 Task: Find connections with filter location Hengyang with filter topic #femaleentrepreneurwith filter profile language English with filter current company WomenTech Network with filter school Insurance Institute of India with filter industry Fundraising with filter service category Wedding Planning with filter keywords title Reservationist
Action: Mouse moved to (598, 78)
Screenshot: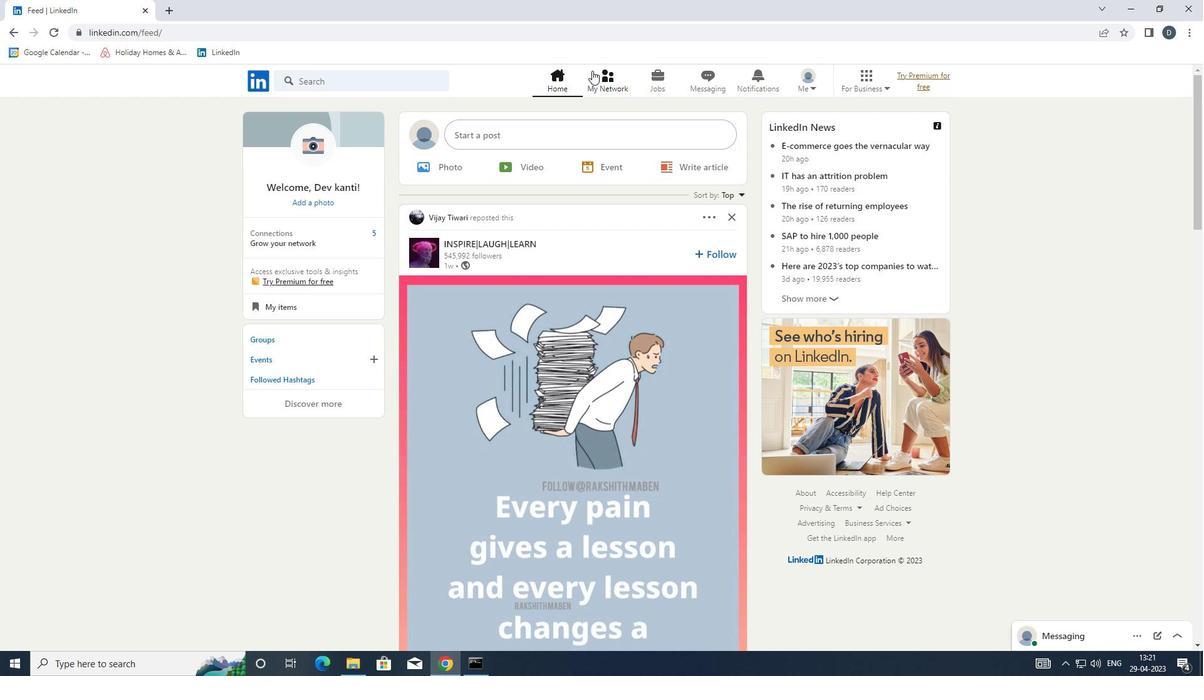 
Action: Mouse pressed left at (598, 78)
Screenshot: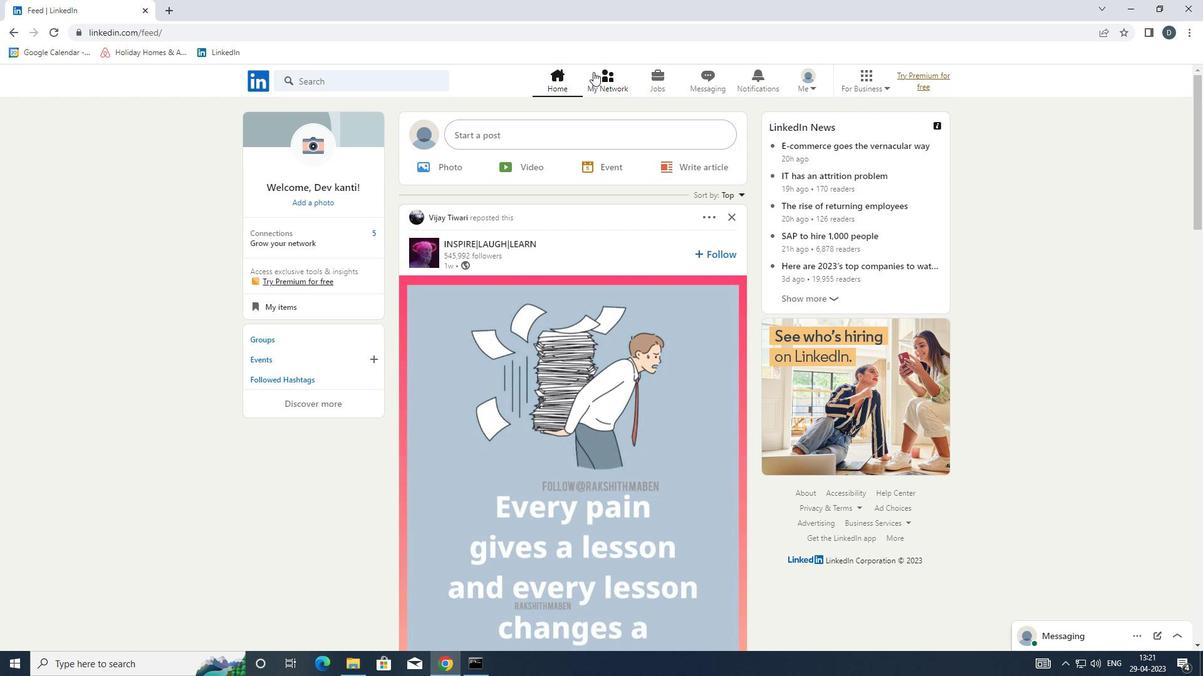 
Action: Mouse moved to (402, 144)
Screenshot: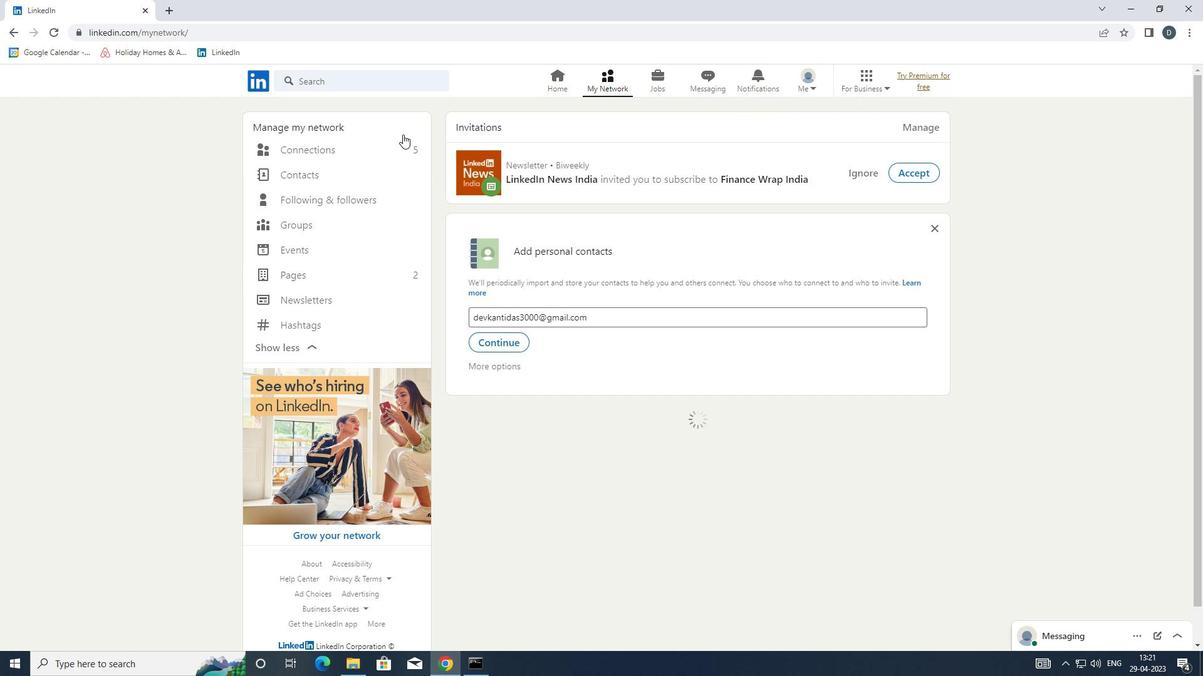 
Action: Mouse pressed left at (402, 144)
Screenshot: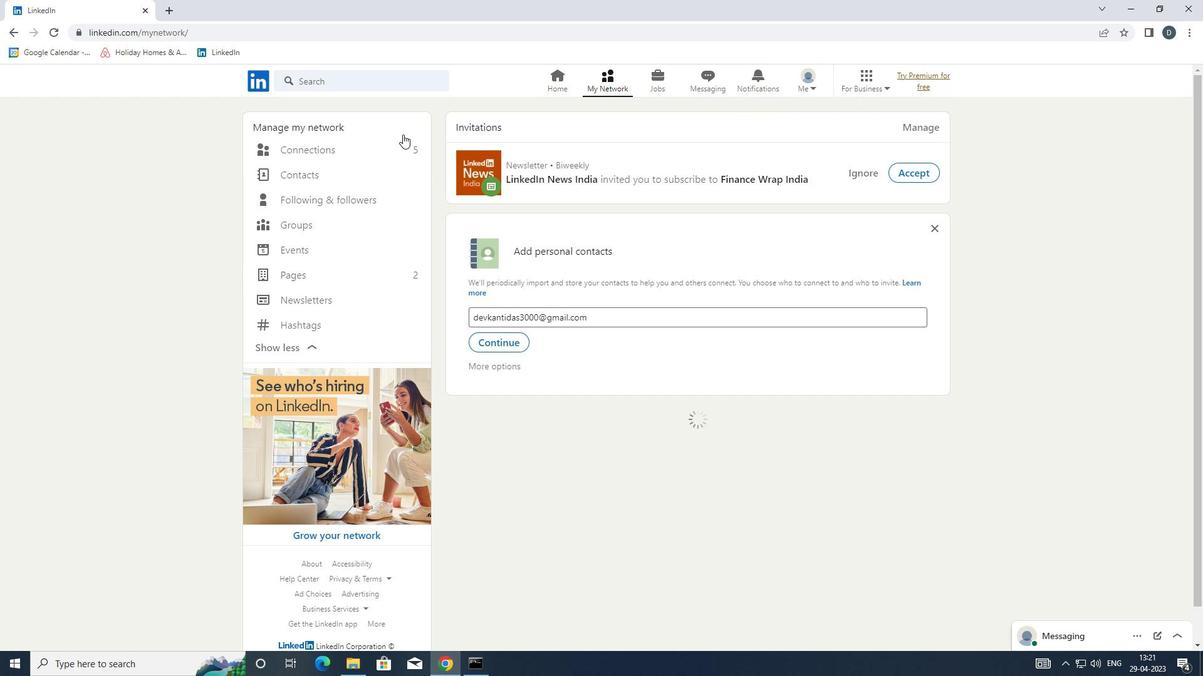 
Action: Mouse moved to (415, 147)
Screenshot: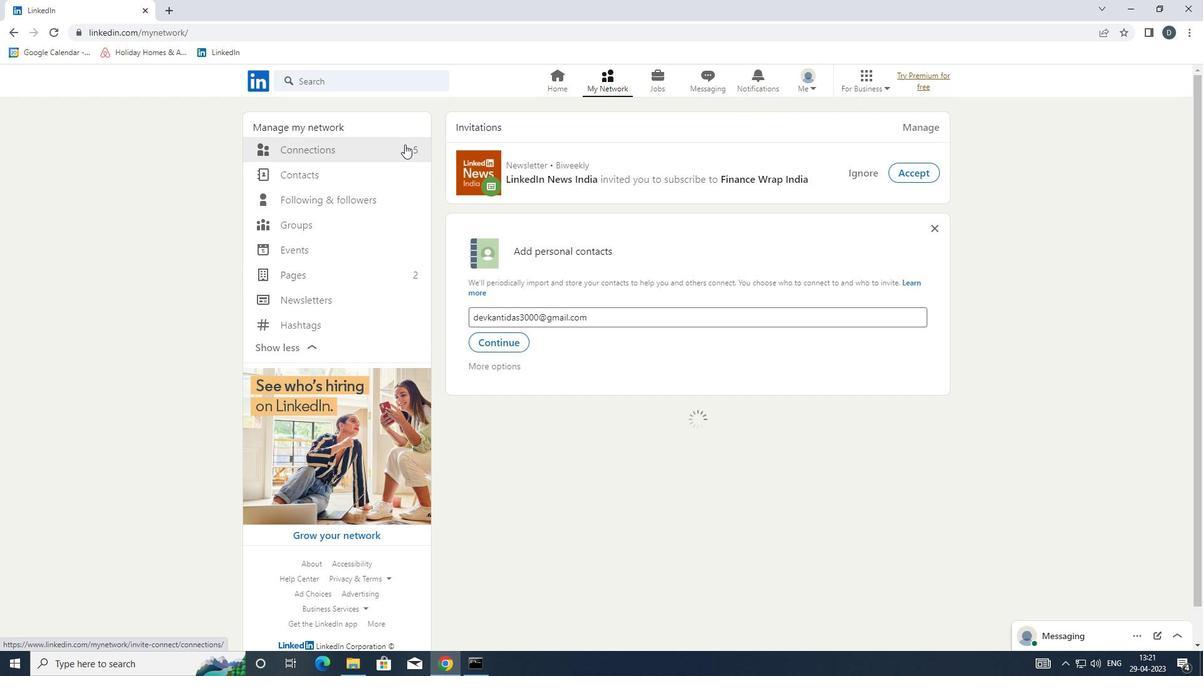 
Action: Mouse pressed left at (415, 147)
Screenshot: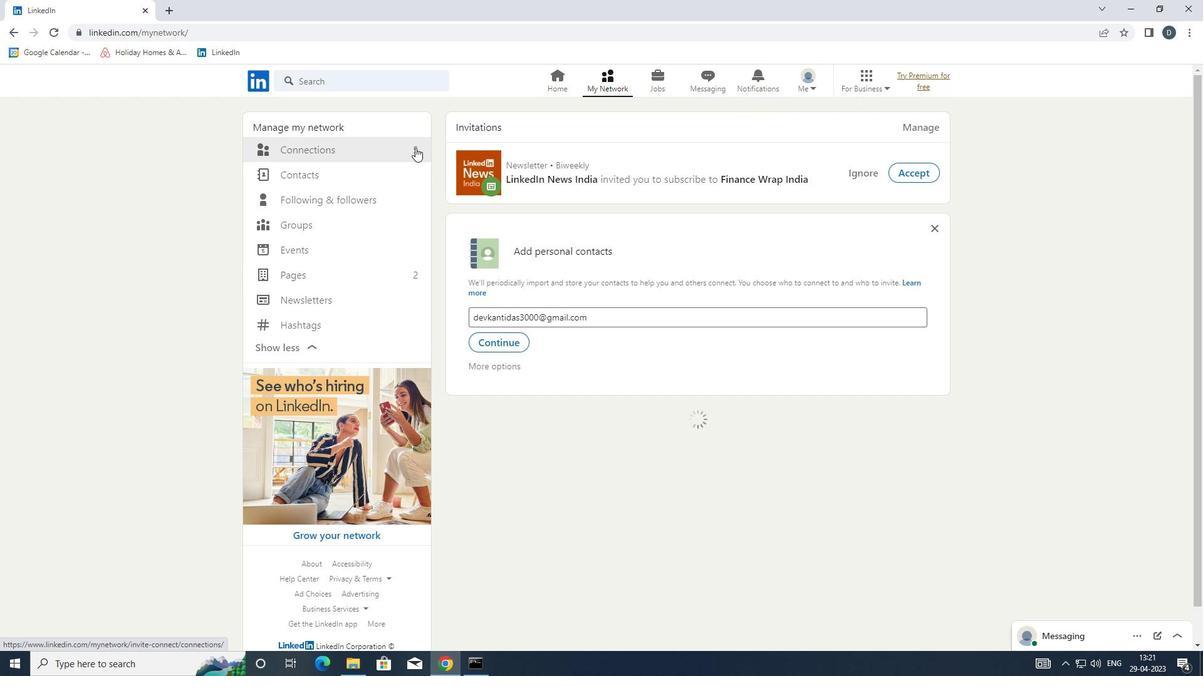 
Action: Mouse moved to (695, 146)
Screenshot: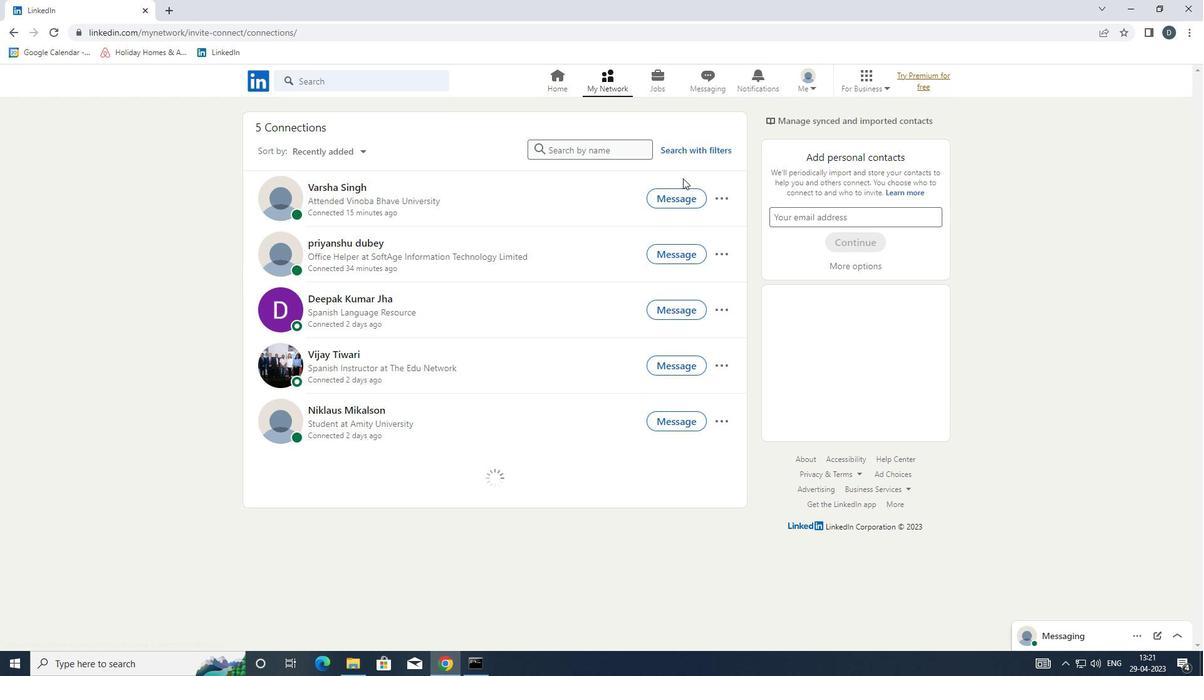 
Action: Mouse pressed left at (695, 146)
Screenshot: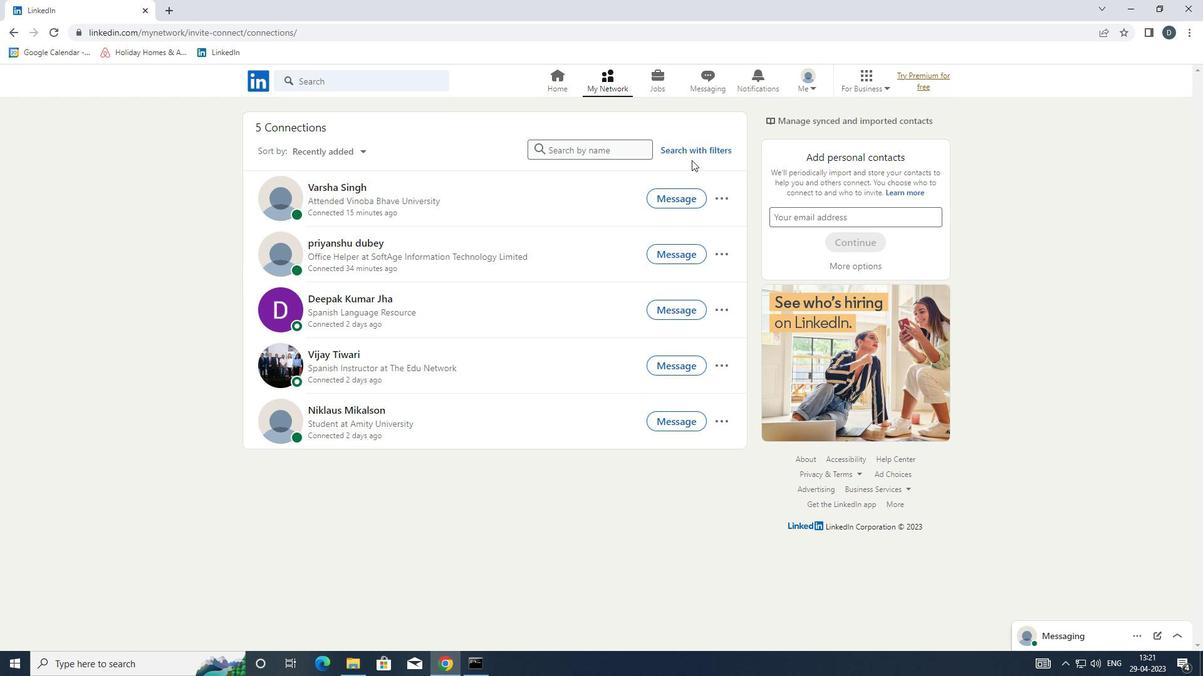 
Action: Mouse moved to (638, 122)
Screenshot: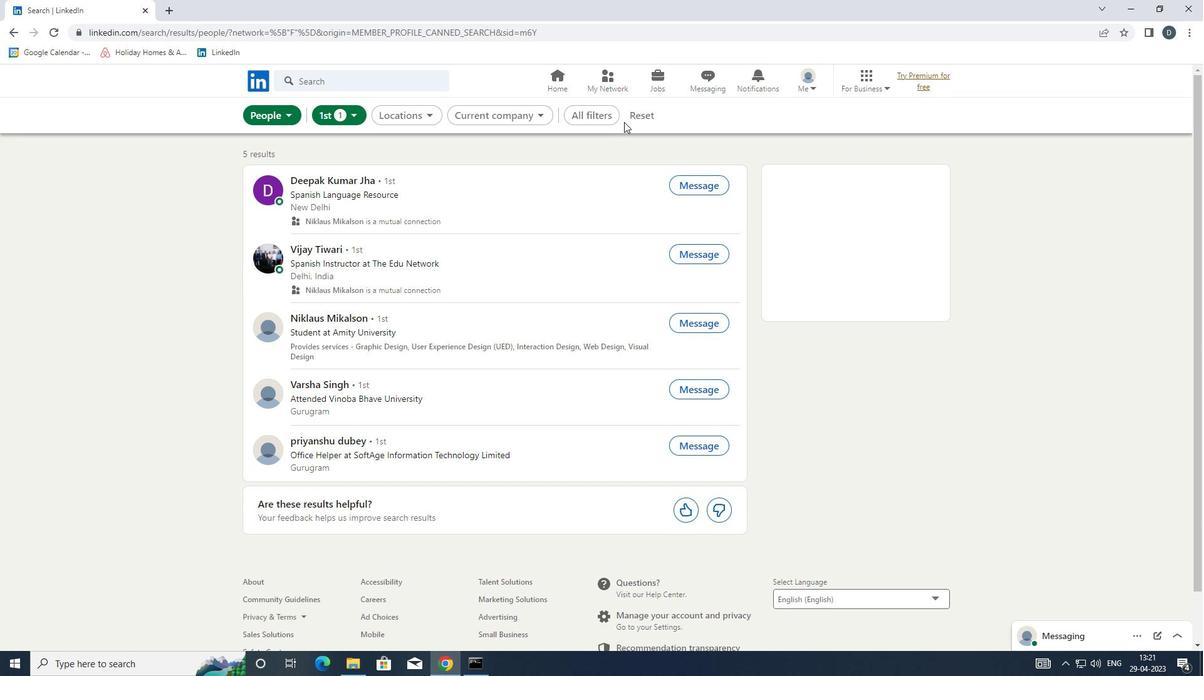 
Action: Mouse pressed left at (638, 122)
Screenshot: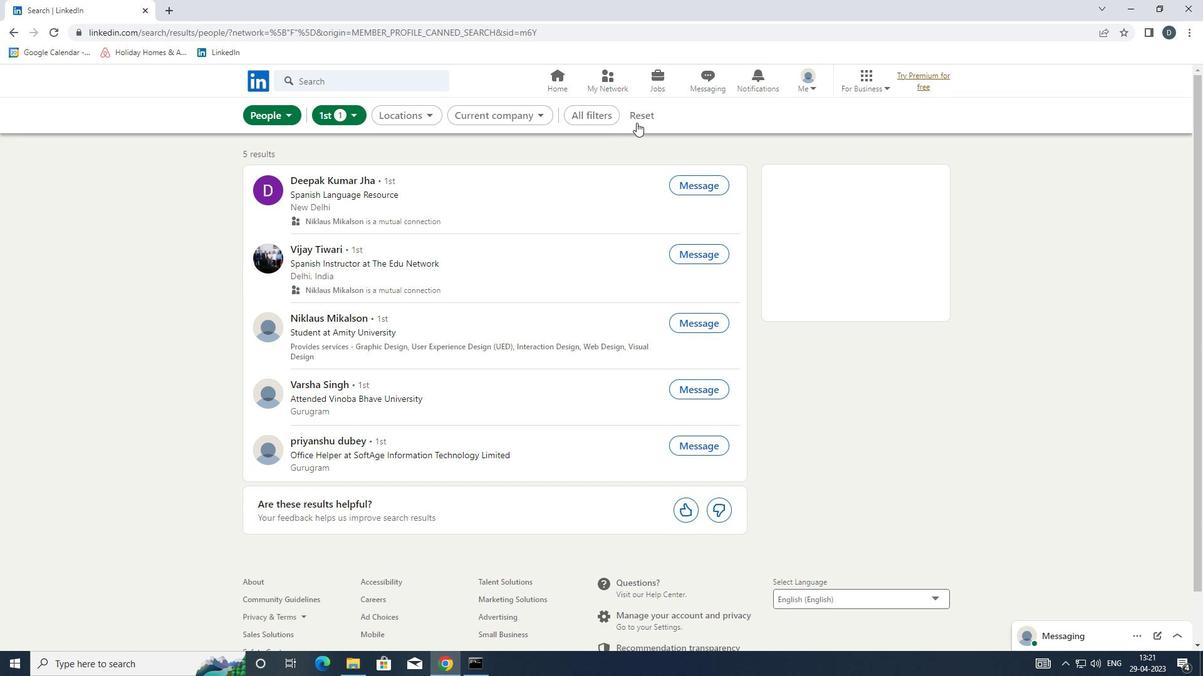 
Action: Mouse moved to (603, 113)
Screenshot: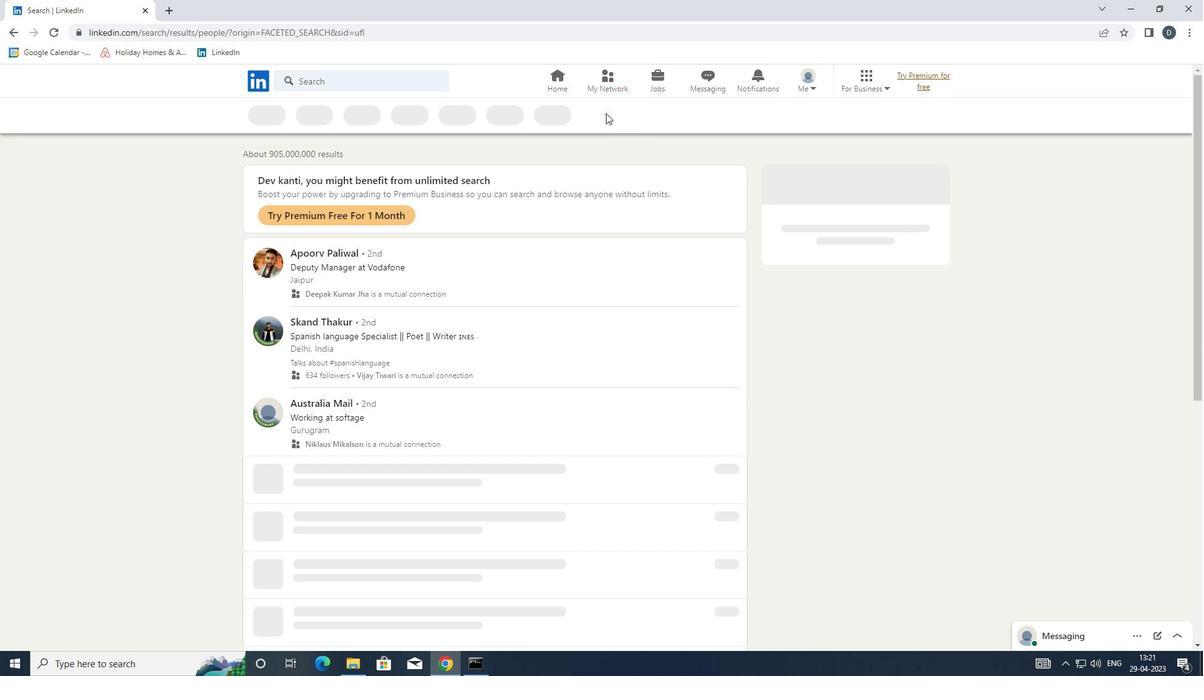 
Action: Mouse pressed left at (603, 113)
Screenshot: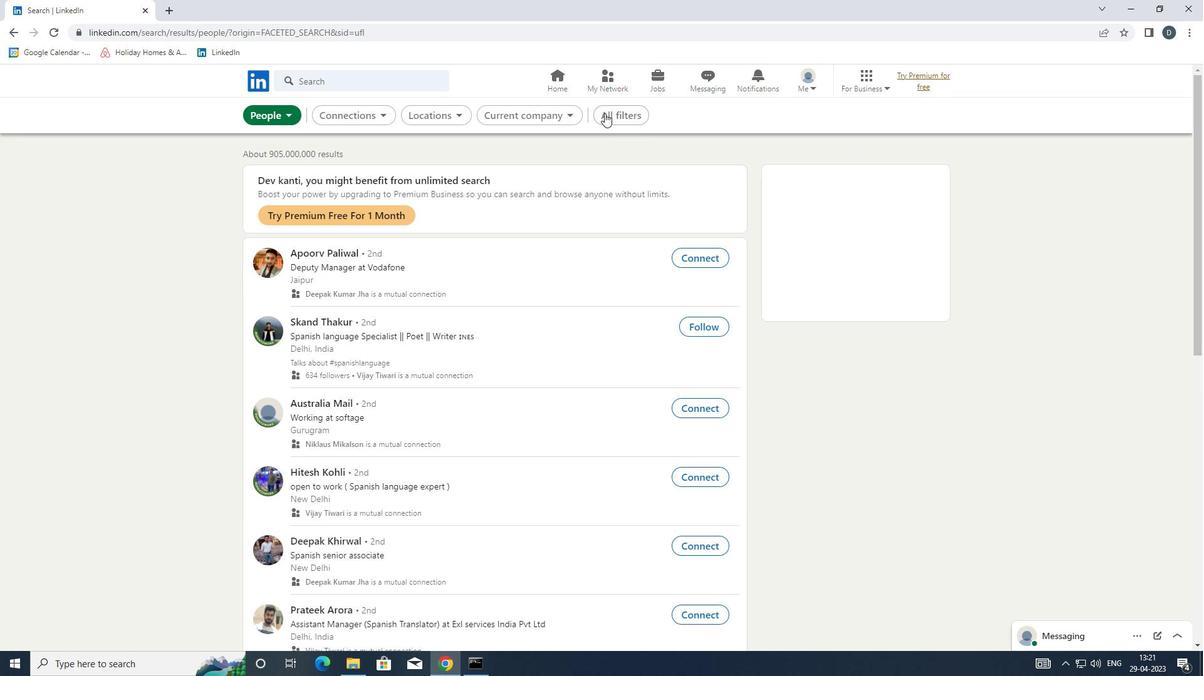 
Action: Mouse moved to (1026, 364)
Screenshot: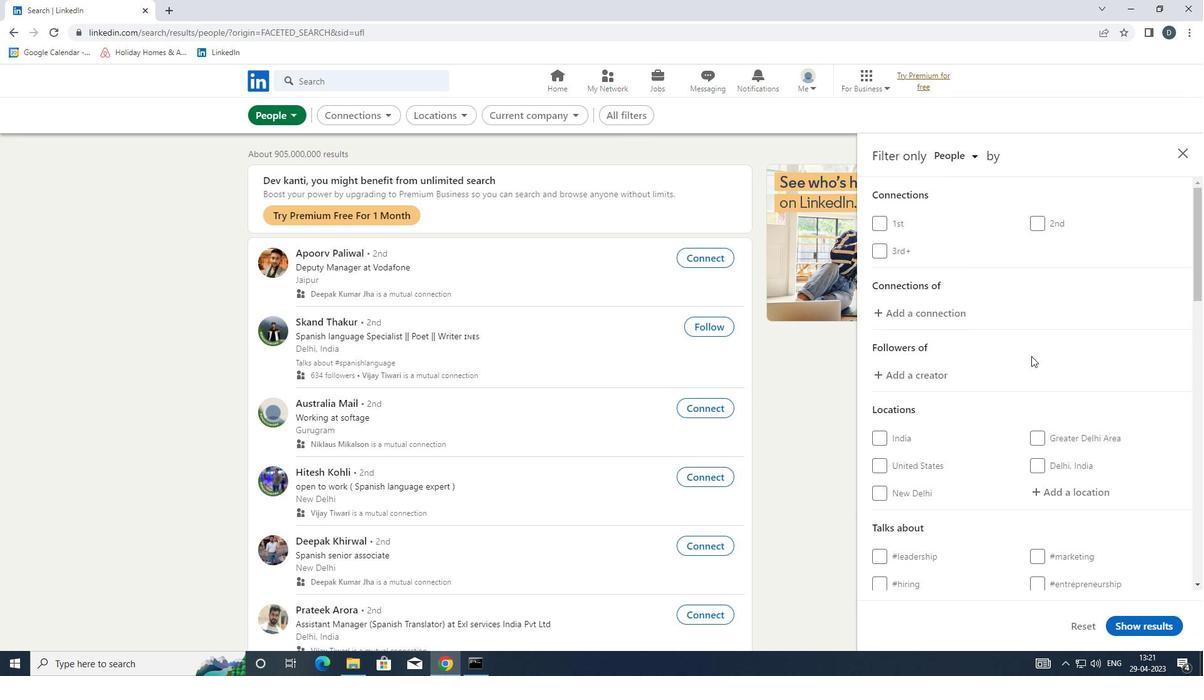 
Action: Mouse scrolled (1026, 364) with delta (0, 0)
Screenshot: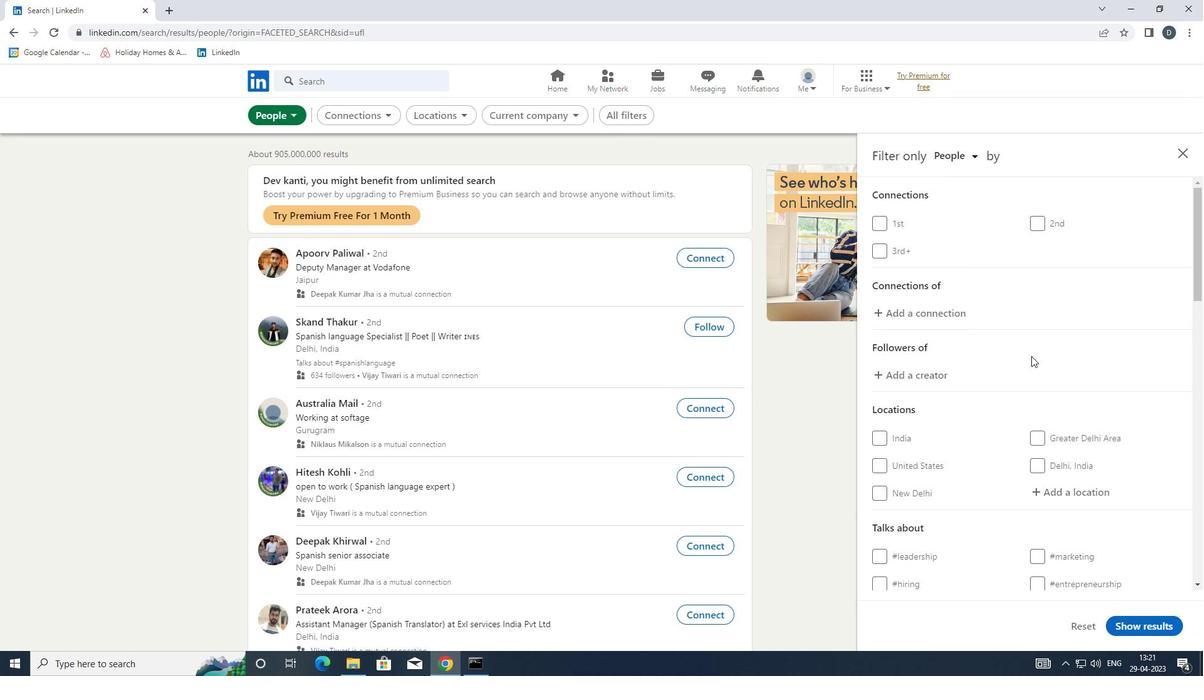 
Action: Mouse moved to (1026, 365)
Screenshot: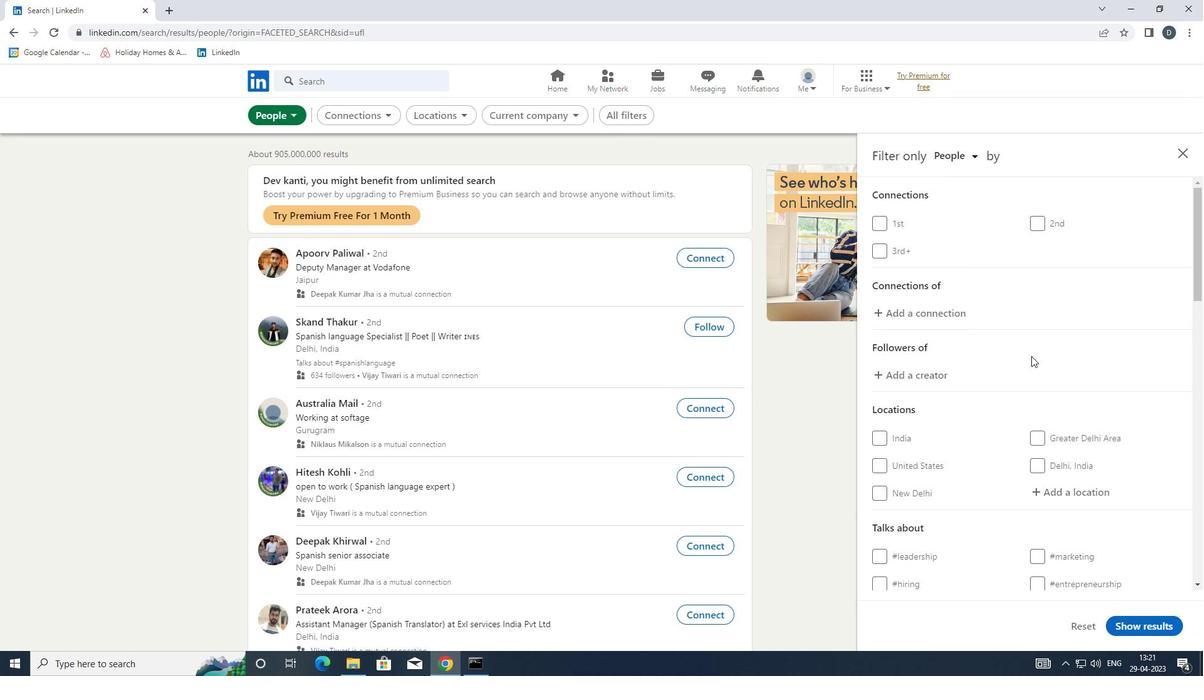 
Action: Mouse scrolled (1026, 364) with delta (0, 0)
Screenshot: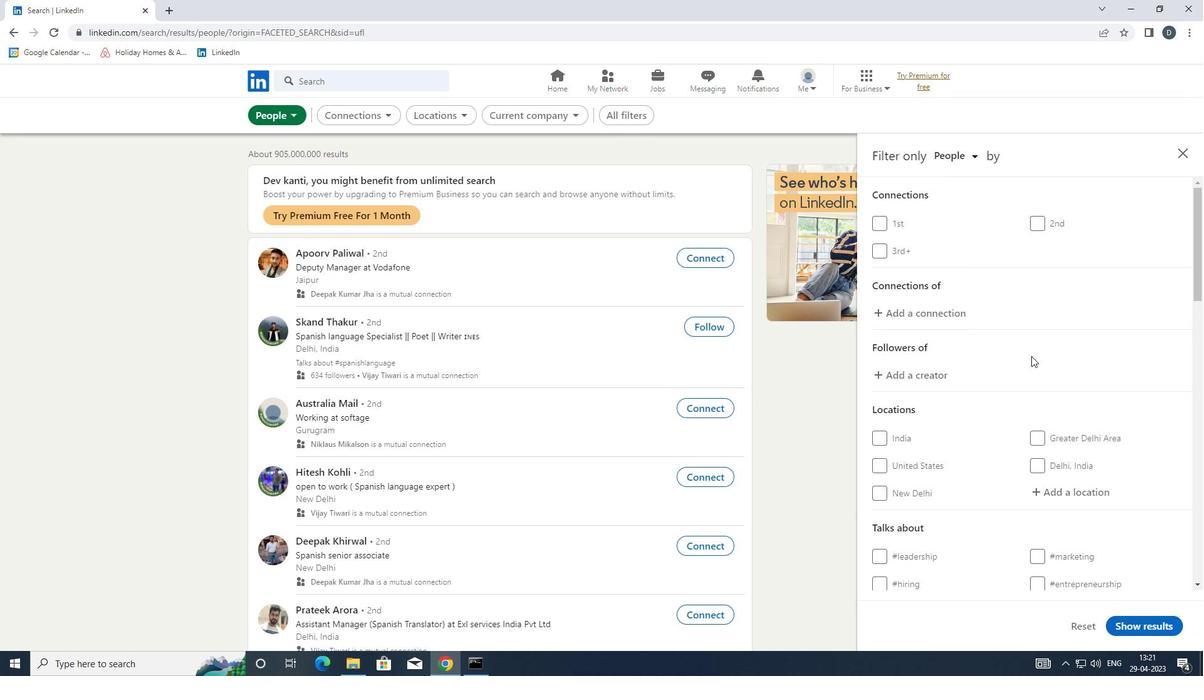 
Action: Mouse moved to (1091, 362)
Screenshot: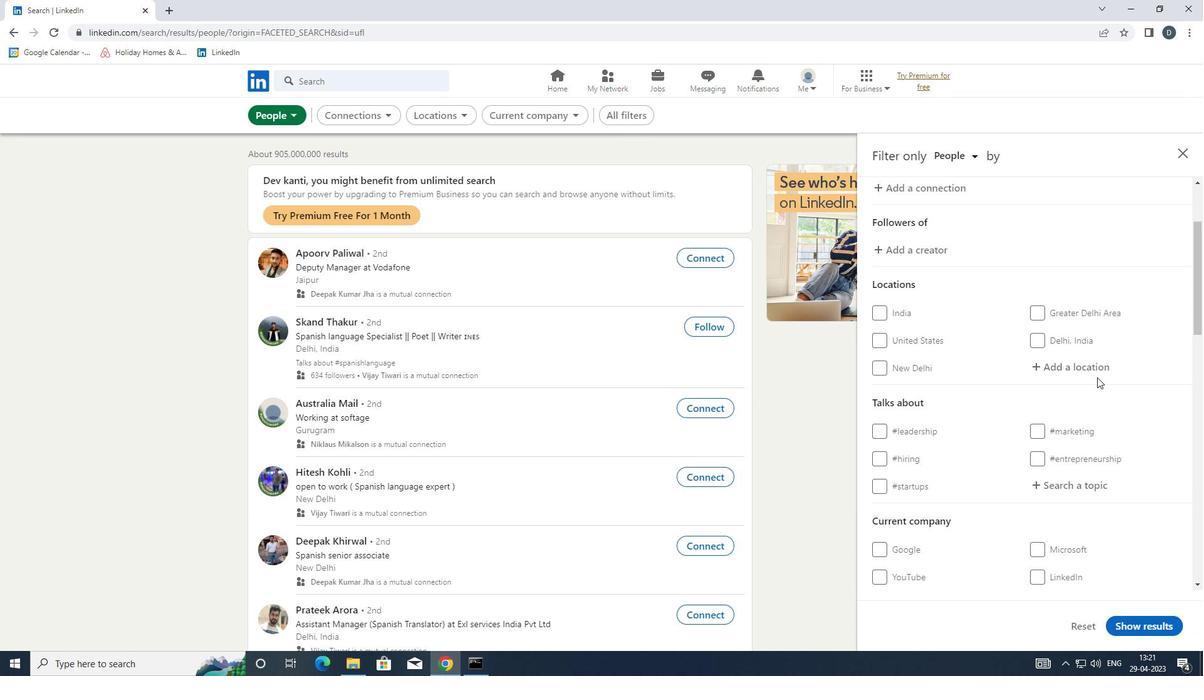 
Action: Mouse pressed left at (1091, 362)
Screenshot: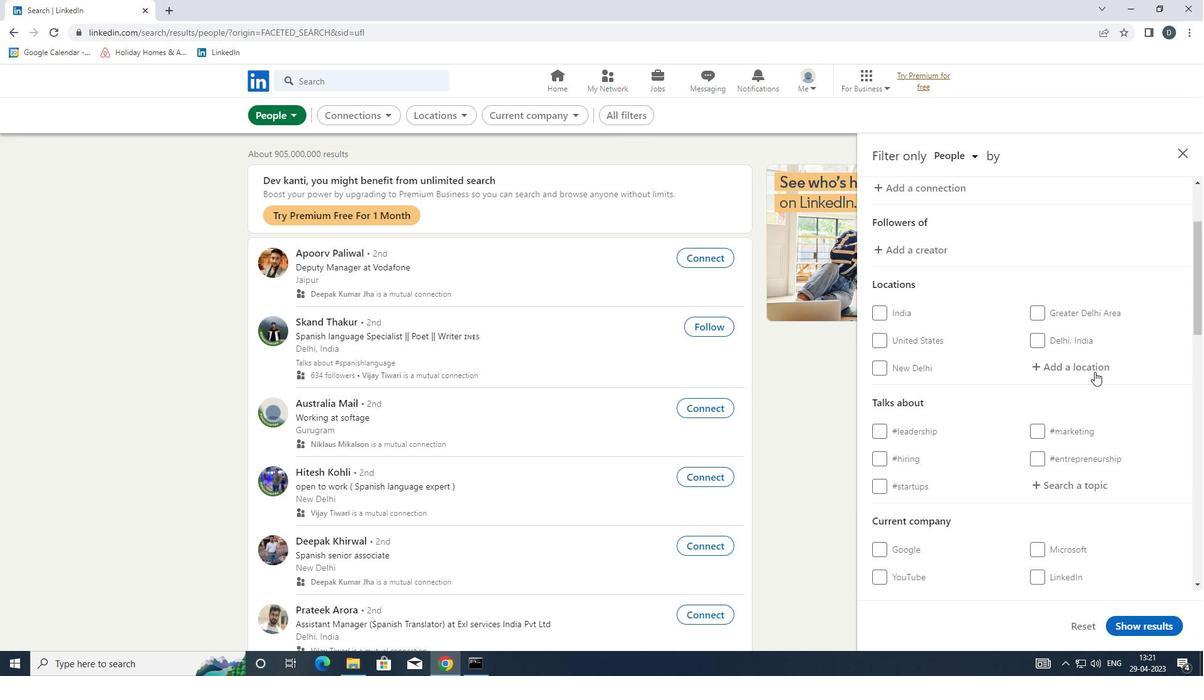 
Action: Mouse moved to (1091, 362)
Screenshot: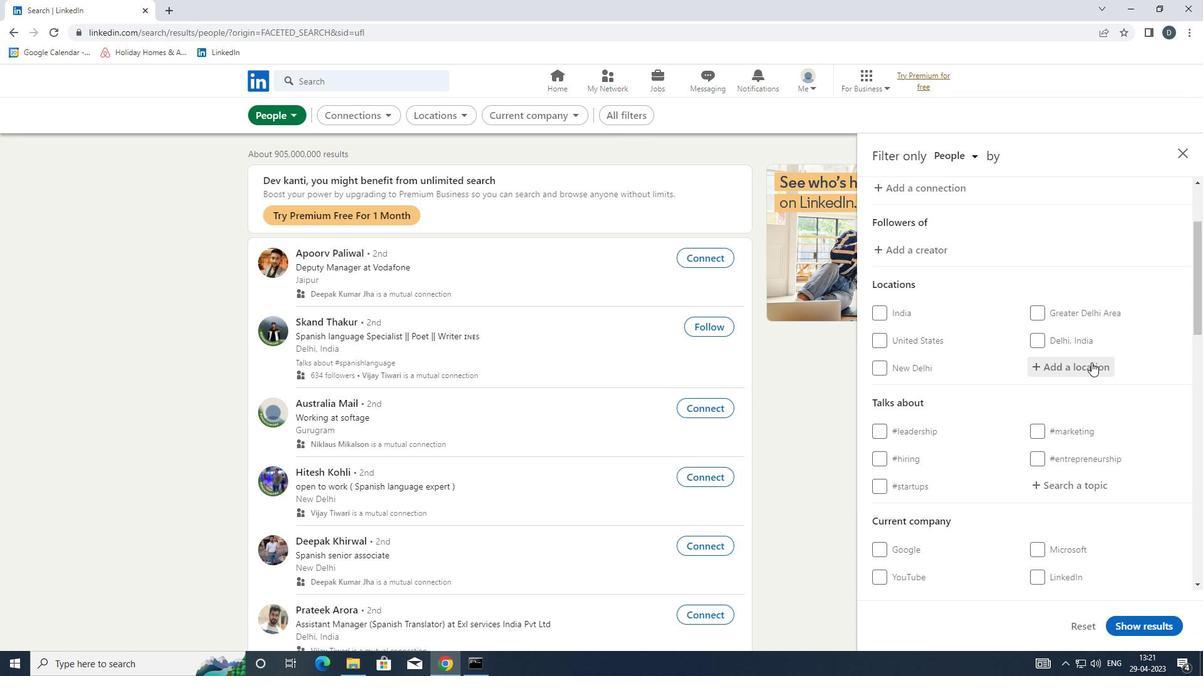 
Action: Key pressed <Key.shift>HENGYA
Screenshot: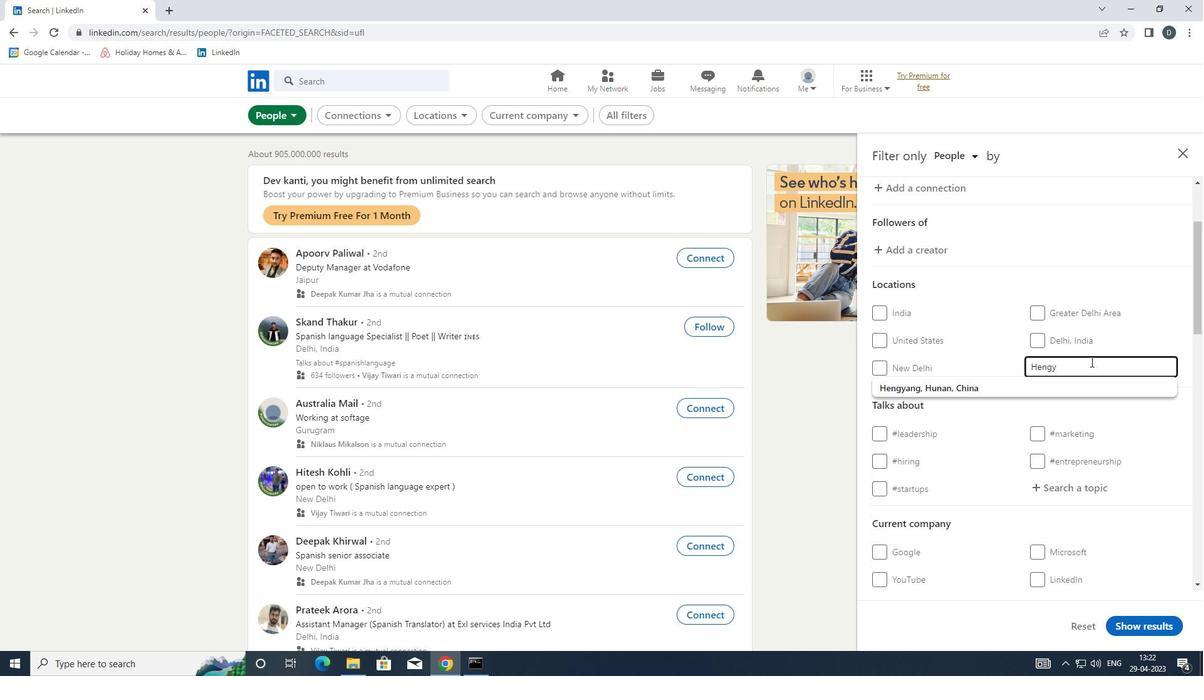 
Action: Mouse moved to (1087, 382)
Screenshot: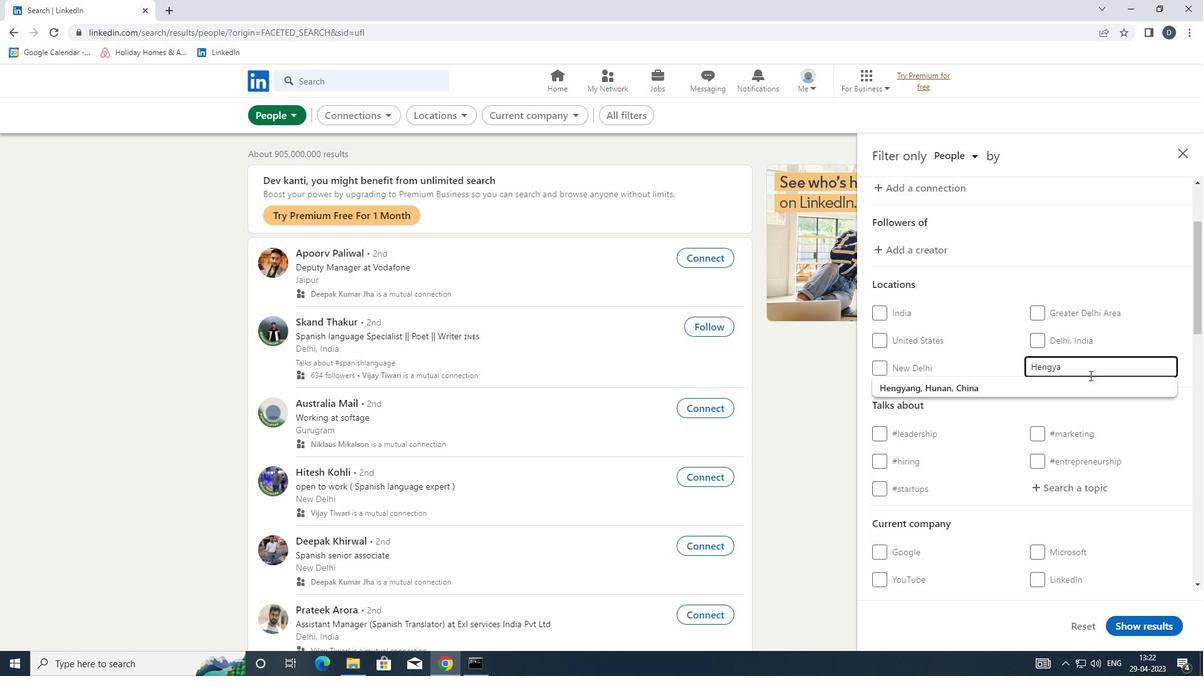 
Action: Mouse pressed left at (1087, 382)
Screenshot: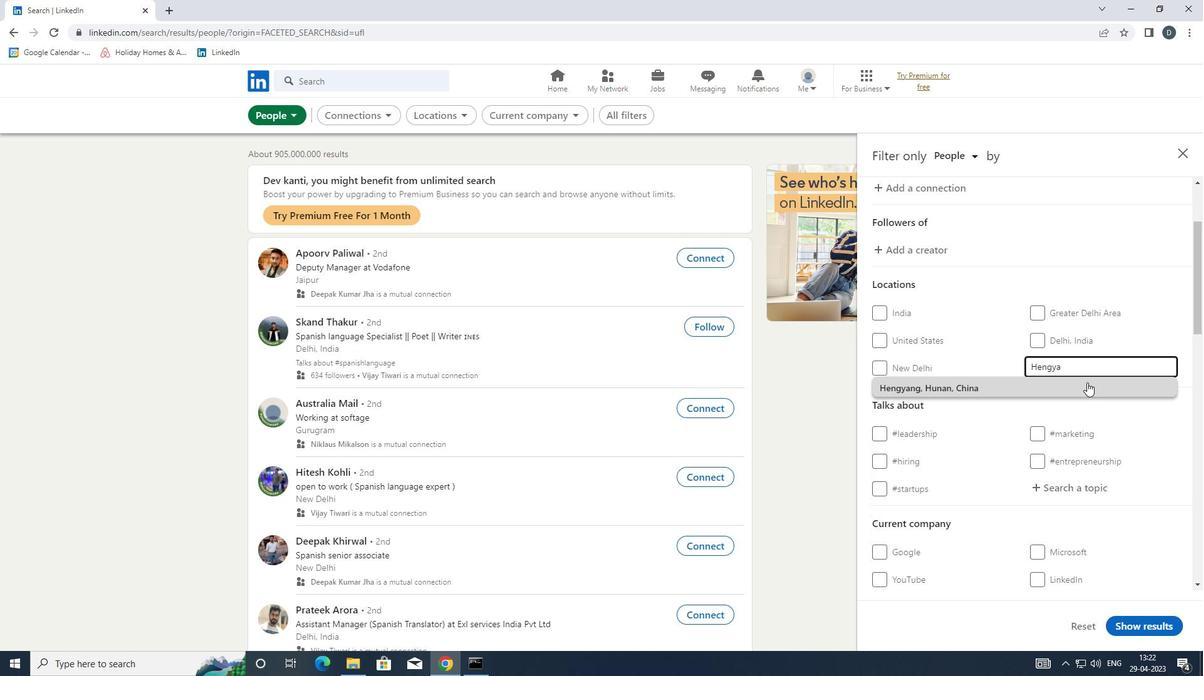 
Action: Mouse moved to (1086, 384)
Screenshot: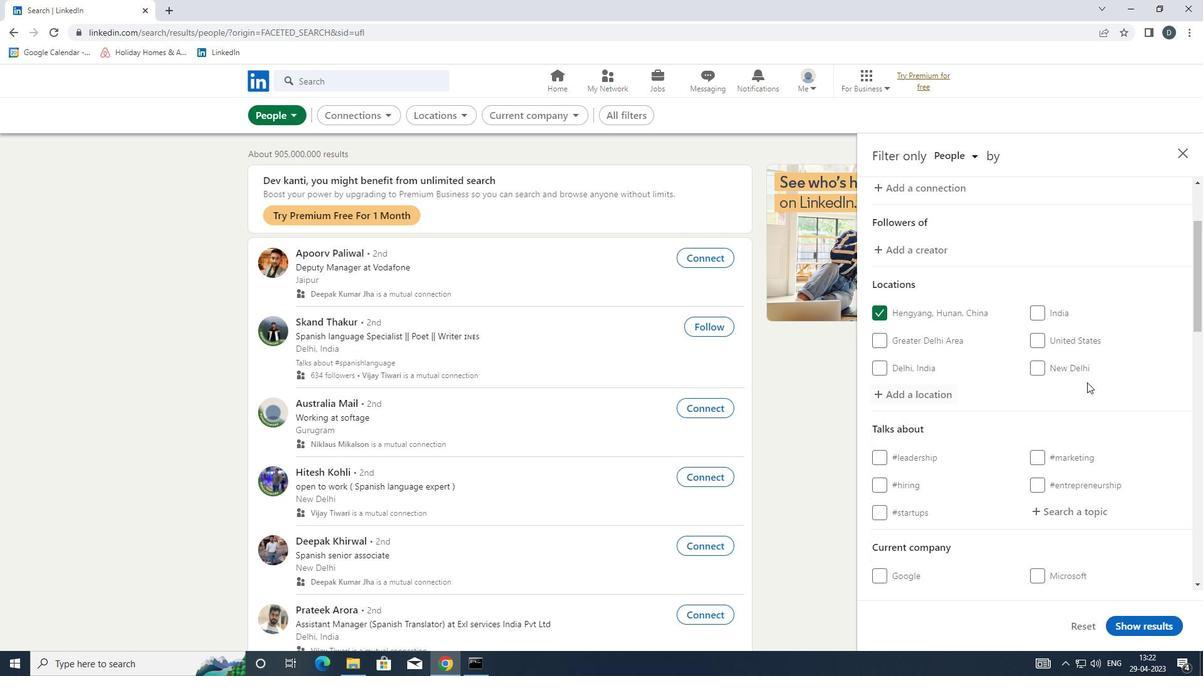 
Action: Mouse scrolled (1086, 384) with delta (0, 0)
Screenshot: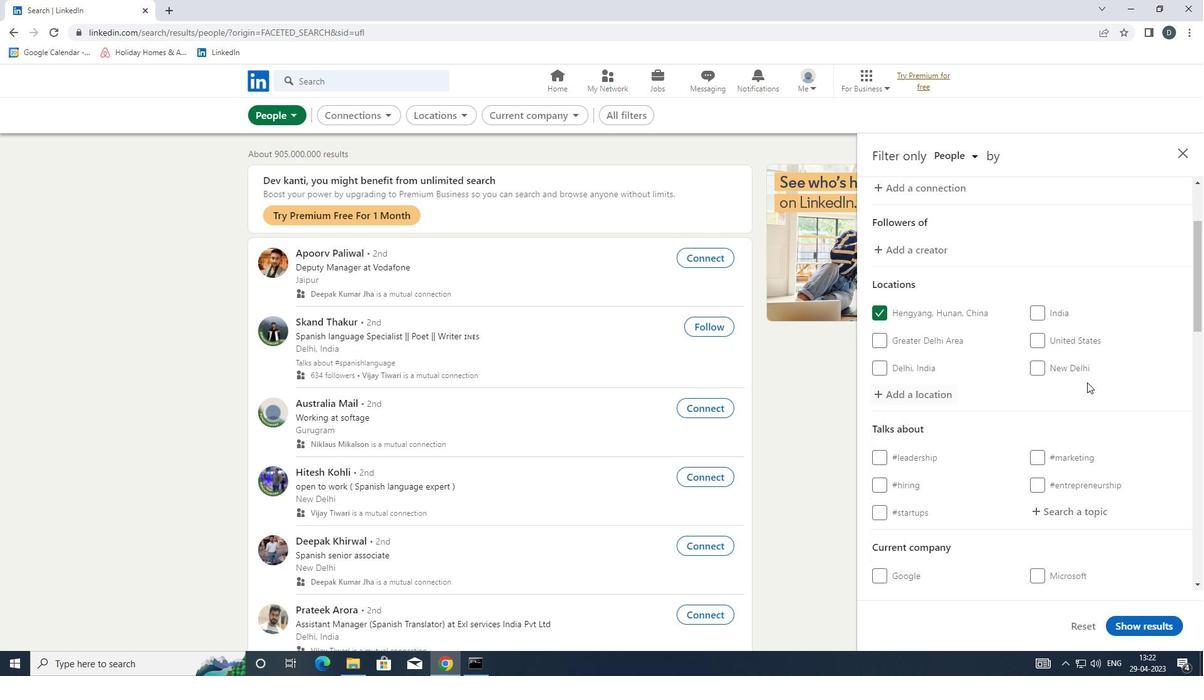 
Action: Mouse scrolled (1086, 384) with delta (0, 0)
Screenshot: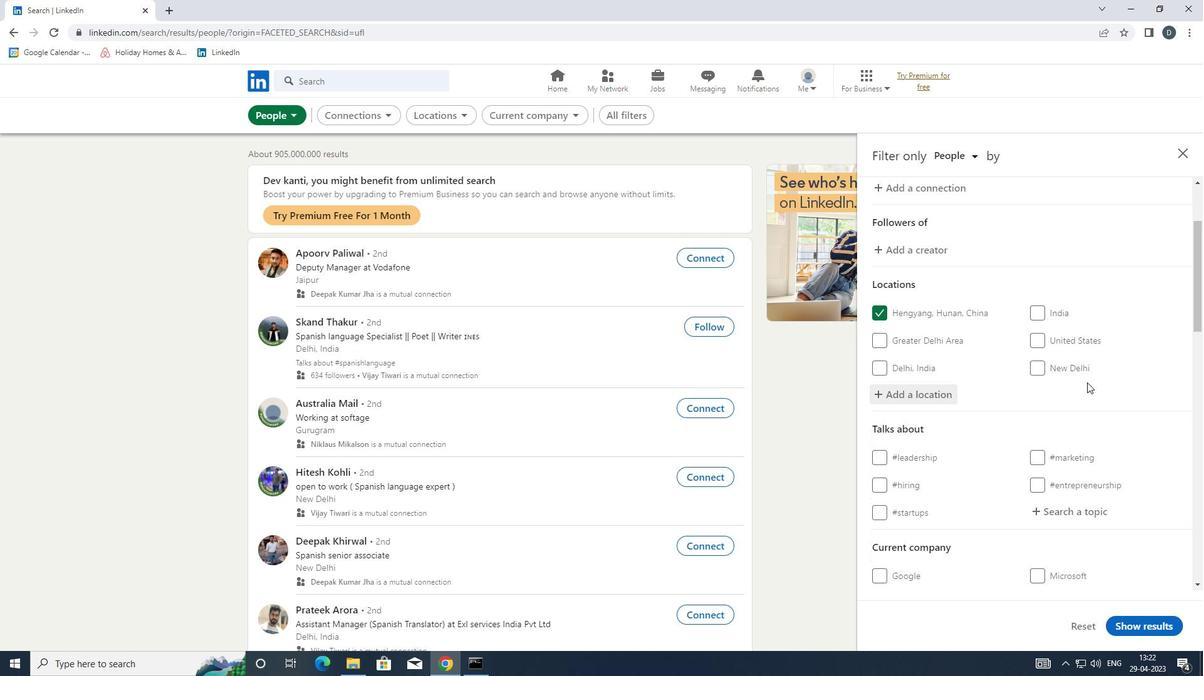 
Action: Mouse moved to (1081, 400)
Screenshot: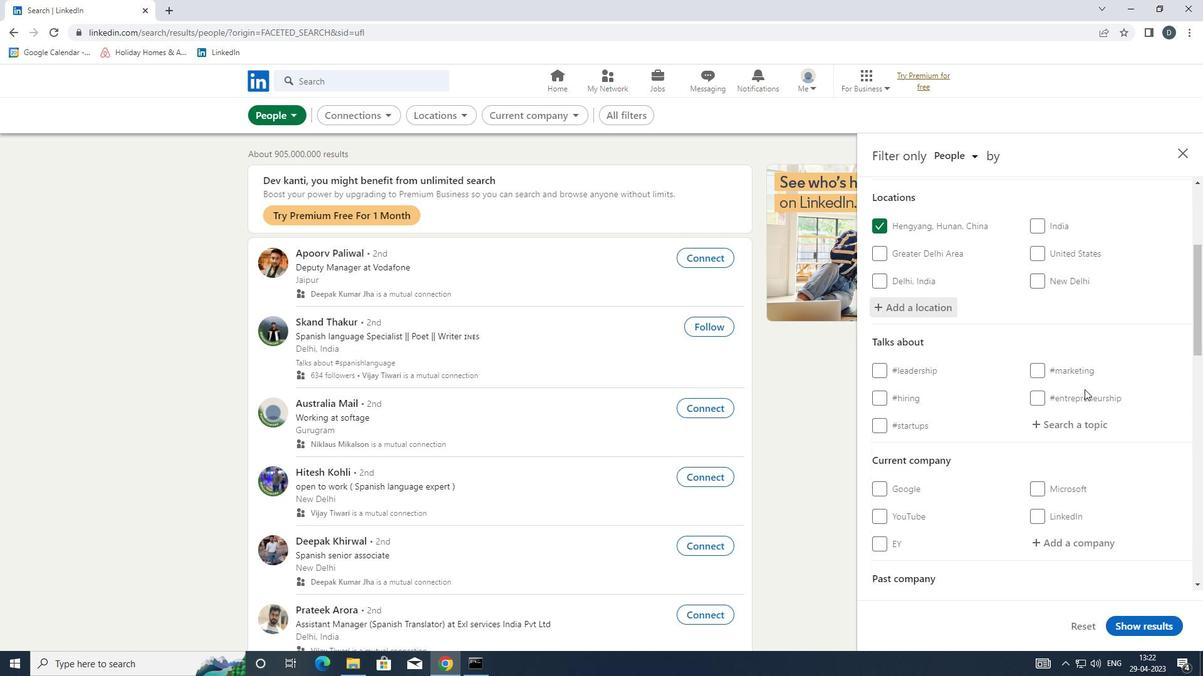 
Action: Mouse pressed left at (1081, 400)
Screenshot: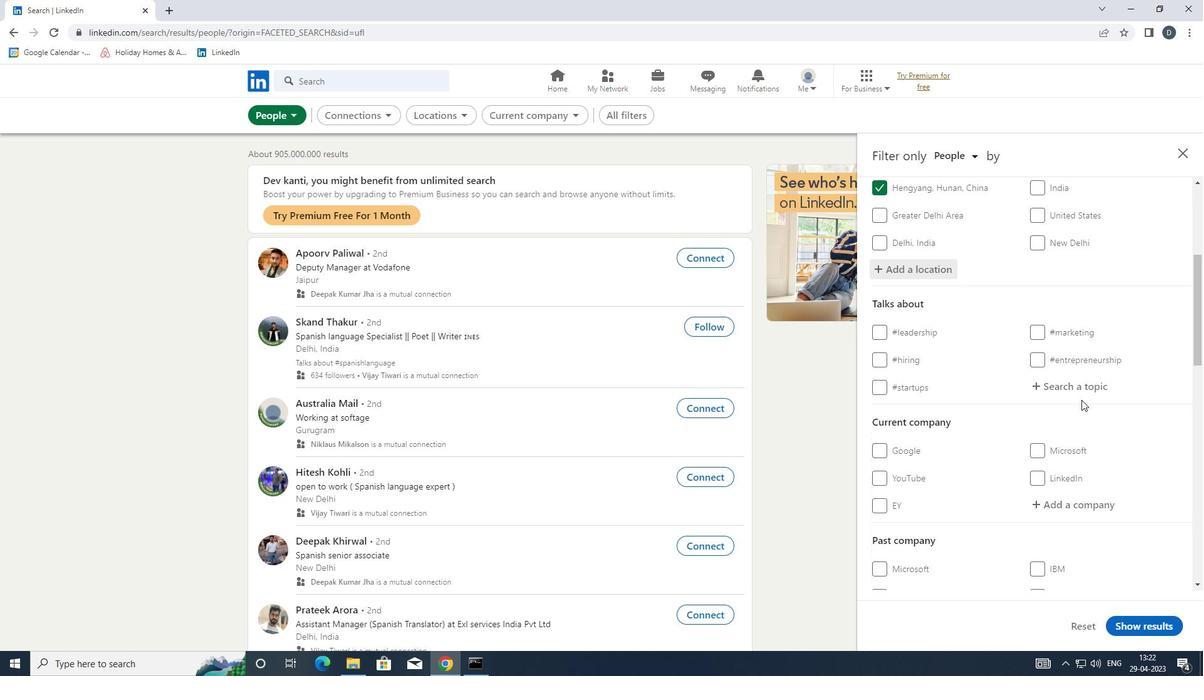 
Action: Mouse moved to (1079, 392)
Screenshot: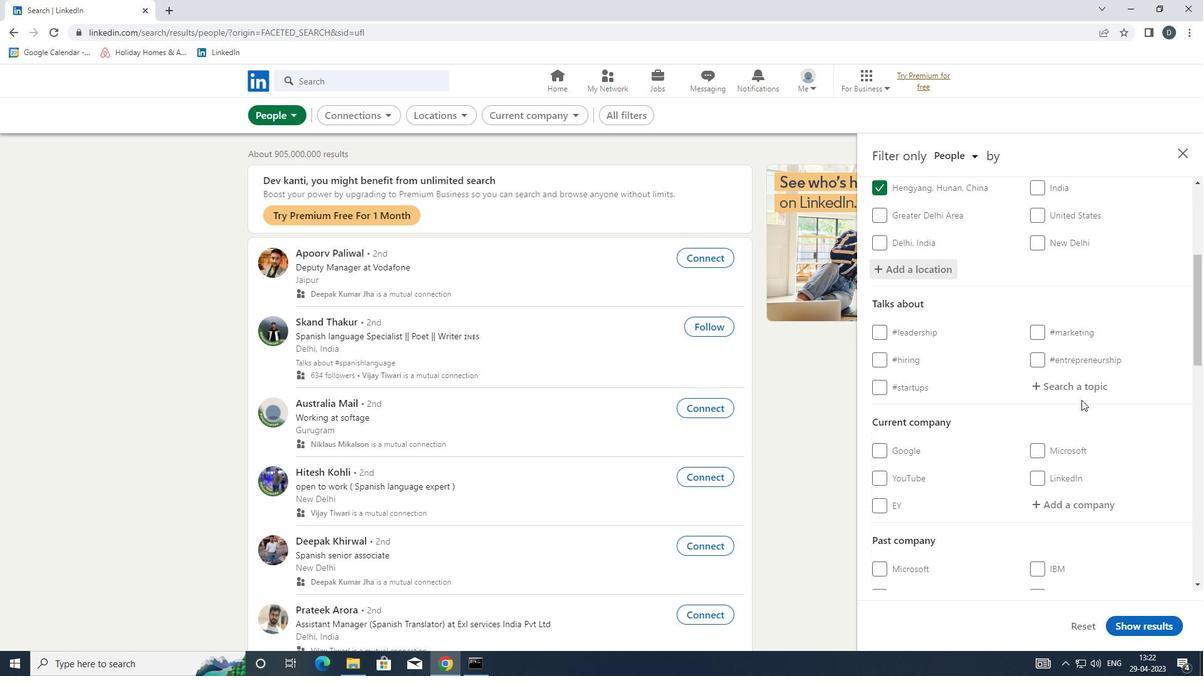 
Action: Mouse pressed left at (1079, 392)
Screenshot: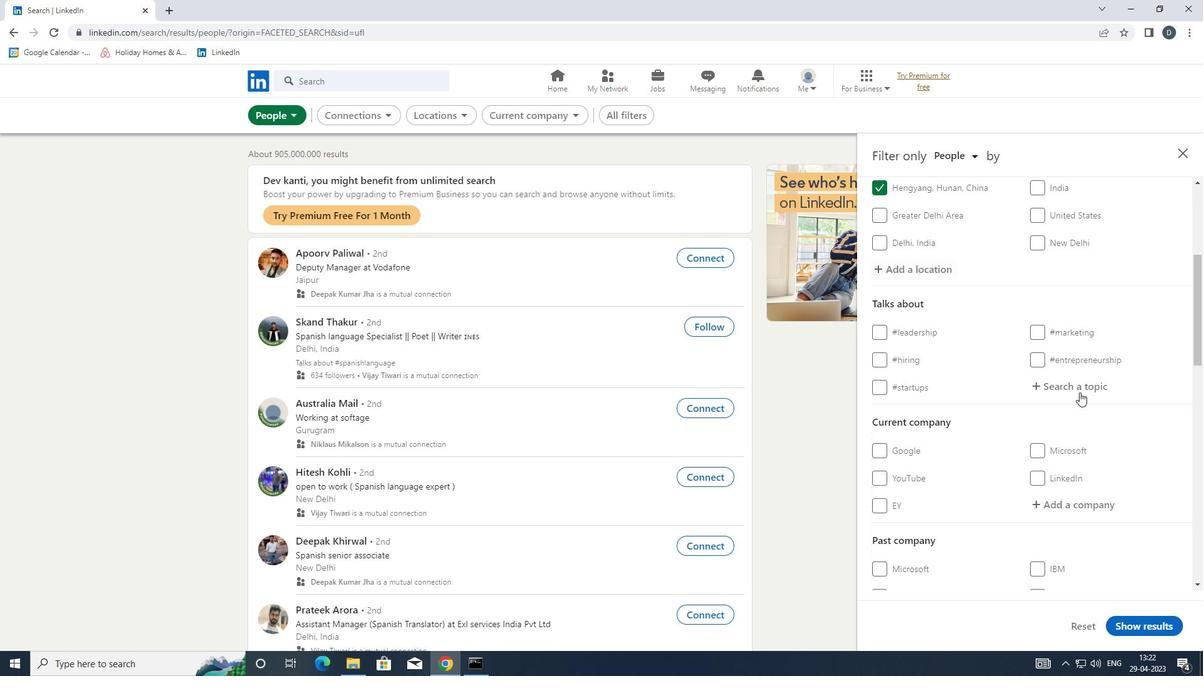 
Action: Key pressed <Key.shift><Key.shift><Key.shift><Key.shift><Key.shift>#<Key.shift>F<Key.backspace>FEMALEENTREPRENEUR
Screenshot: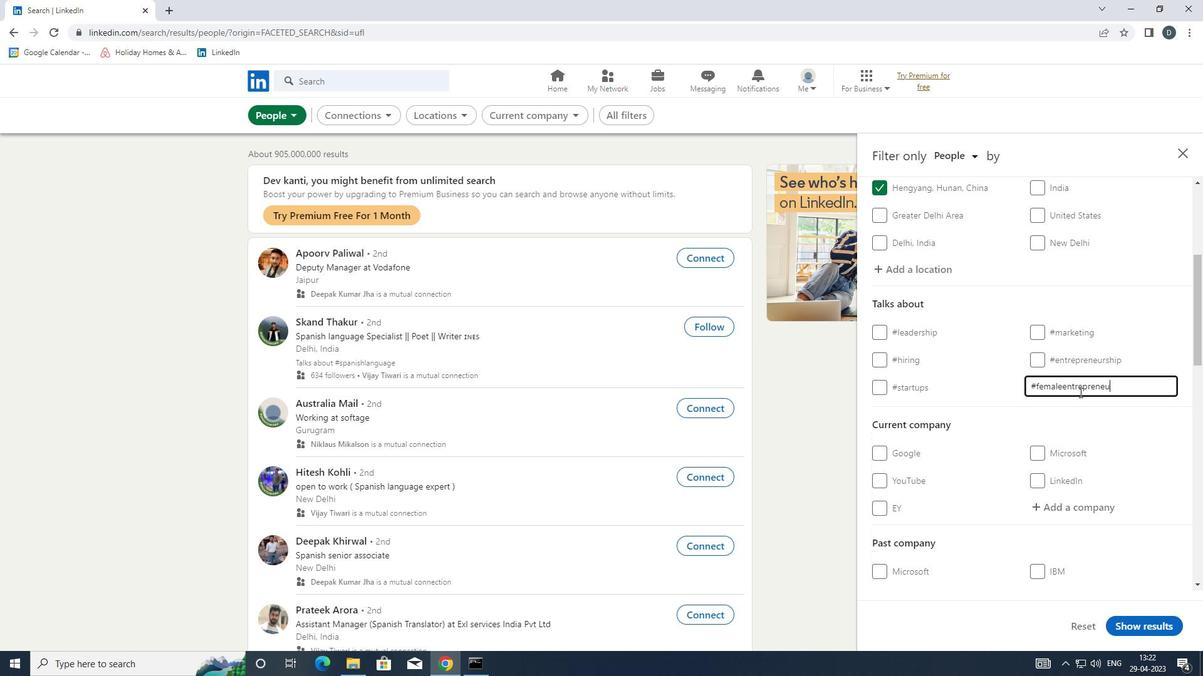 
Action: Mouse moved to (1109, 469)
Screenshot: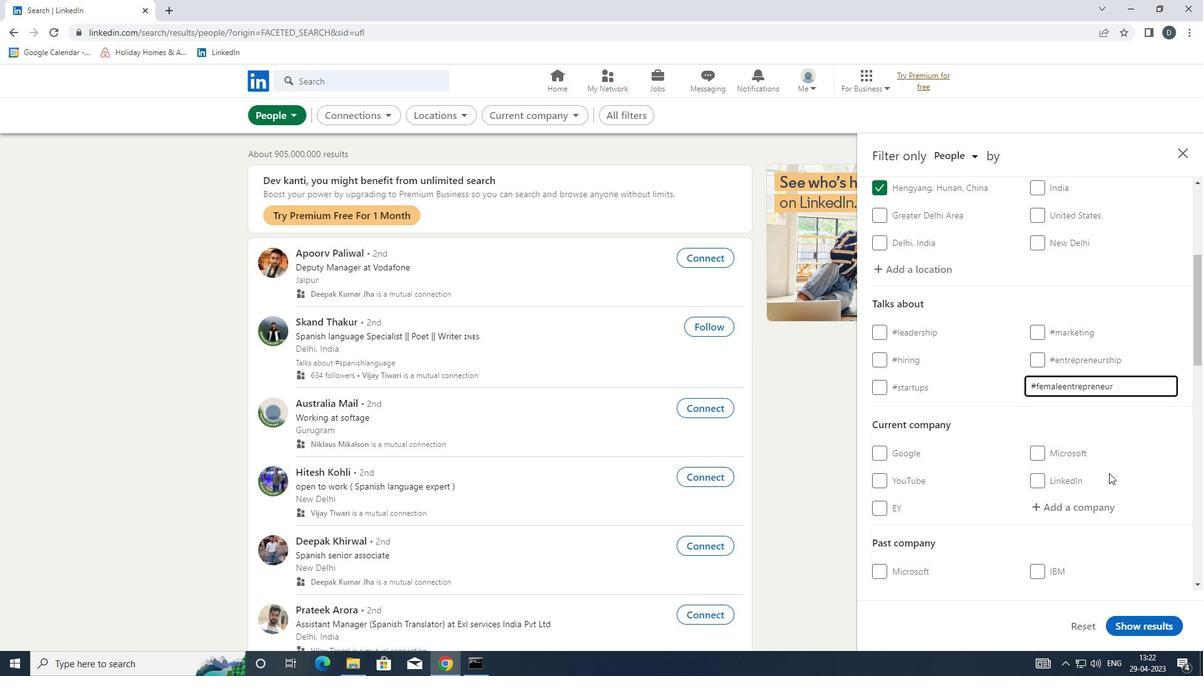 
Action: Mouse scrolled (1109, 468) with delta (0, 0)
Screenshot: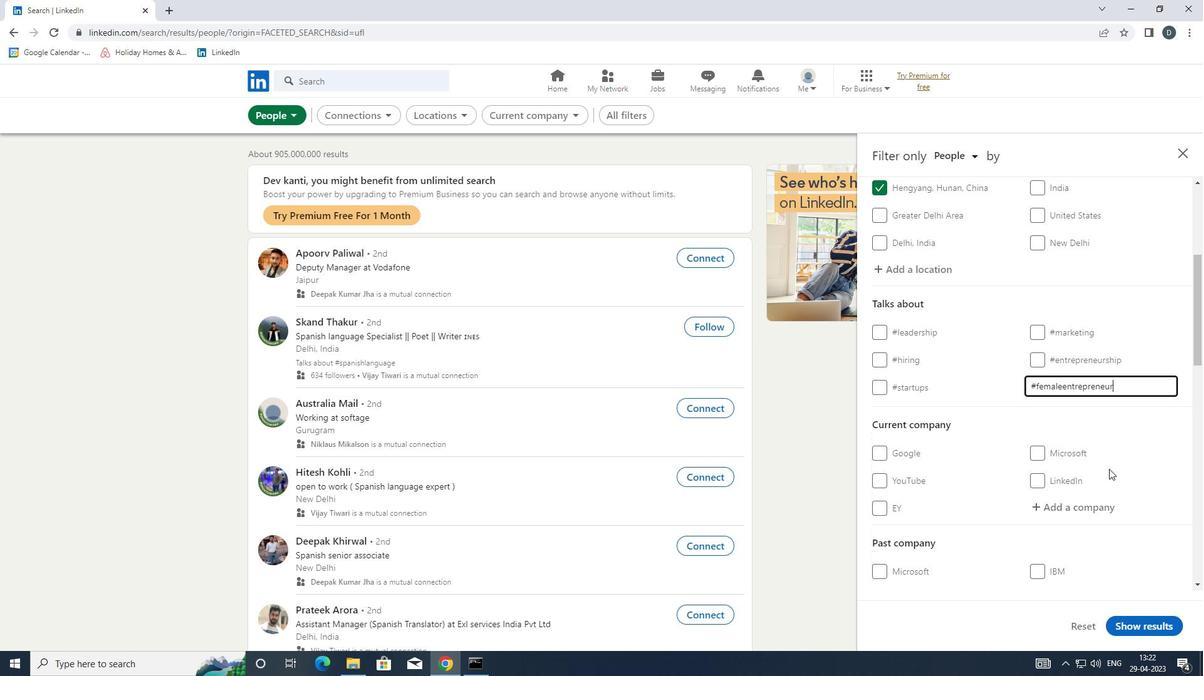 
Action: Mouse scrolled (1109, 468) with delta (0, 0)
Screenshot: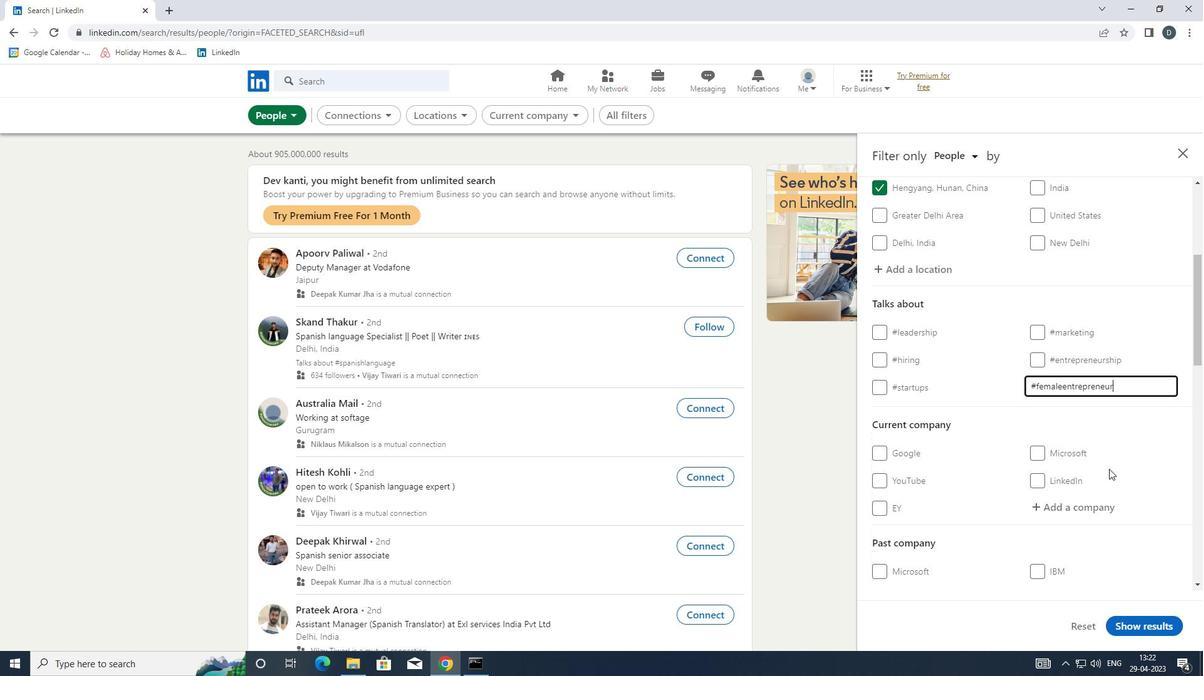 
Action: Mouse scrolled (1109, 468) with delta (0, 0)
Screenshot: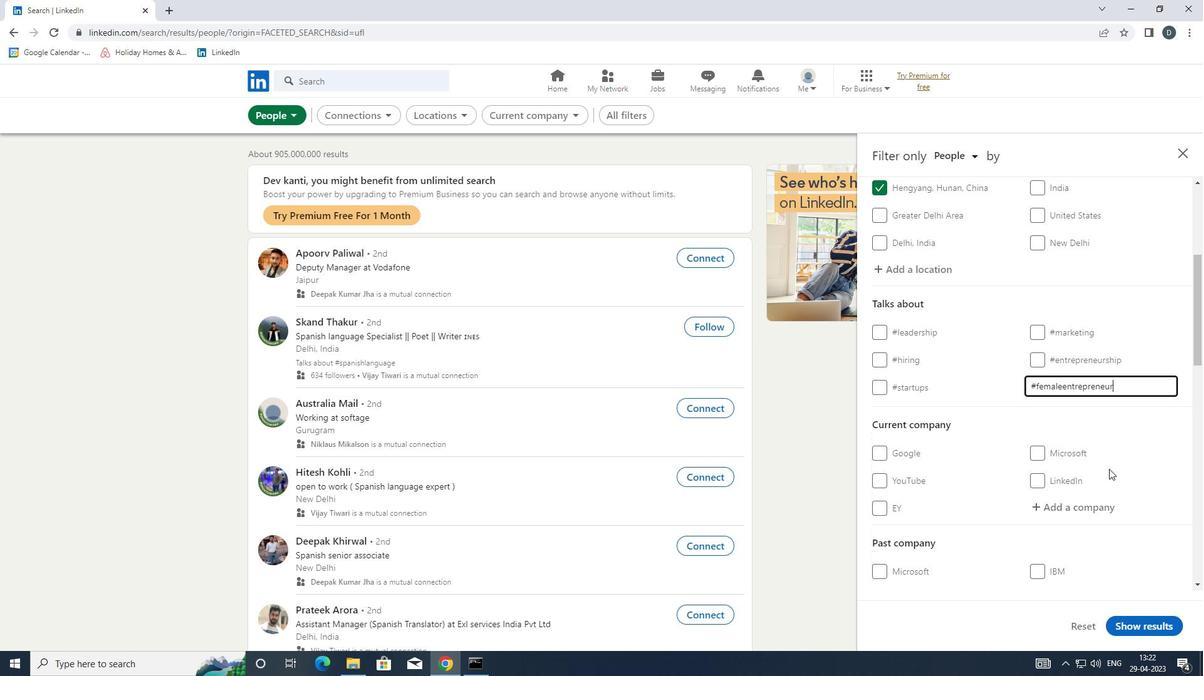
Action: Mouse moved to (1109, 468)
Screenshot: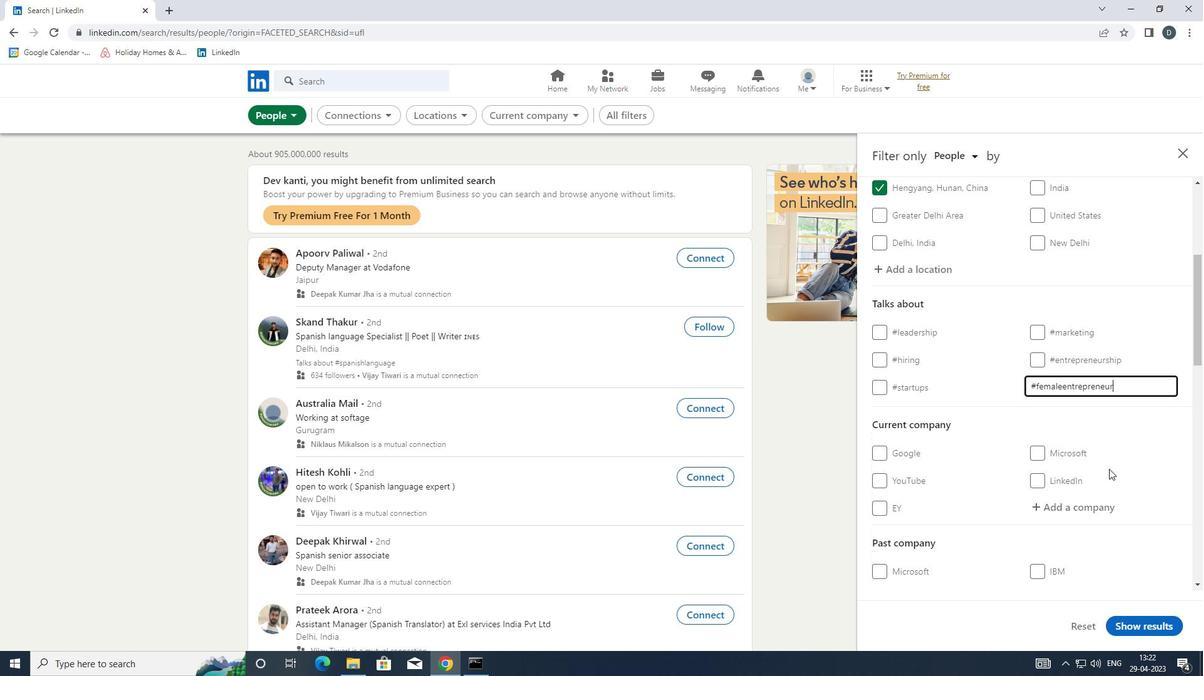 
Action: Mouse scrolled (1109, 468) with delta (0, 0)
Screenshot: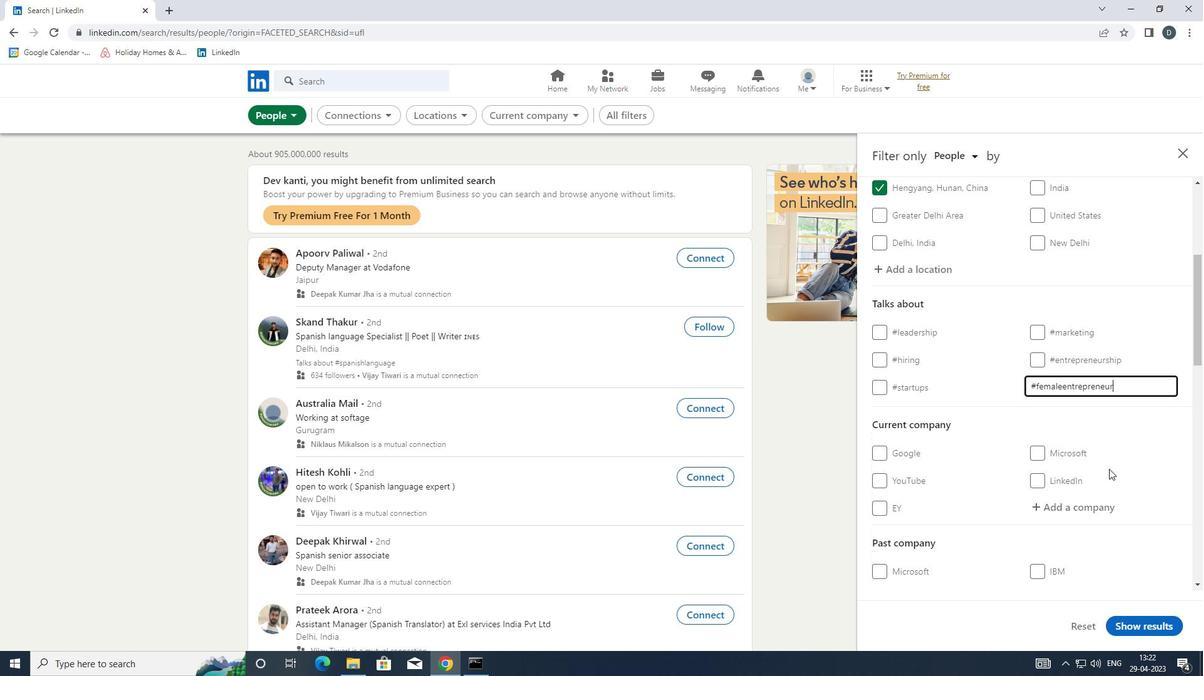 
Action: Mouse moved to (1084, 406)
Screenshot: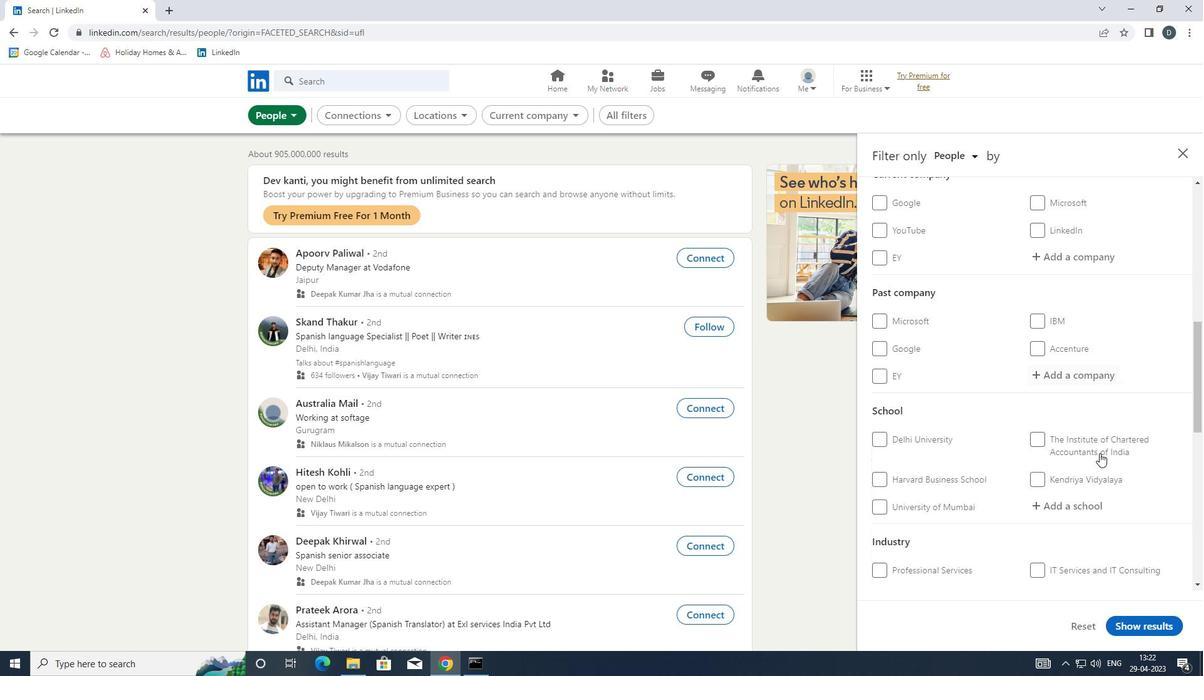 
Action: Mouse scrolled (1084, 406) with delta (0, 0)
Screenshot: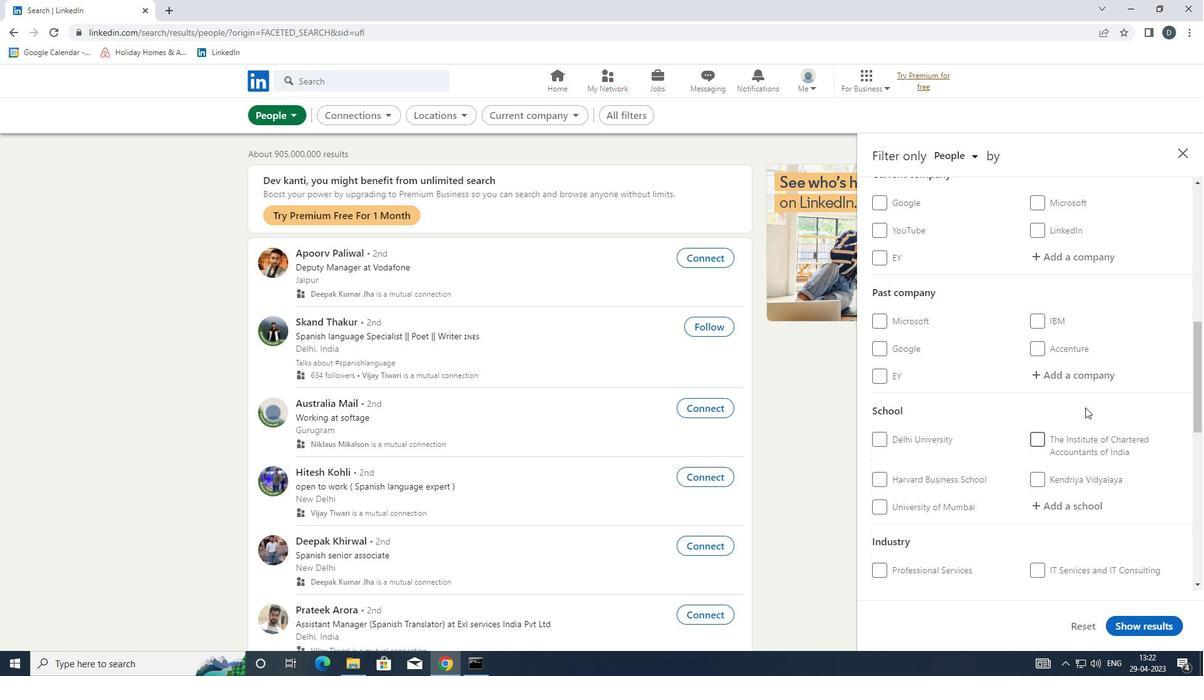 
Action: Mouse scrolled (1084, 406) with delta (0, 0)
Screenshot: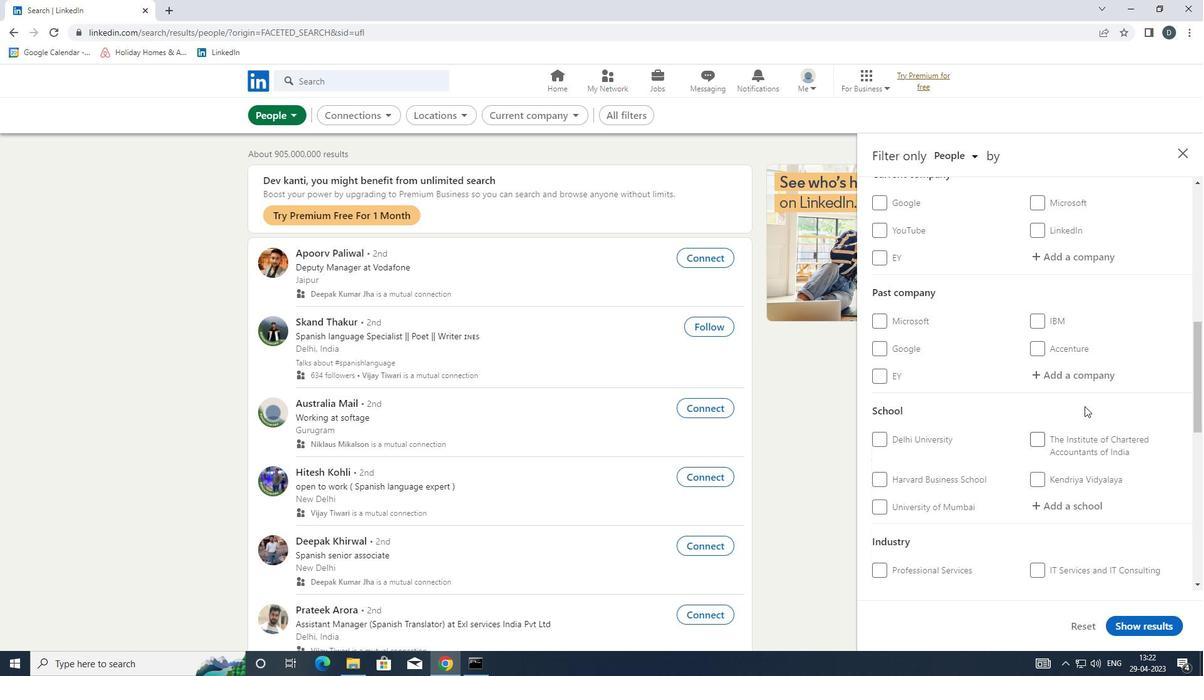 
Action: Mouse scrolled (1084, 406) with delta (0, 0)
Screenshot: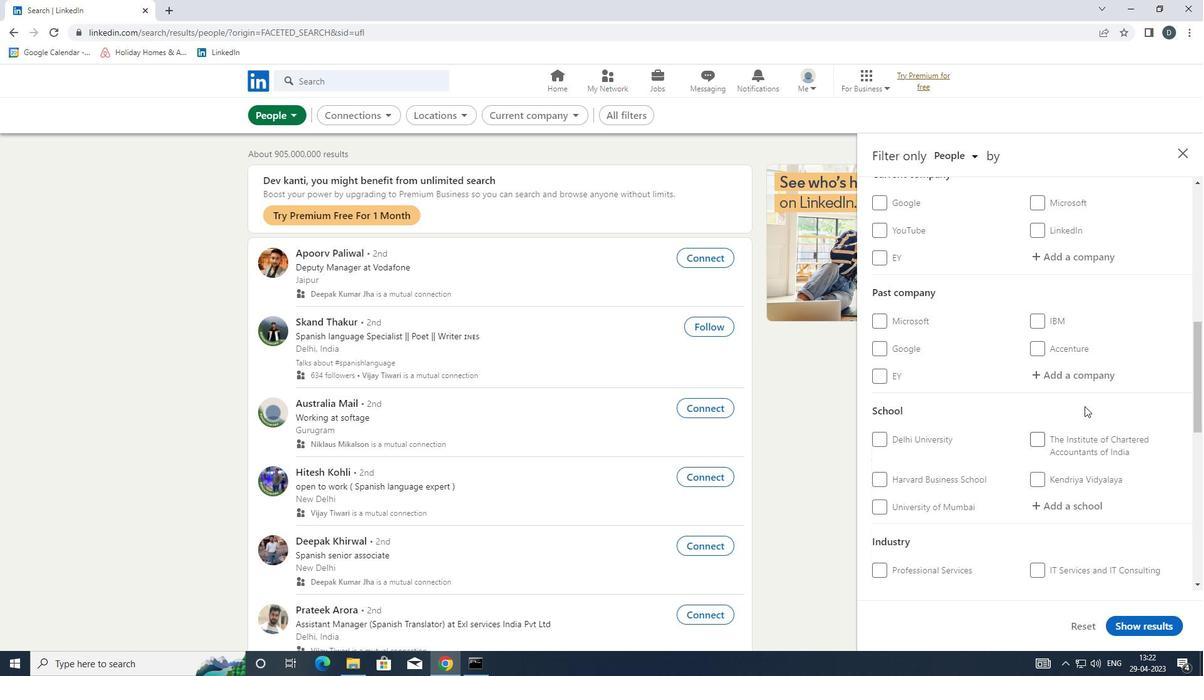 
Action: Mouse moved to (1039, 391)
Screenshot: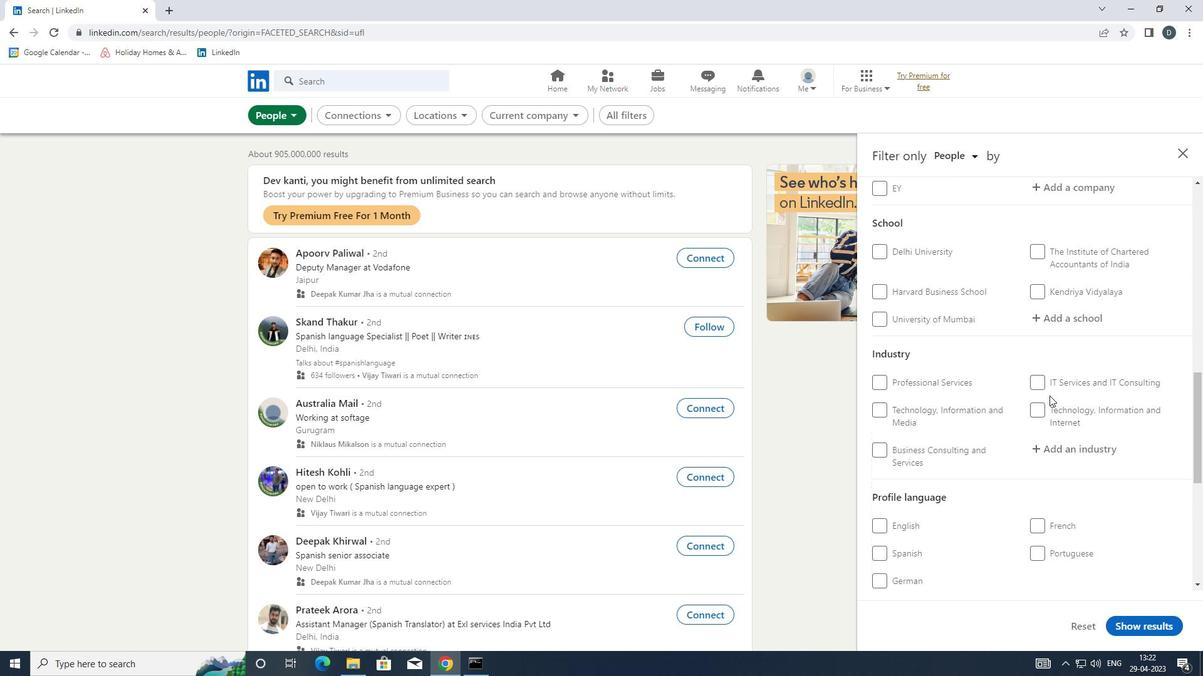
Action: Mouse scrolled (1039, 391) with delta (0, 0)
Screenshot: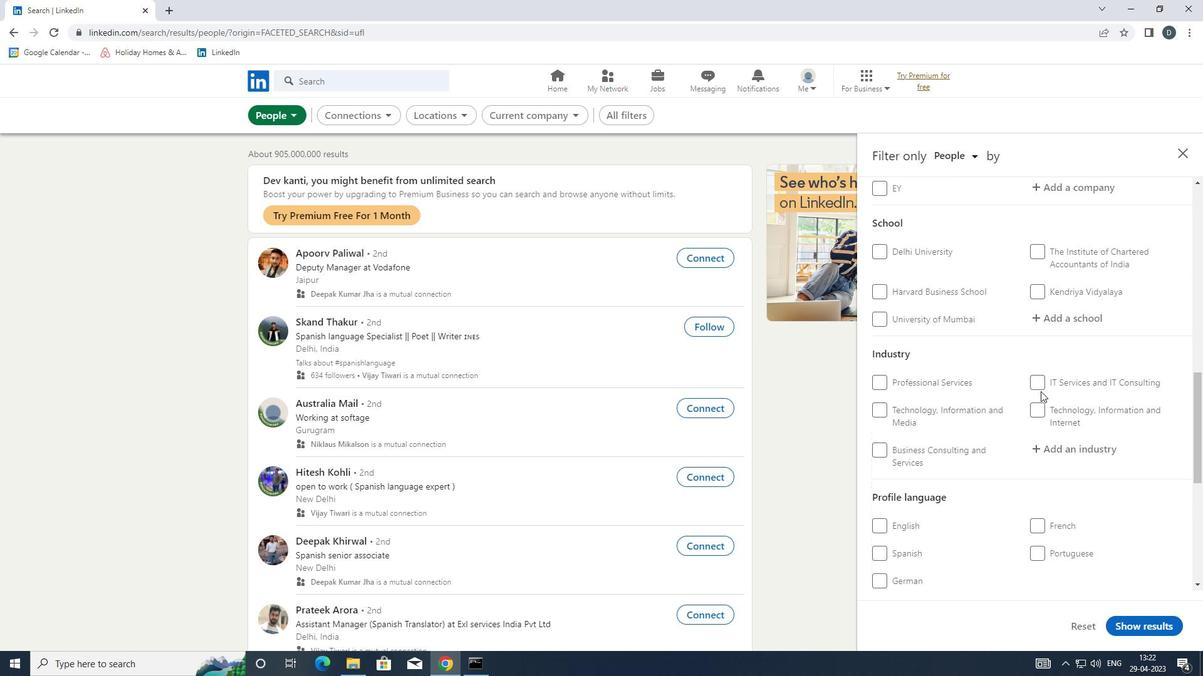 
Action: Mouse moved to (1039, 391)
Screenshot: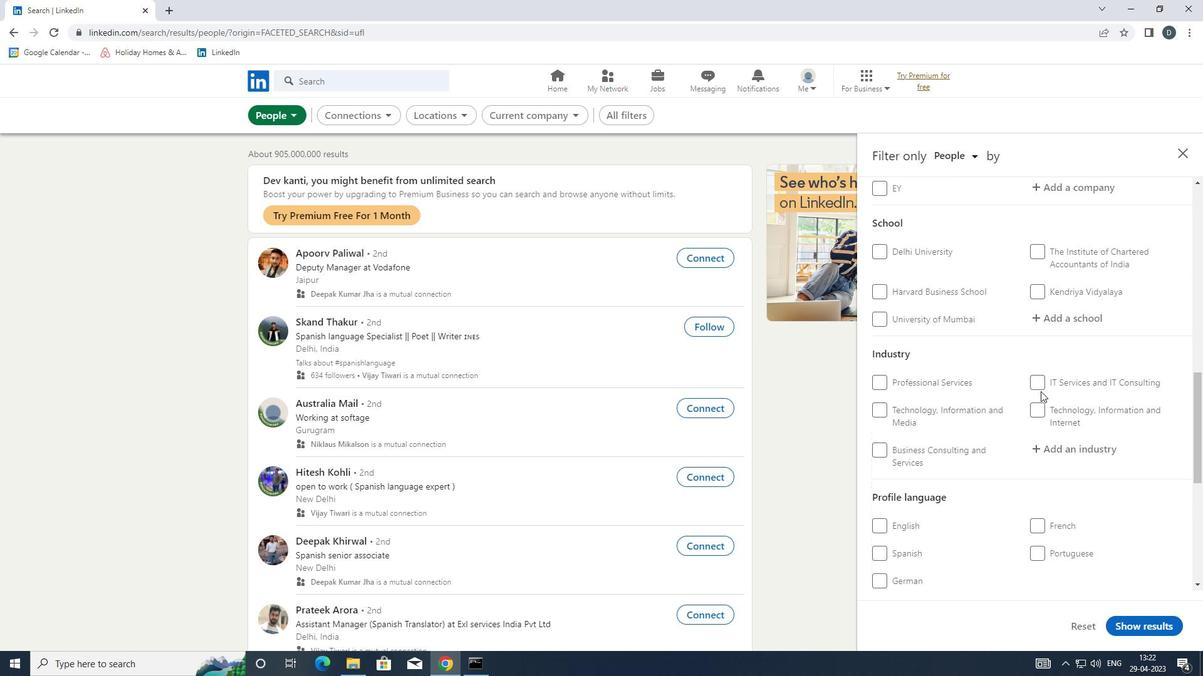 
Action: Mouse scrolled (1039, 391) with delta (0, 0)
Screenshot: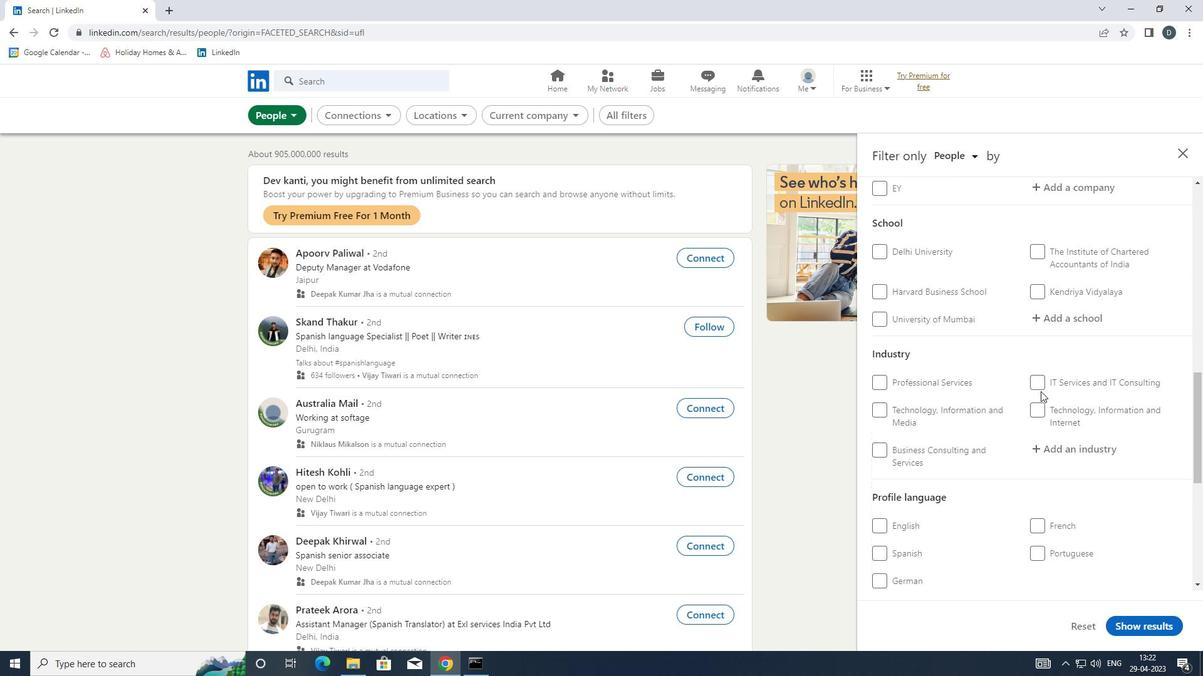
Action: Mouse moved to (901, 401)
Screenshot: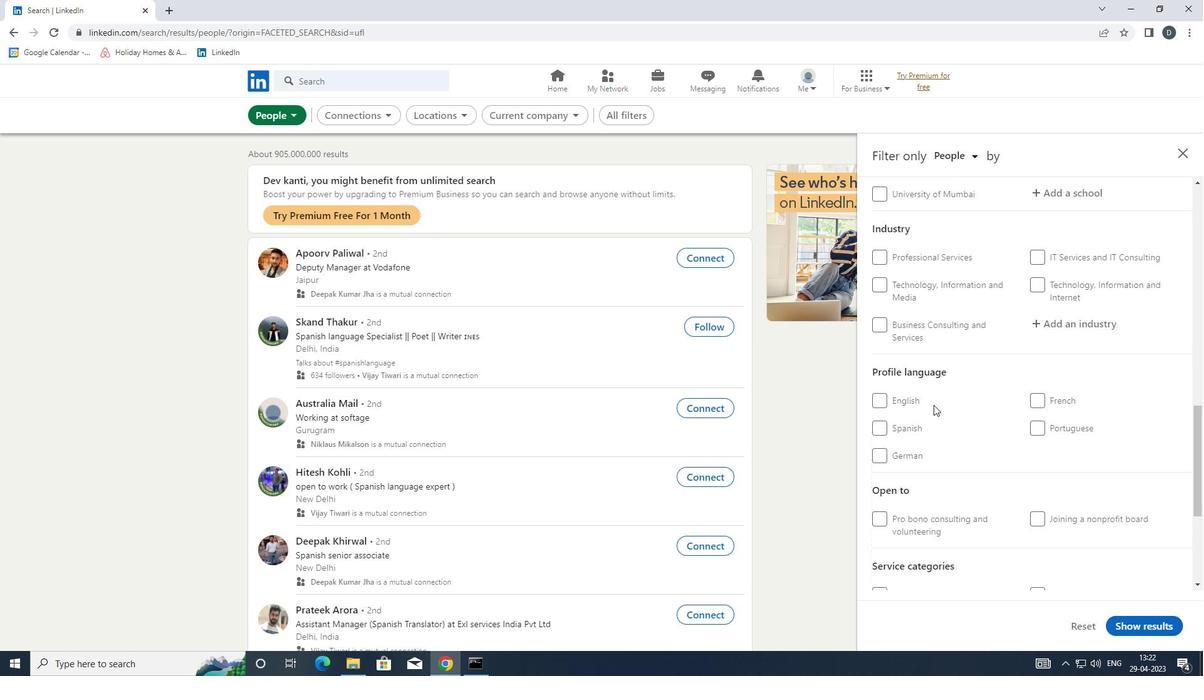 
Action: Mouse pressed left at (901, 401)
Screenshot: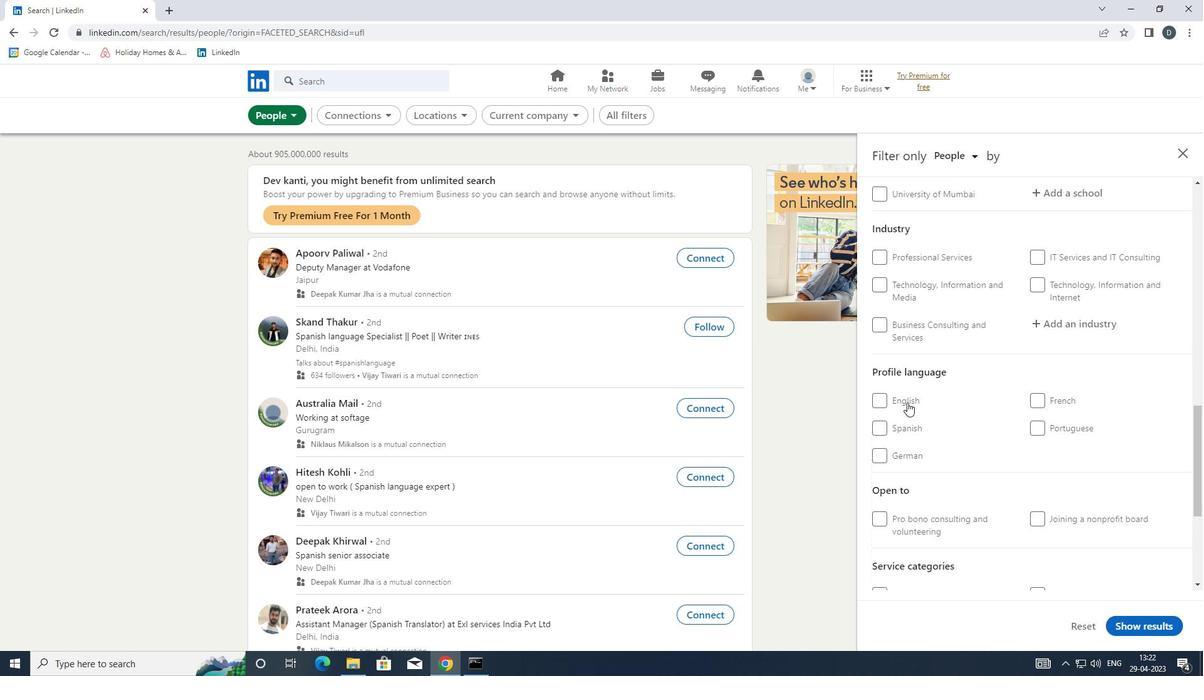 
Action: Mouse moved to (963, 401)
Screenshot: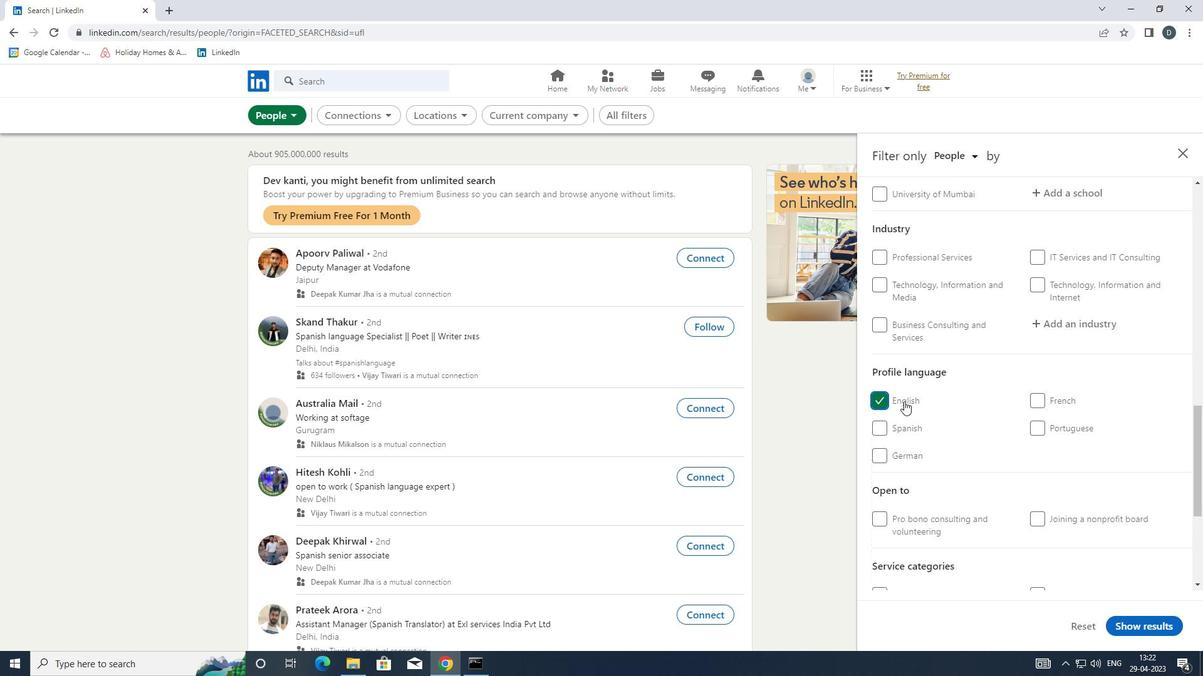 
Action: Mouse scrolled (963, 401) with delta (0, 0)
Screenshot: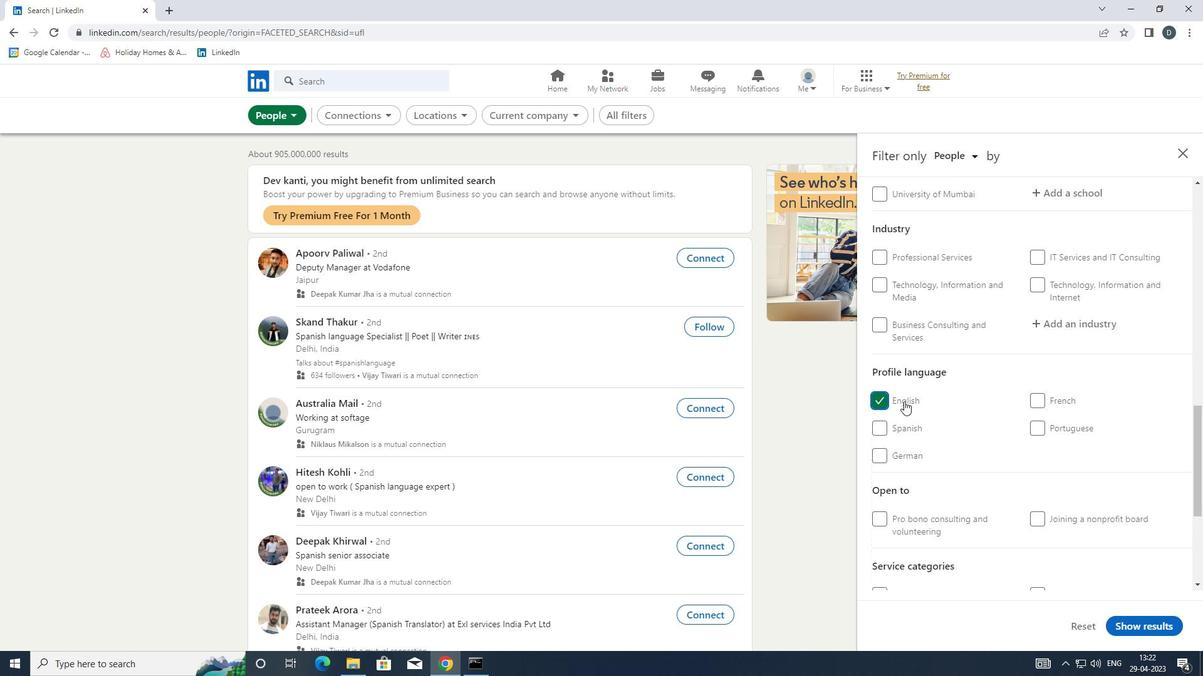 
Action: Mouse scrolled (963, 401) with delta (0, 0)
Screenshot: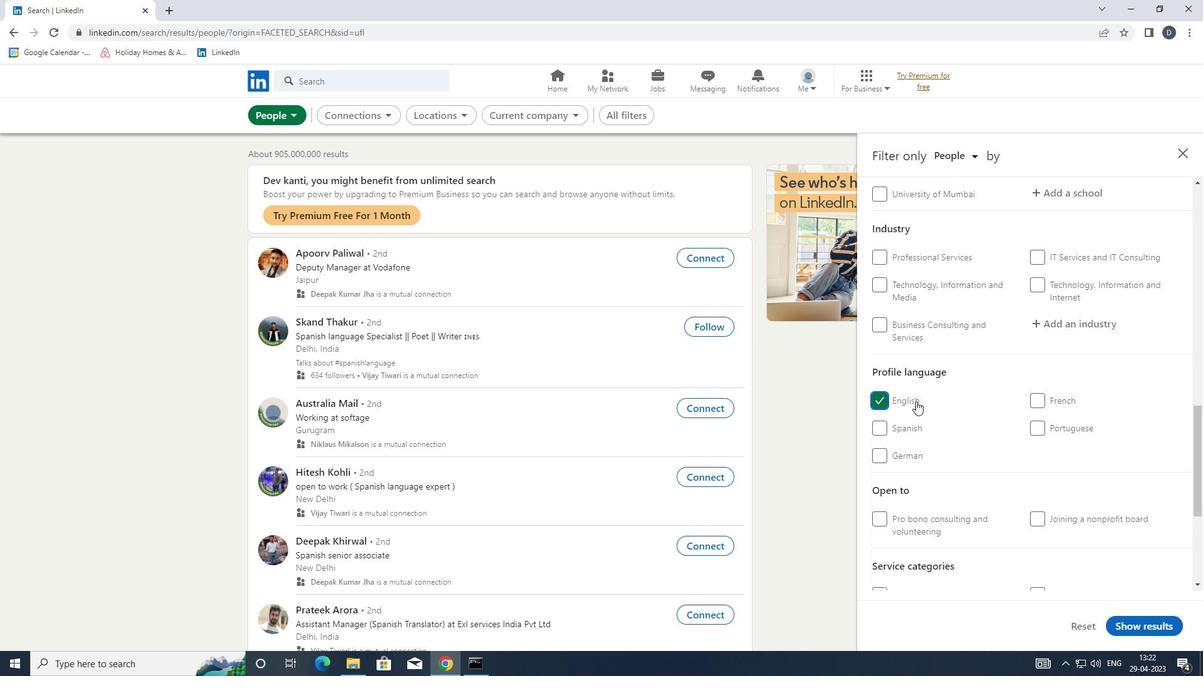
Action: Mouse scrolled (963, 401) with delta (0, 0)
Screenshot: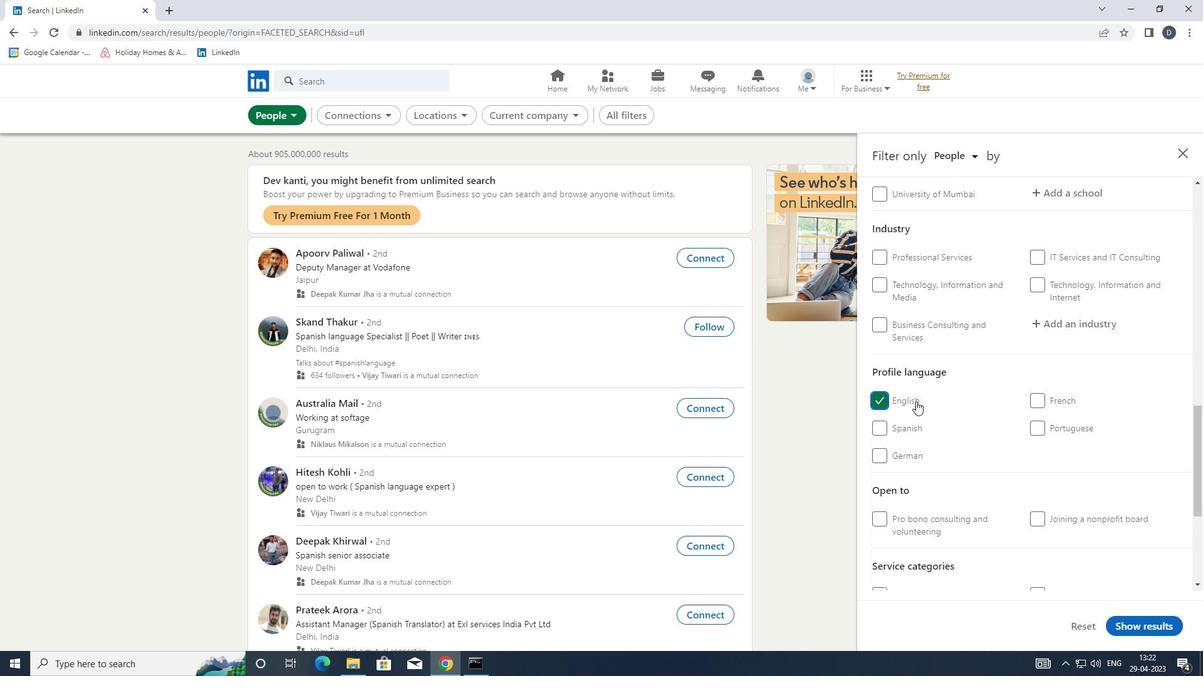 
Action: Mouse scrolled (963, 401) with delta (0, 0)
Screenshot: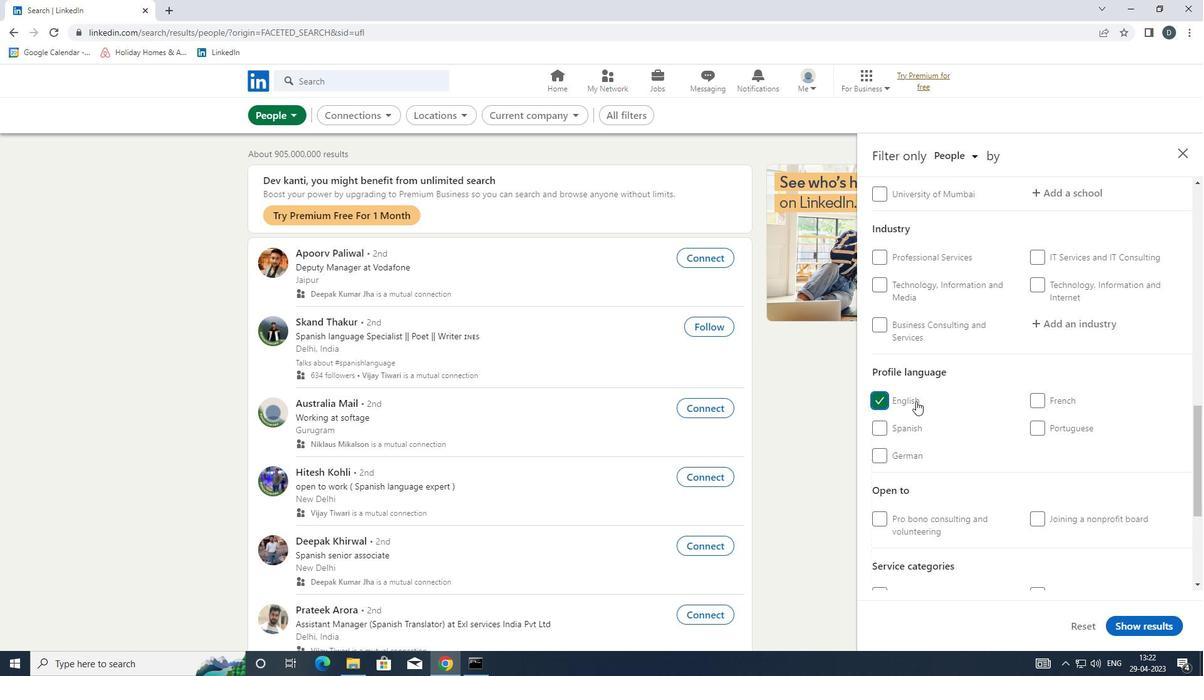 
Action: Mouse scrolled (963, 401) with delta (0, 0)
Screenshot: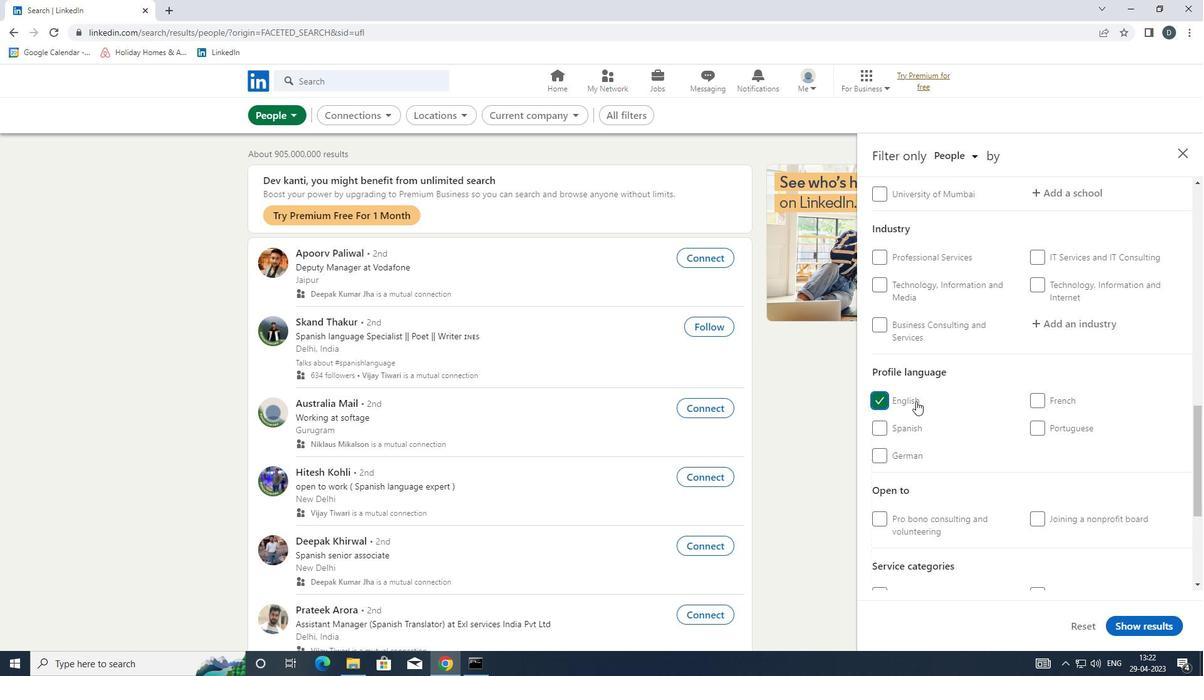 
Action: Mouse scrolled (963, 401) with delta (0, 0)
Screenshot: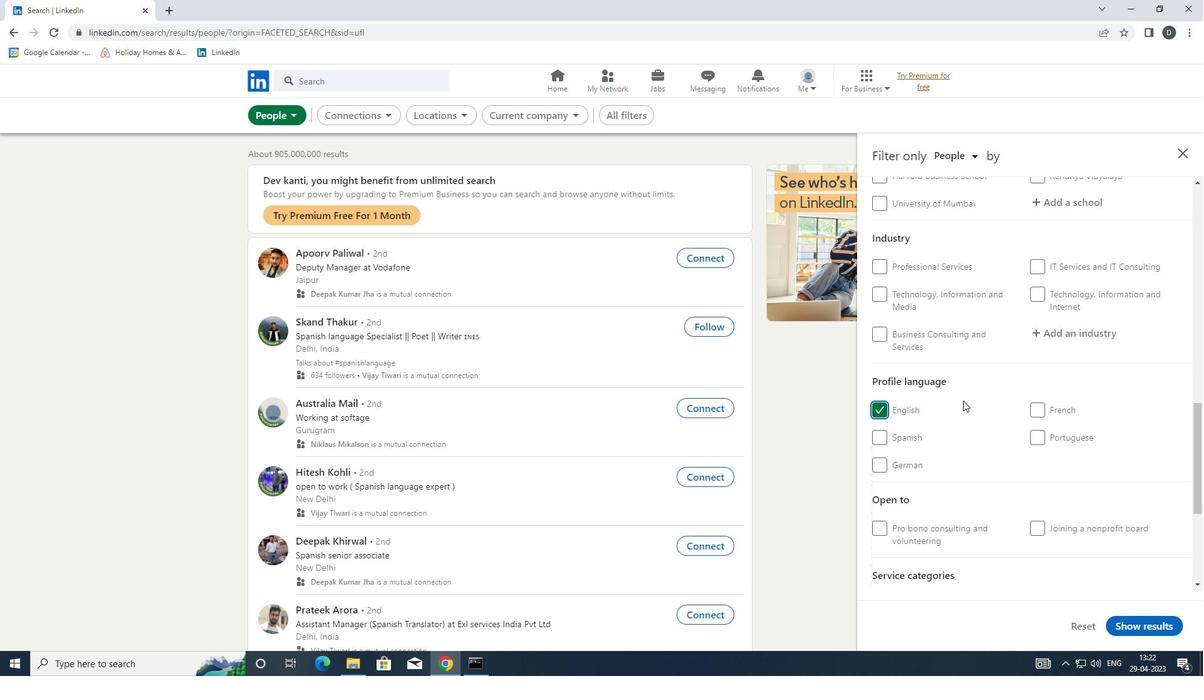 
Action: Mouse scrolled (963, 401) with delta (0, 0)
Screenshot: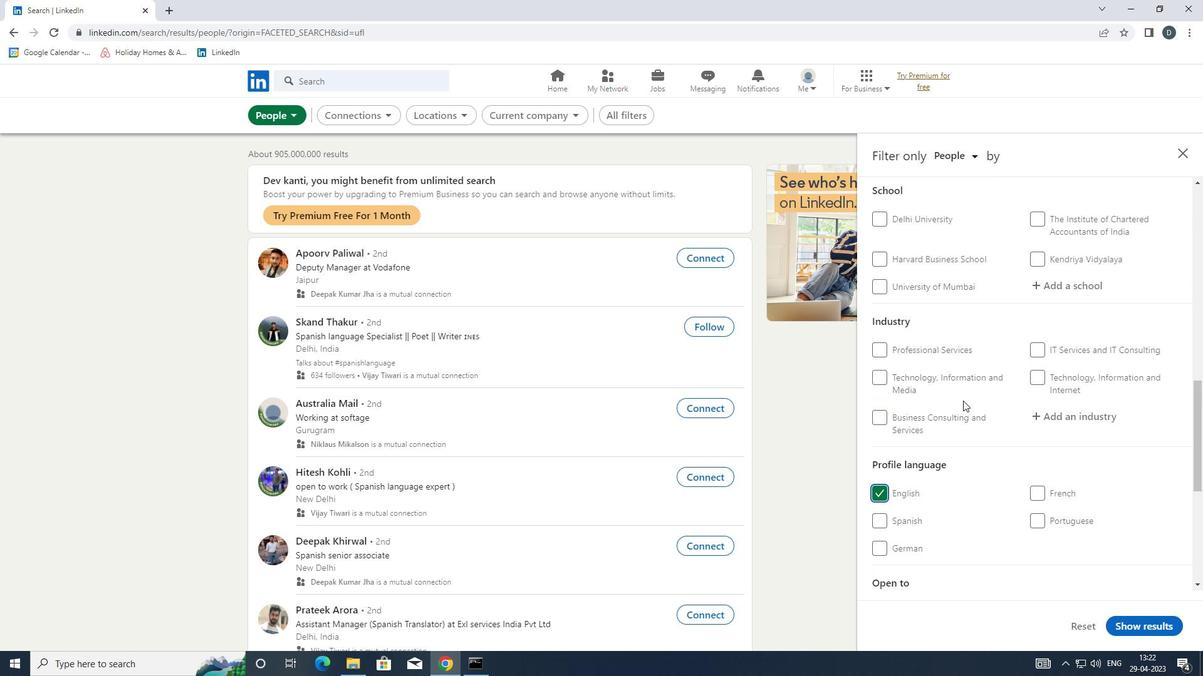 
Action: Mouse moved to (970, 399)
Screenshot: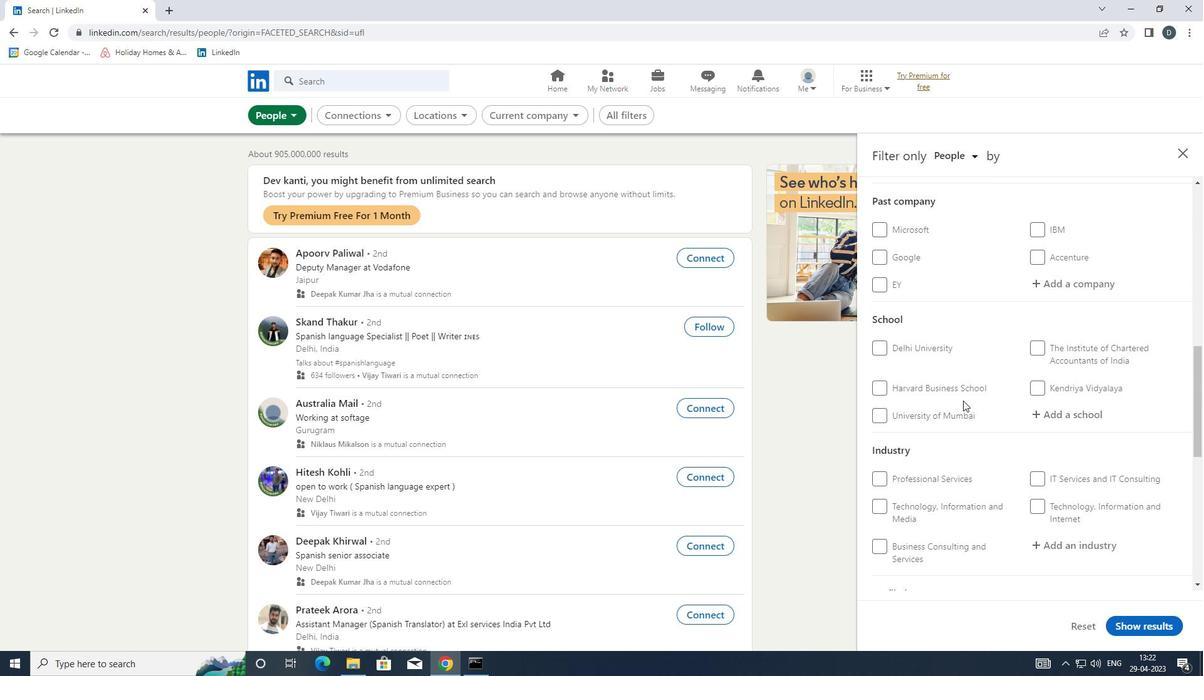 
Action: Mouse scrolled (970, 399) with delta (0, 0)
Screenshot: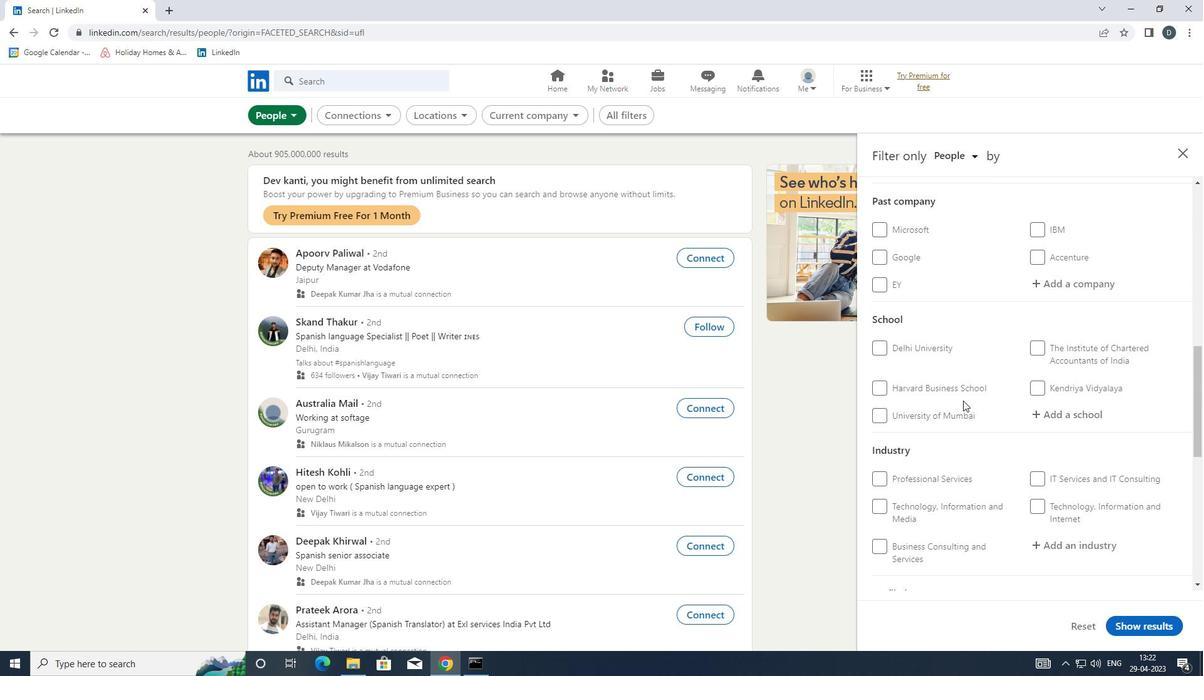 
Action: Mouse moved to (983, 397)
Screenshot: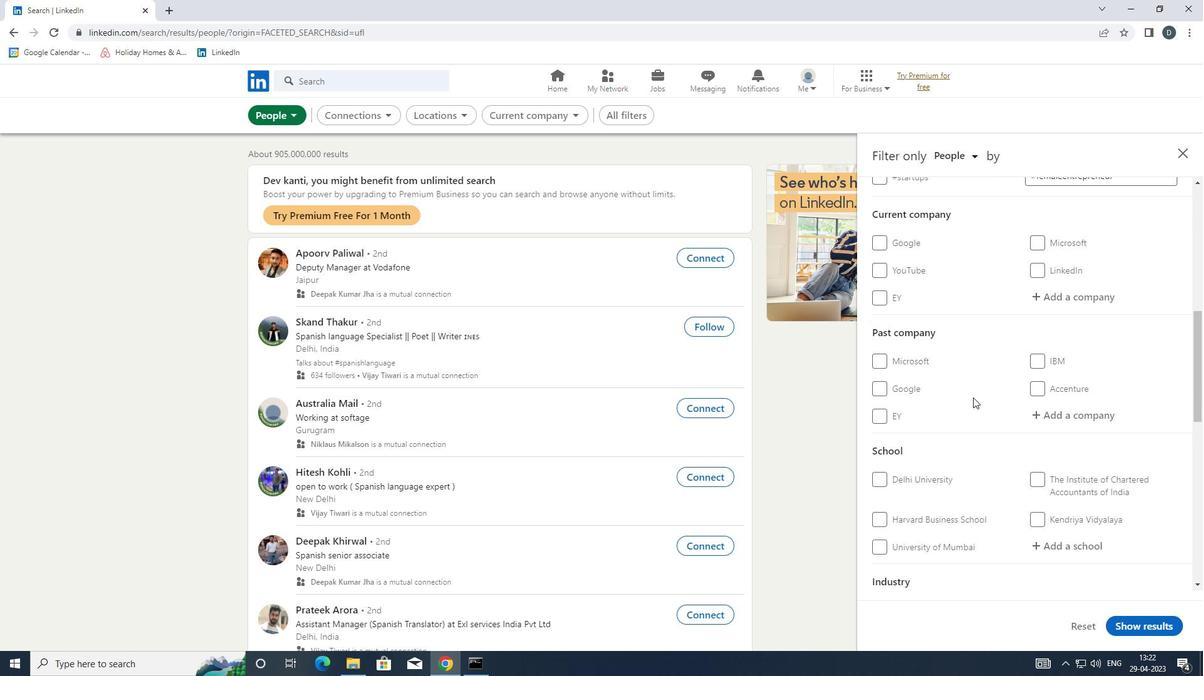 
Action: Mouse scrolled (983, 398) with delta (0, 0)
Screenshot: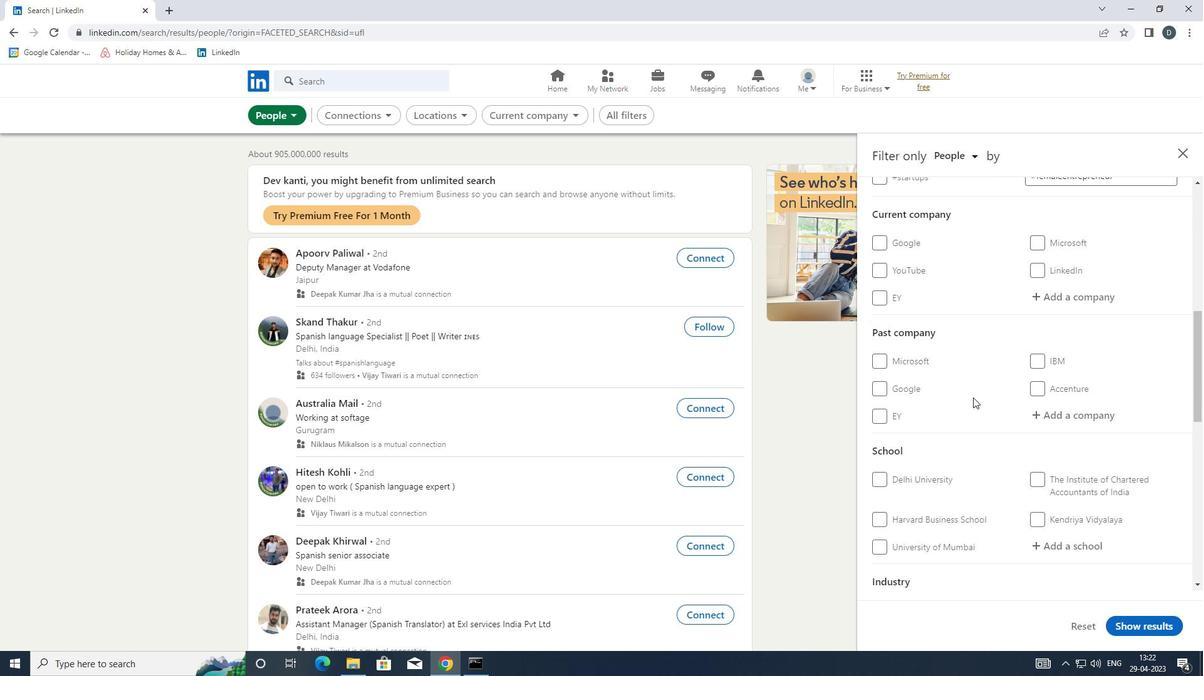 
Action: Mouse moved to (1084, 506)
Screenshot: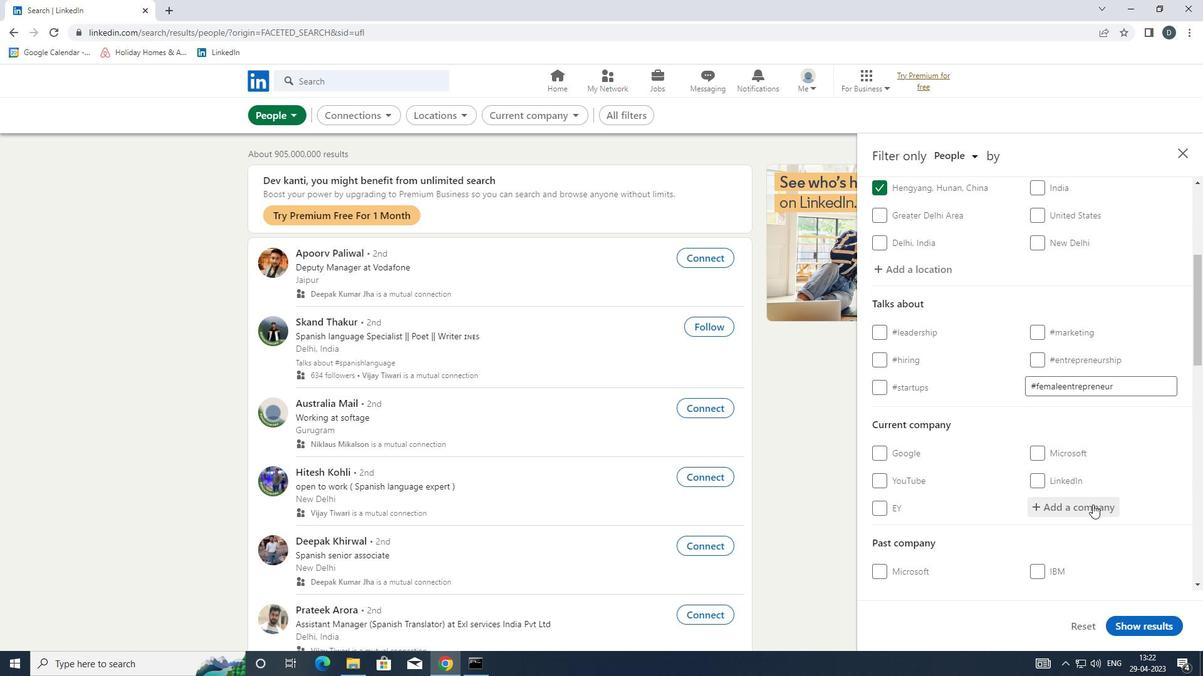 
Action: Mouse pressed left at (1084, 506)
Screenshot: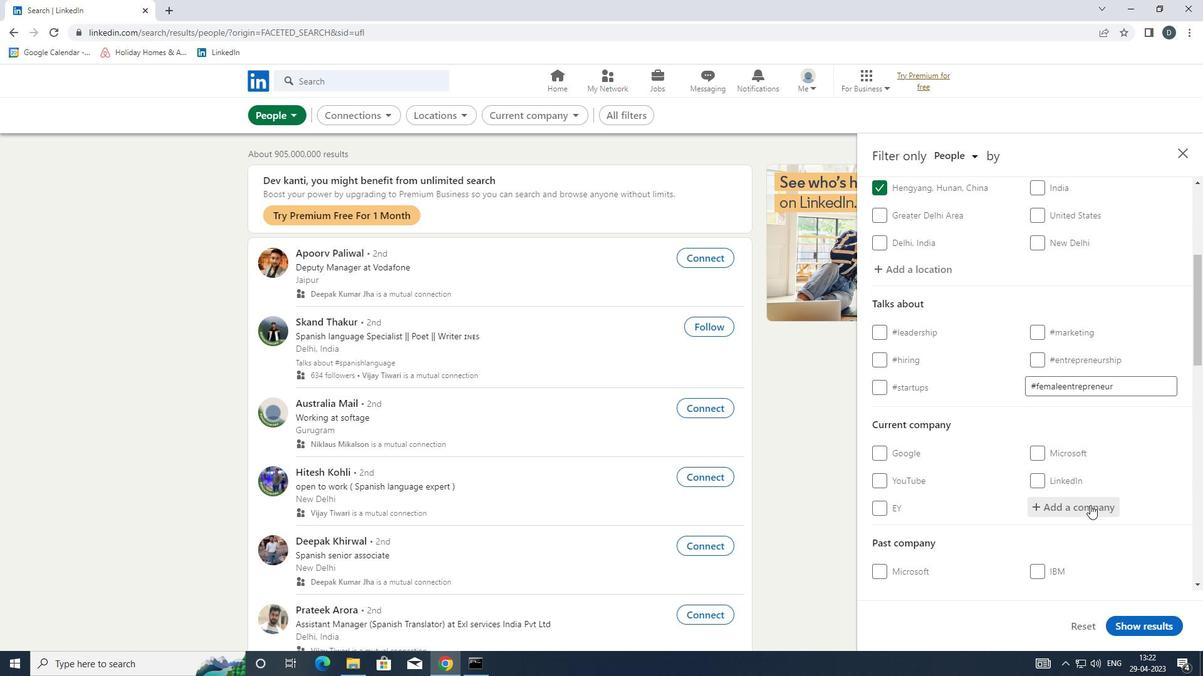
Action: Mouse moved to (1080, 504)
Screenshot: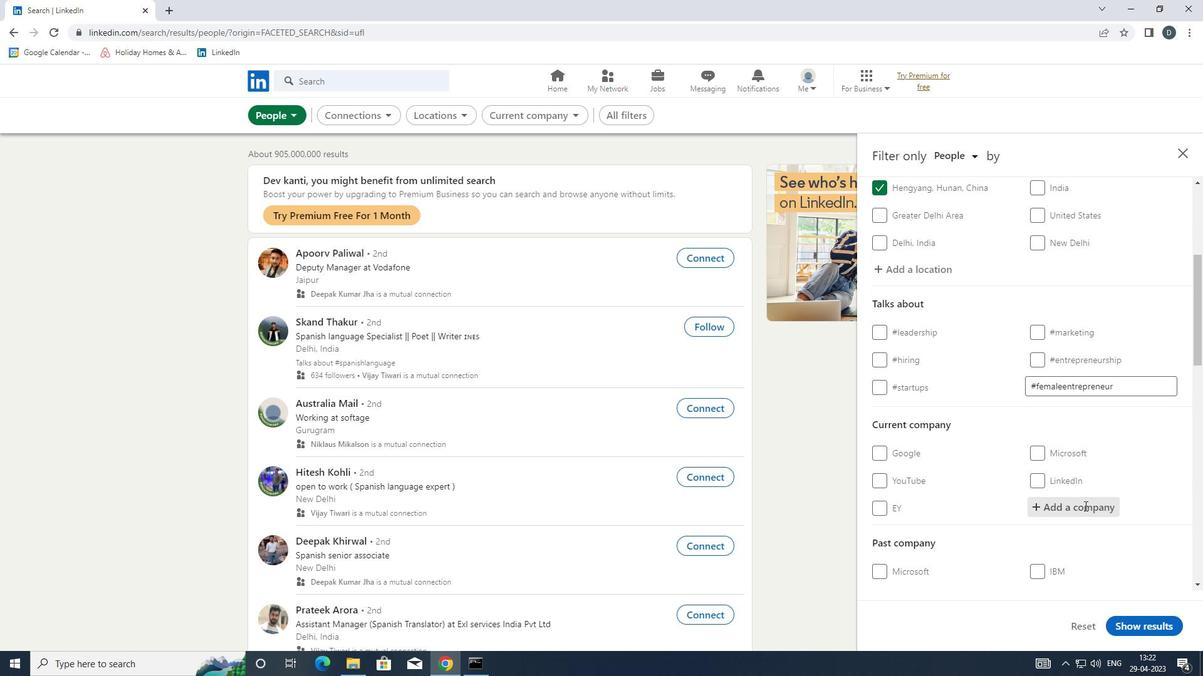 
Action: Key pressed <Key.shift>WOMEN<Key.shift>TECH
Screenshot: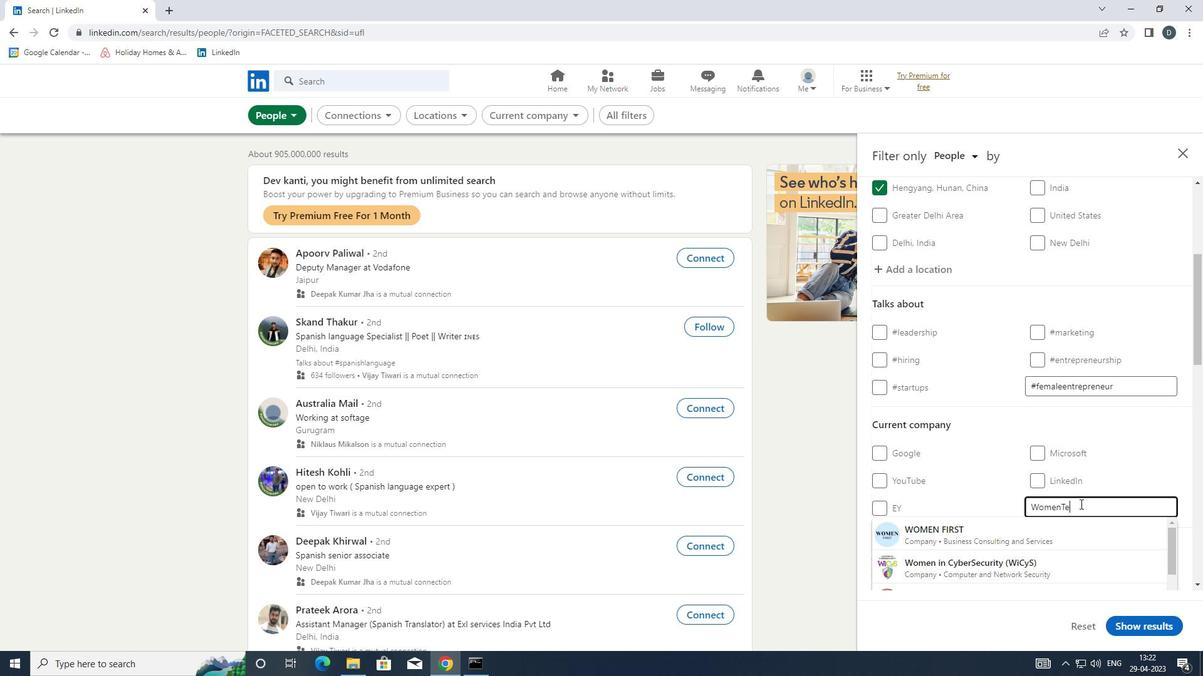 
Action: Mouse moved to (1073, 525)
Screenshot: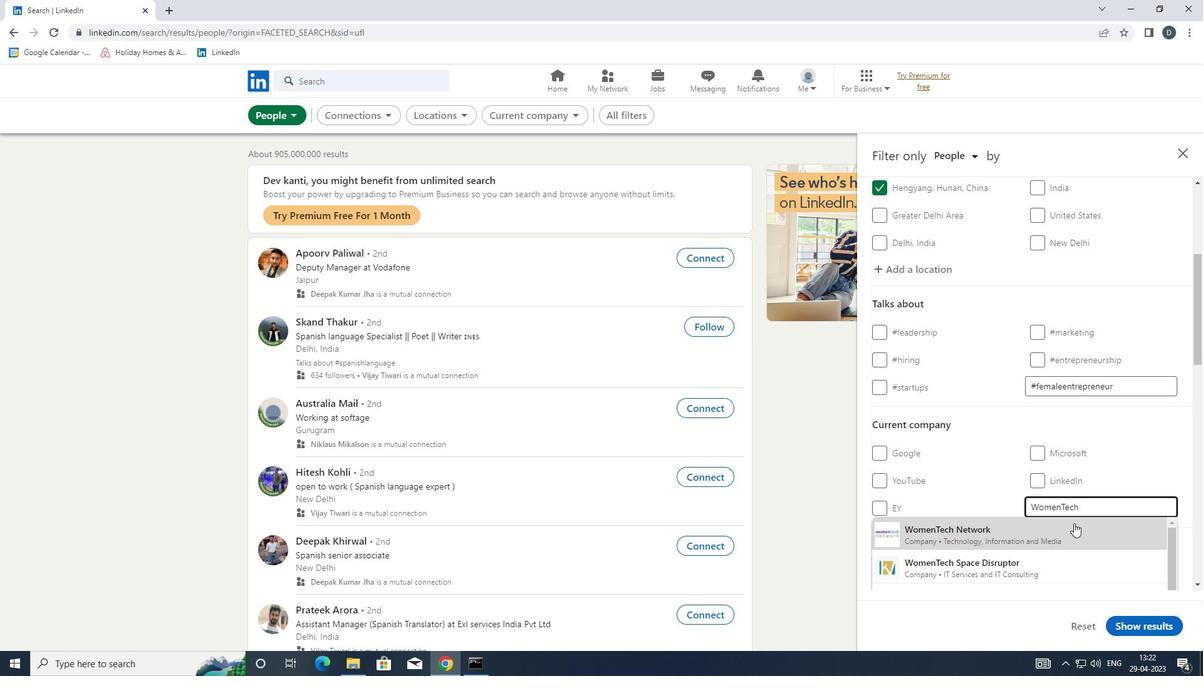 
Action: Mouse pressed left at (1073, 525)
Screenshot: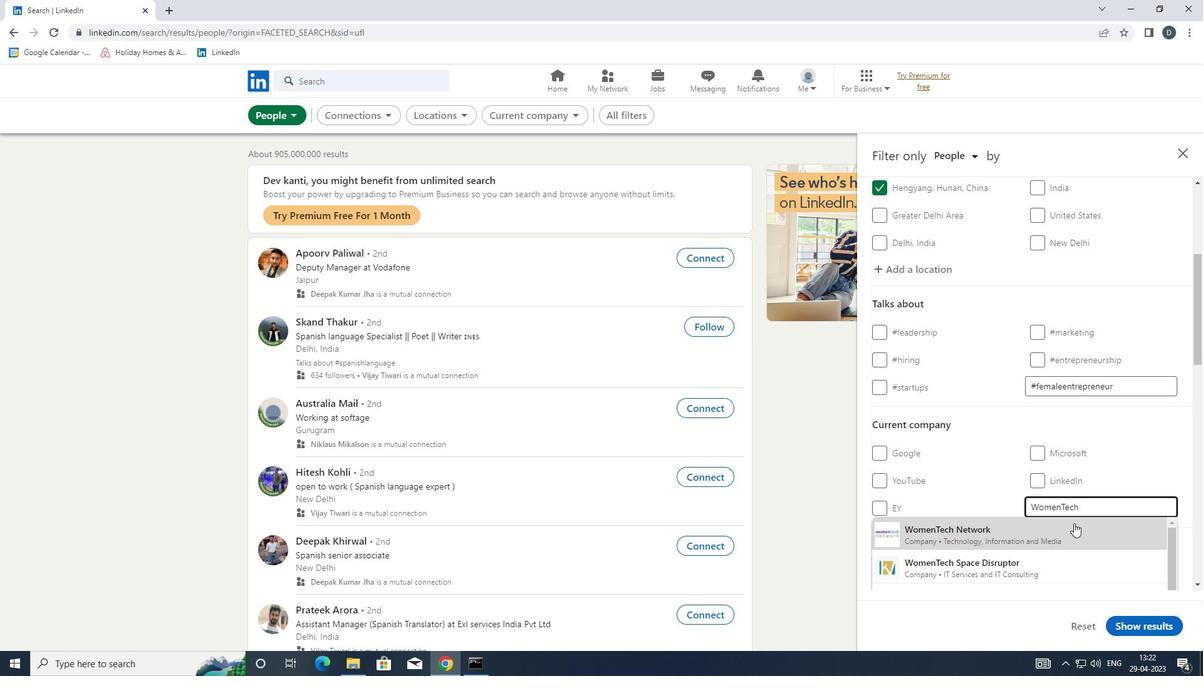 
Action: Mouse moved to (1088, 493)
Screenshot: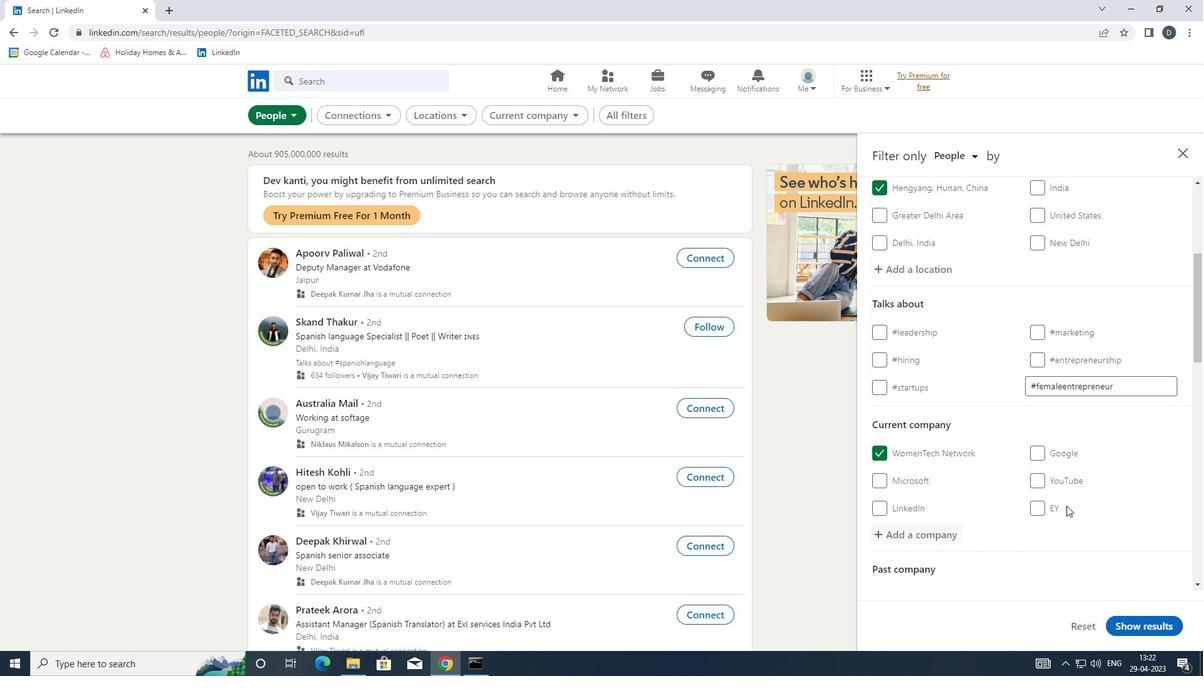 
Action: Mouse scrolled (1088, 492) with delta (0, 0)
Screenshot: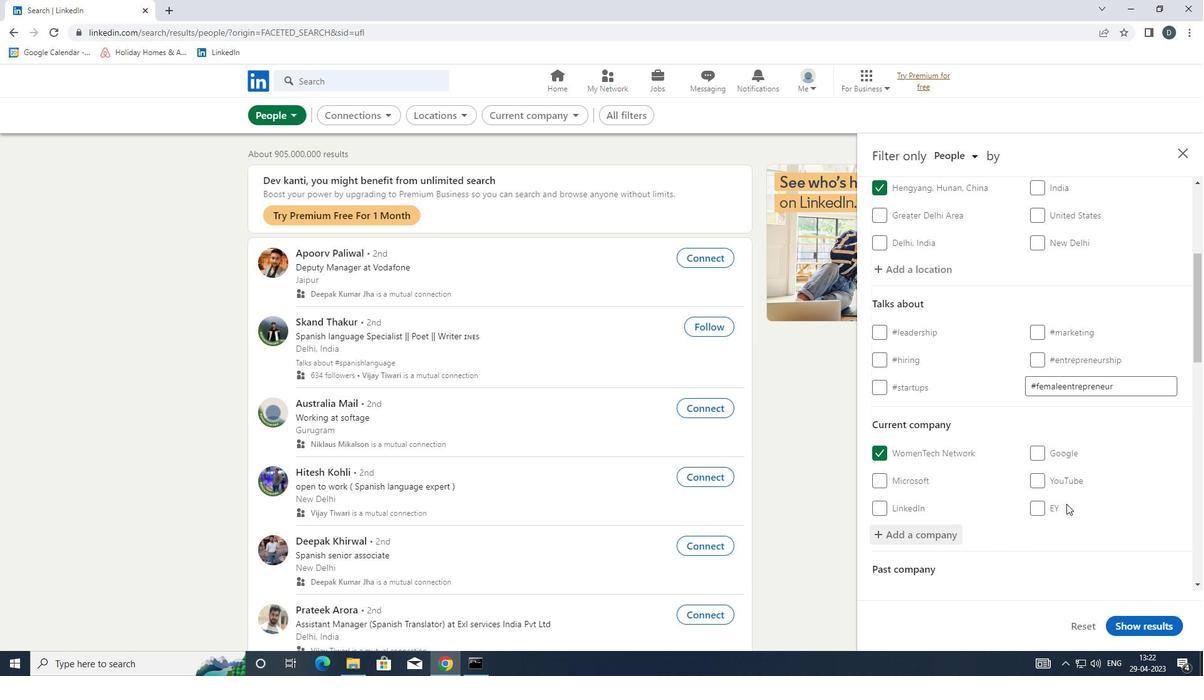 
Action: Mouse moved to (1089, 493)
Screenshot: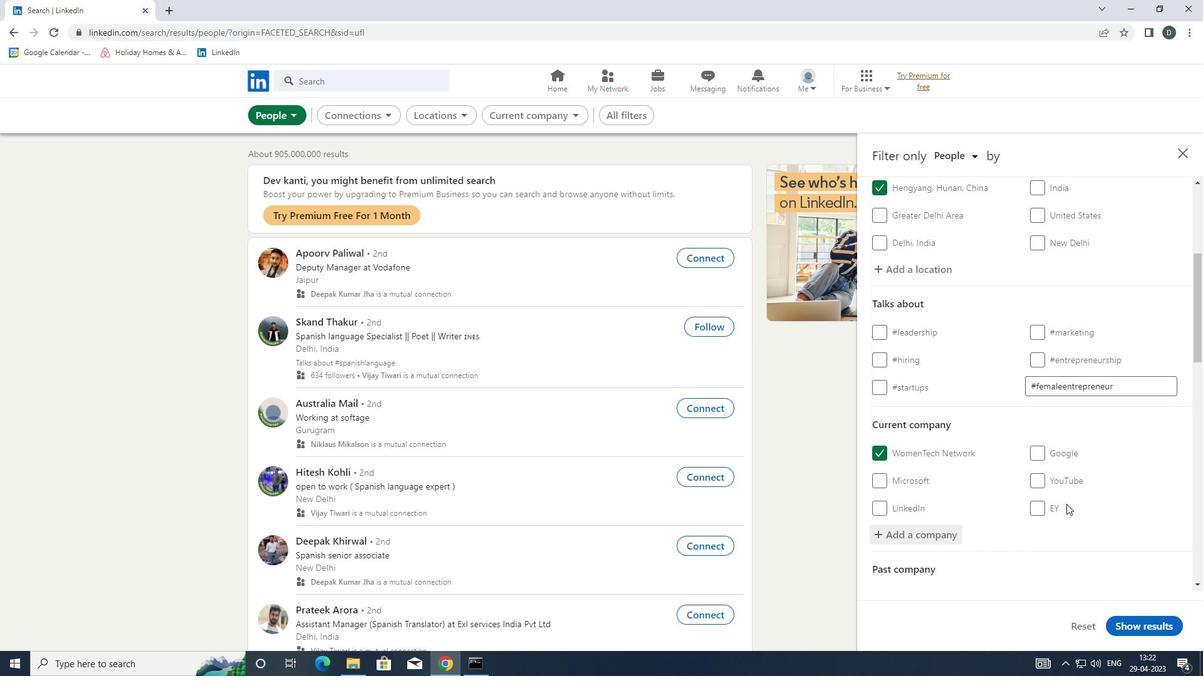 
Action: Mouse scrolled (1089, 492) with delta (0, 0)
Screenshot: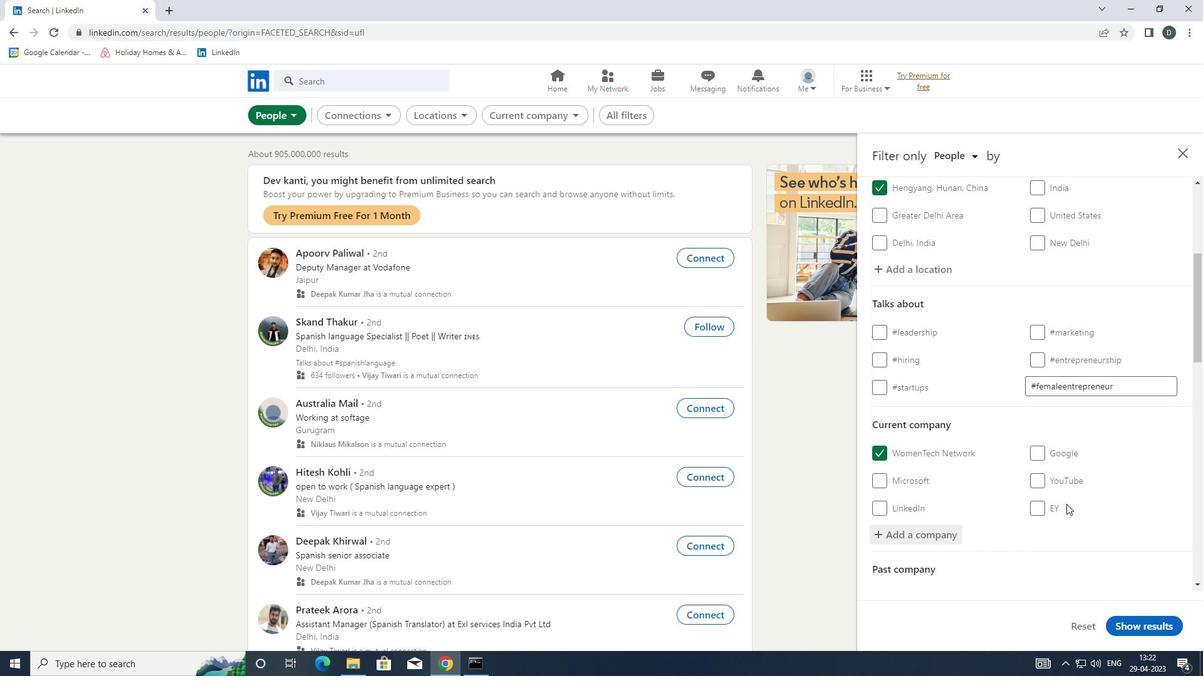
Action: Mouse moved to (1090, 493)
Screenshot: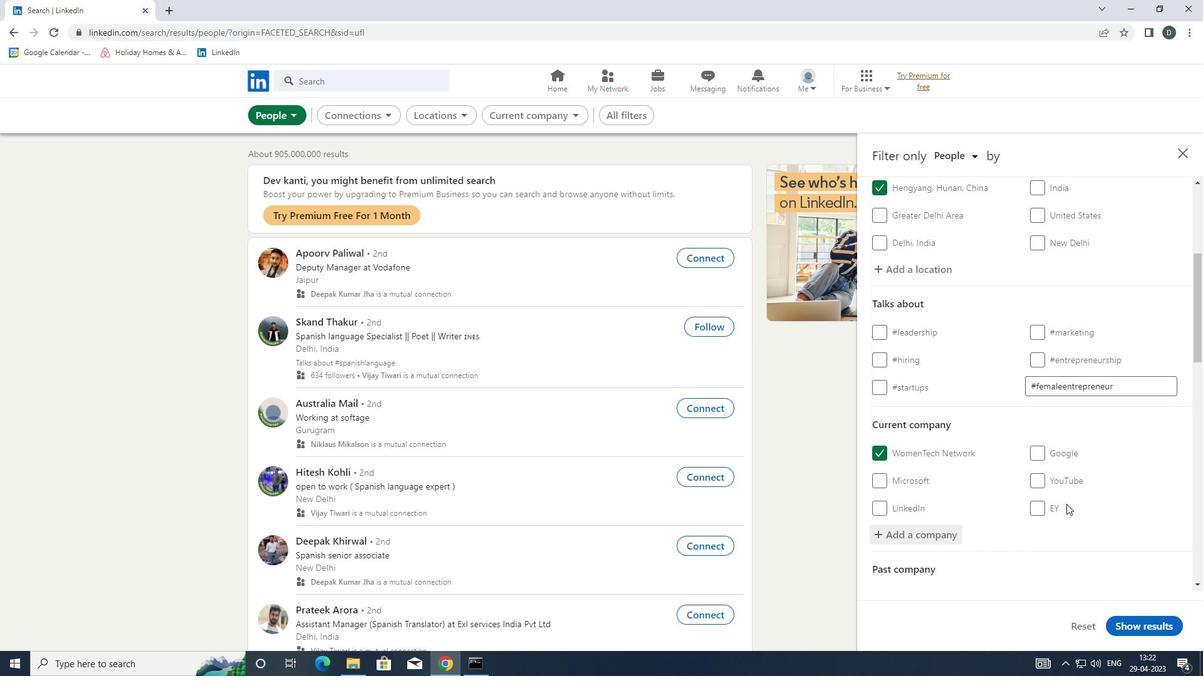 
Action: Mouse scrolled (1090, 492) with delta (0, 0)
Screenshot: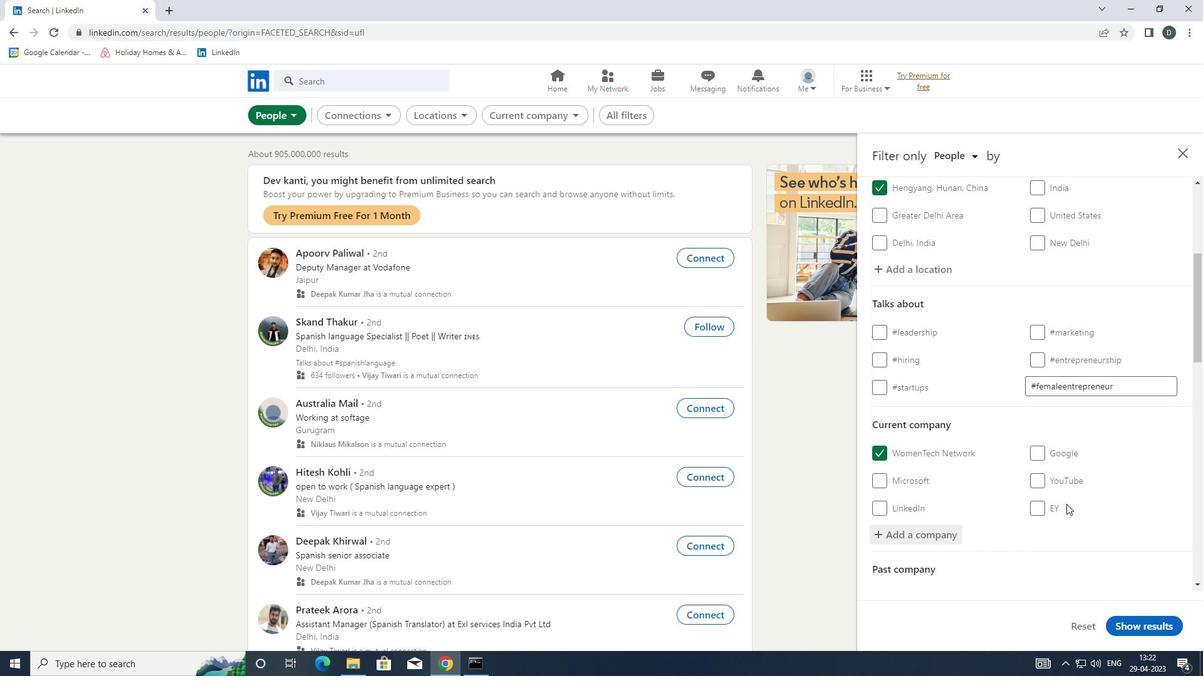 
Action: Mouse moved to (1070, 456)
Screenshot: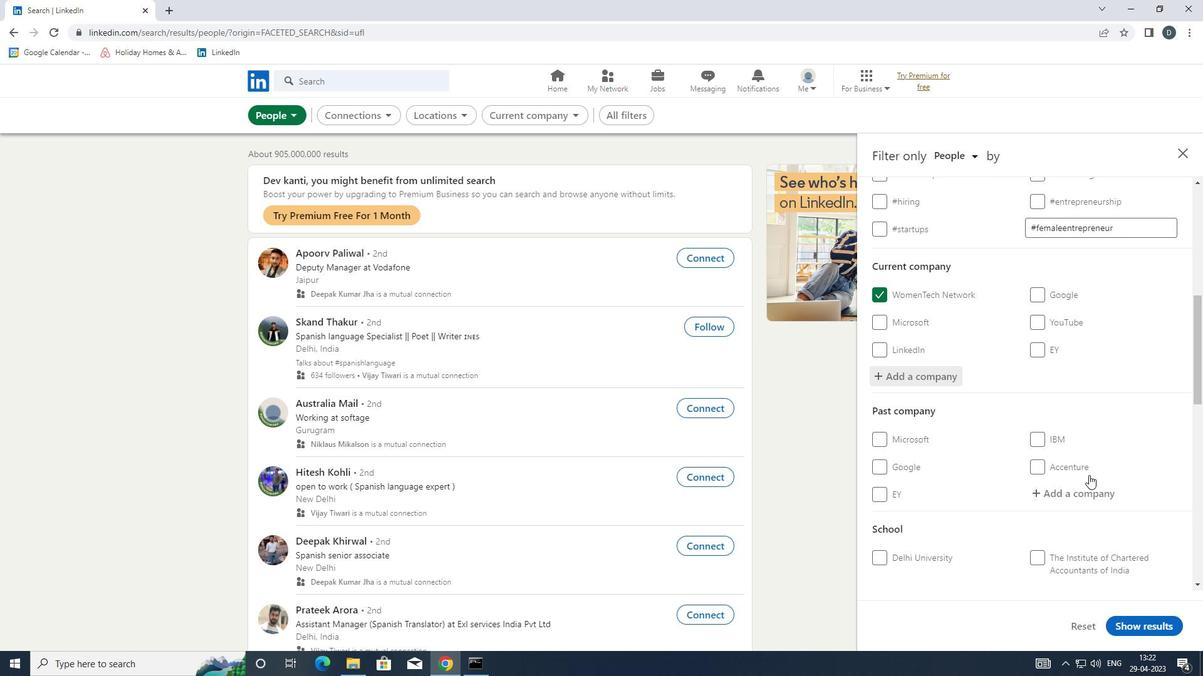 
Action: Mouse scrolled (1070, 455) with delta (0, 0)
Screenshot: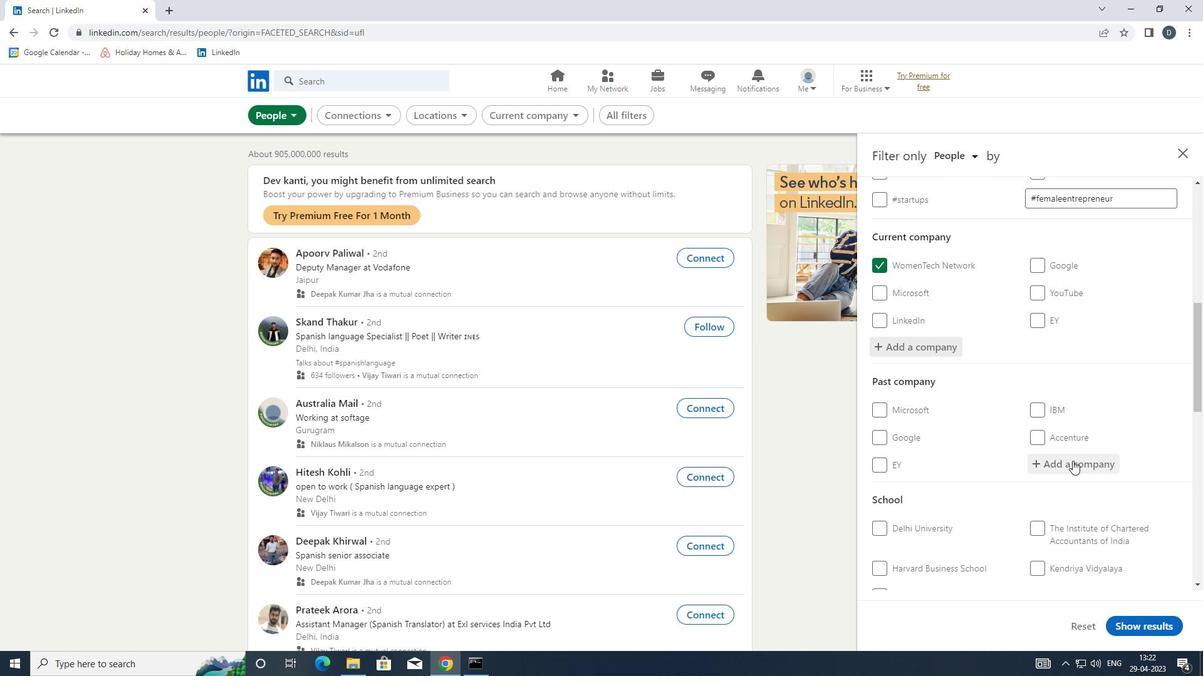 
Action: Mouse scrolled (1070, 455) with delta (0, 0)
Screenshot: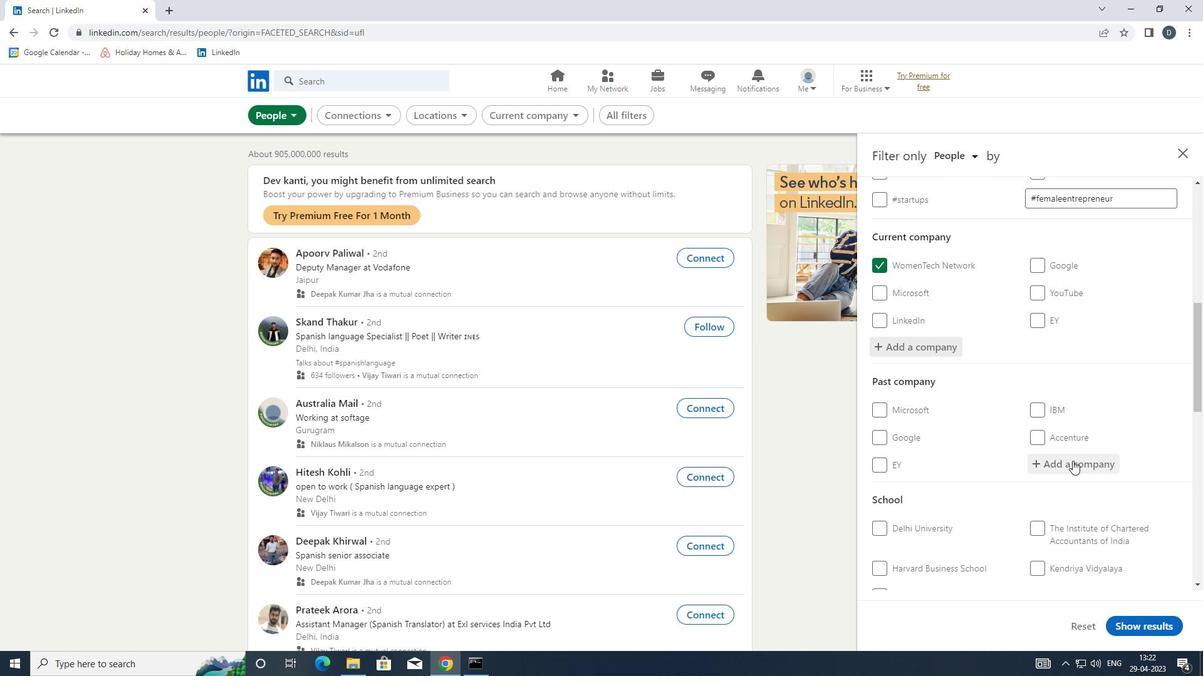 
Action: Mouse moved to (1067, 473)
Screenshot: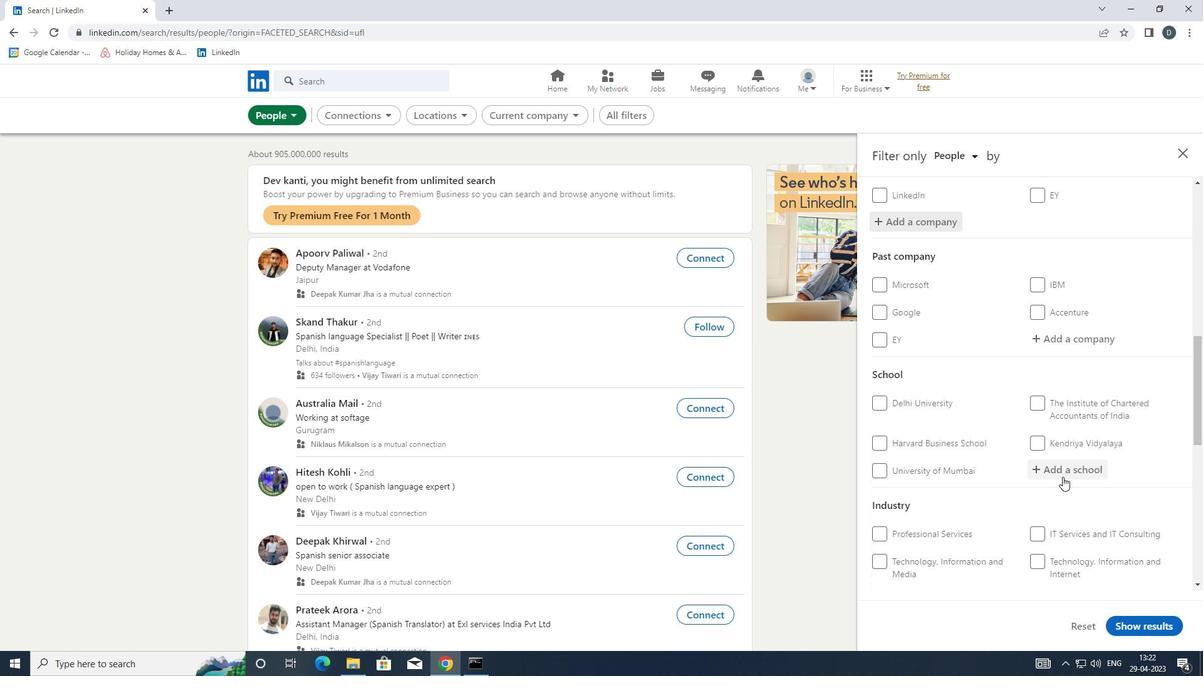 
Action: Mouse pressed left at (1067, 473)
Screenshot: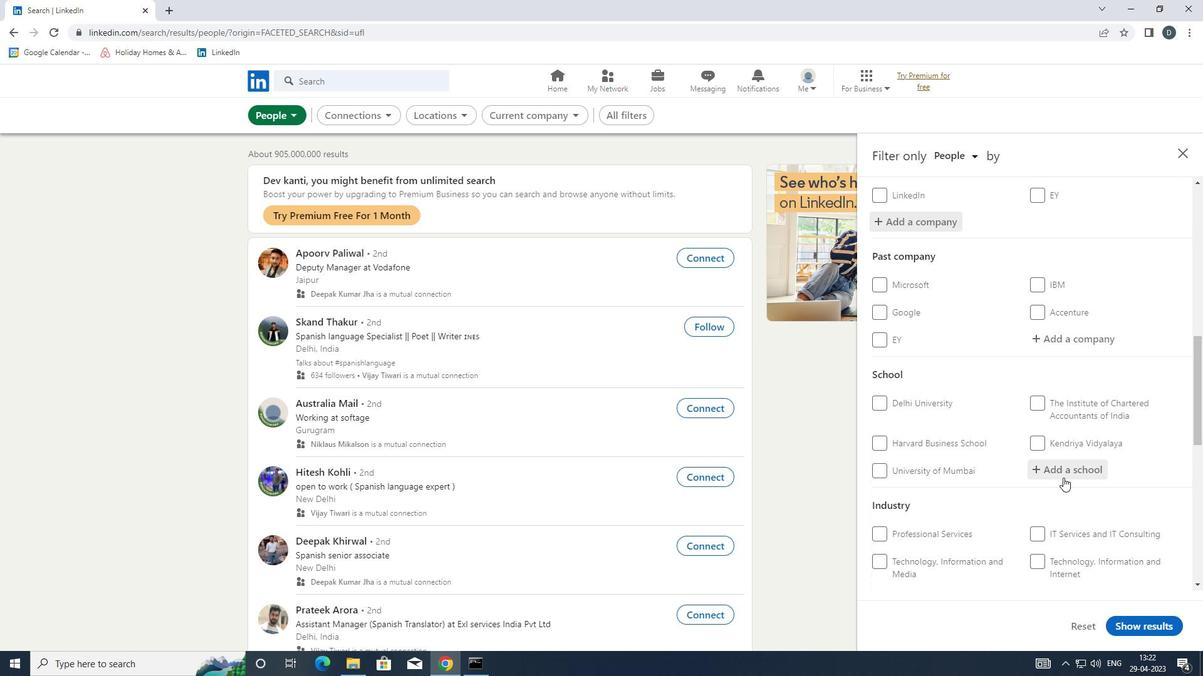
Action: Mouse moved to (1071, 471)
Screenshot: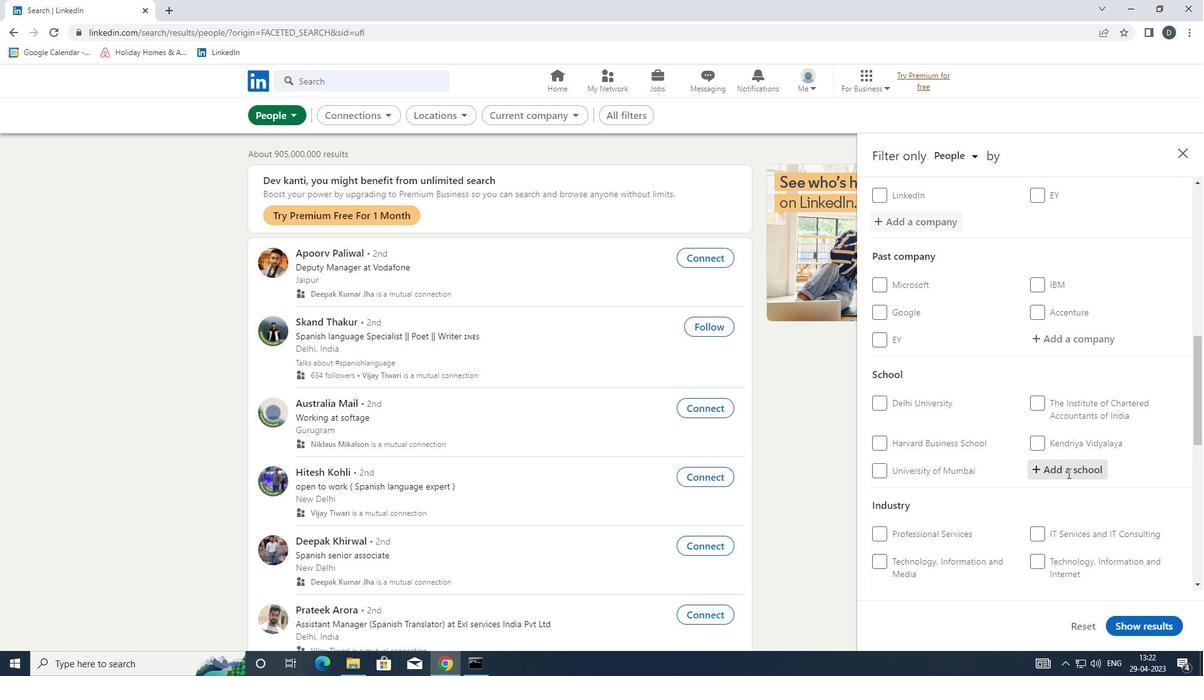
Action: Key pressed <Key.shift><Key.shift>INSUAR<Key.backspace><Key.backspace>RANCE
Screenshot: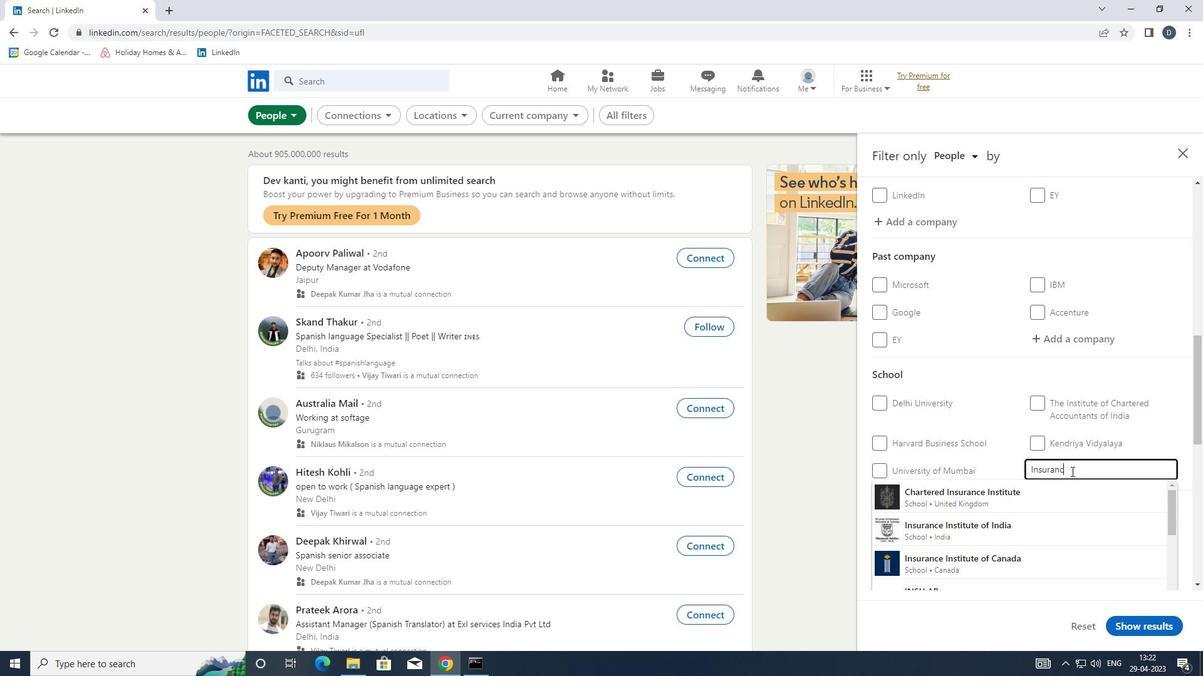 
Action: Mouse moved to (1047, 534)
Screenshot: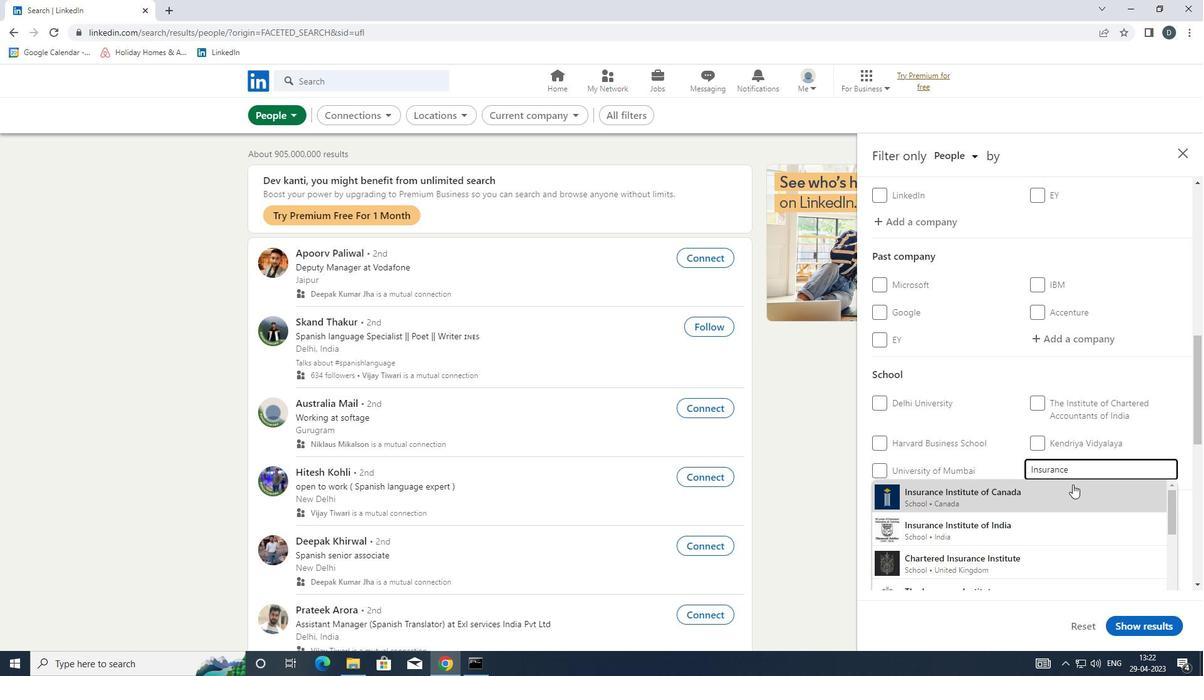 
Action: Mouse pressed left at (1047, 534)
Screenshot: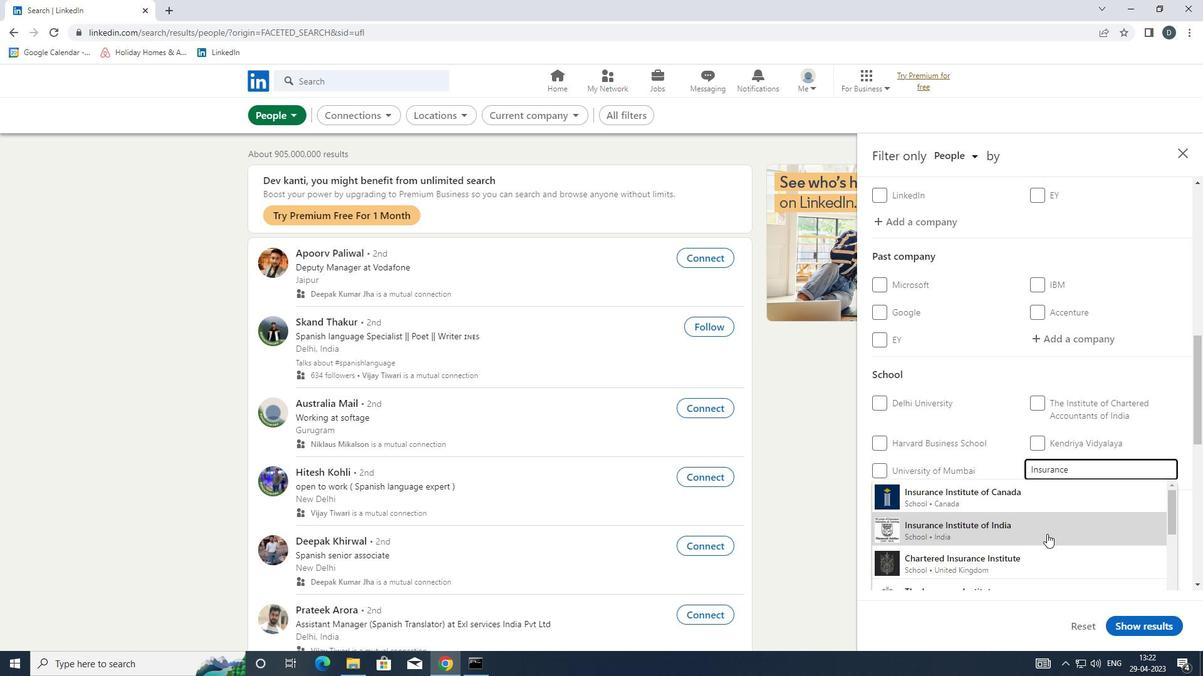 
Action: Mouse moved to (1055, 522)
Screenshot: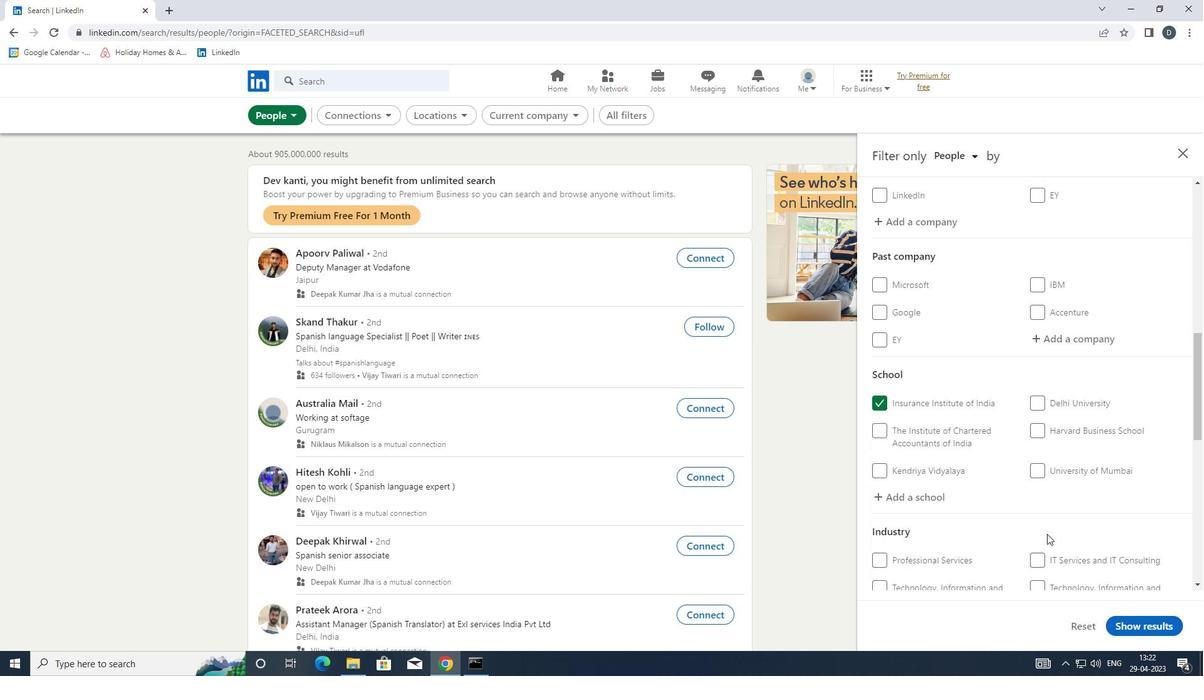 
Action: Mouse scrolled (1055, 521) with delta (0, 0)
Screenshot: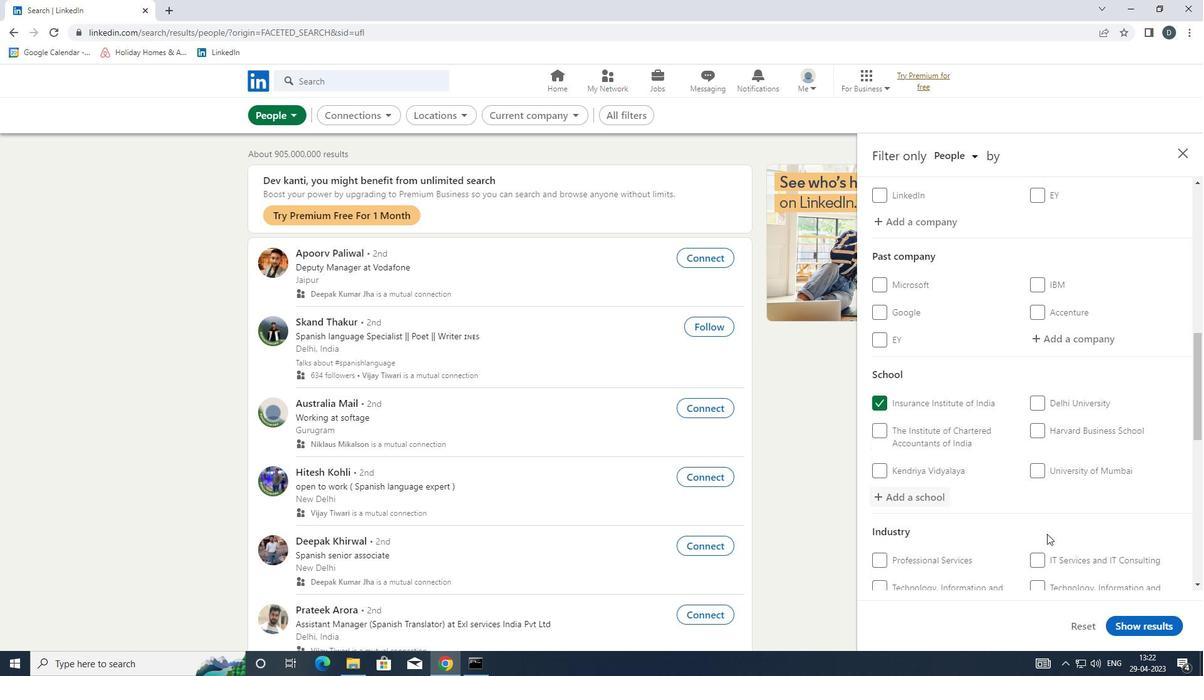 
Action: Mouse moved to (1055, 522)
Screenshot: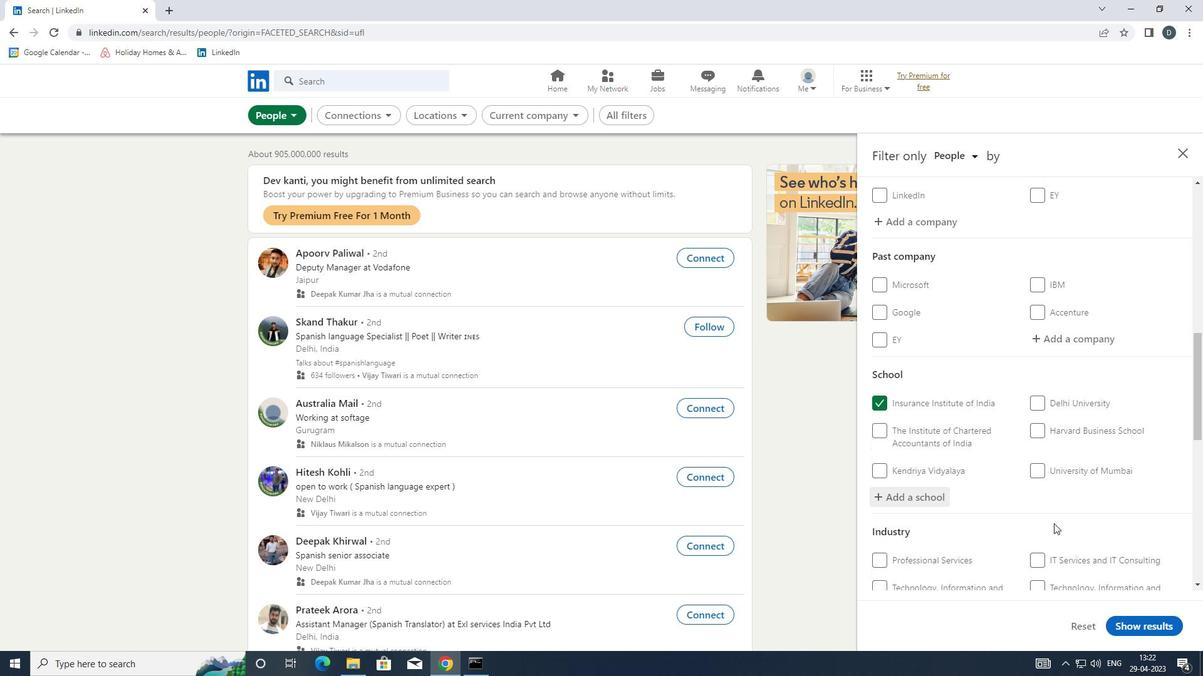 
Action: Mouse scrolled (1055, 521) with delta (0, 0)
Screenshot: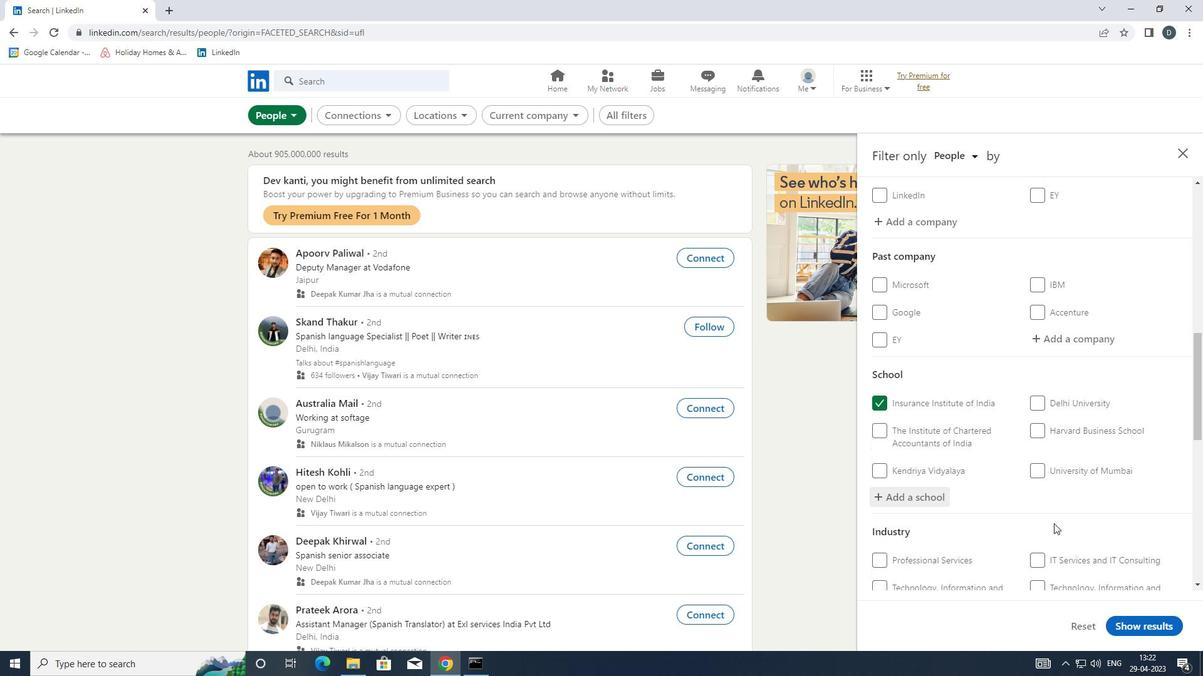 
Action: Mouse moved to (1056, 519)
Screenshot: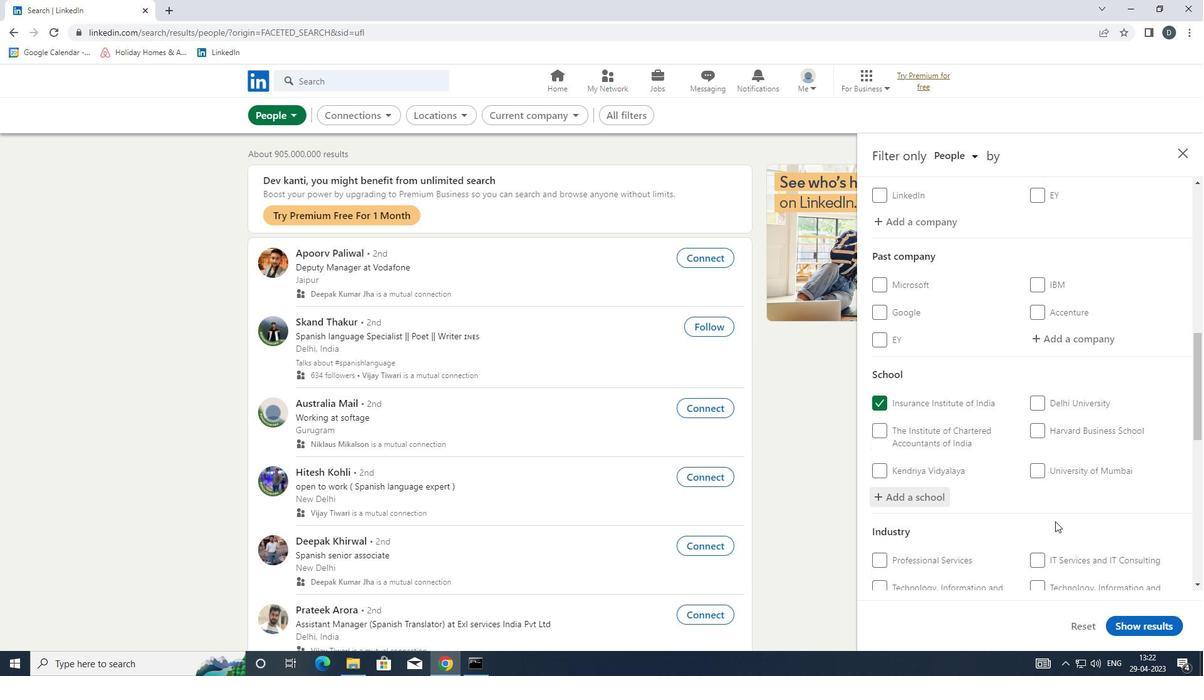 
Action: Mouse scrolled (1056, 518) with delta (0, 0)
Screenshot: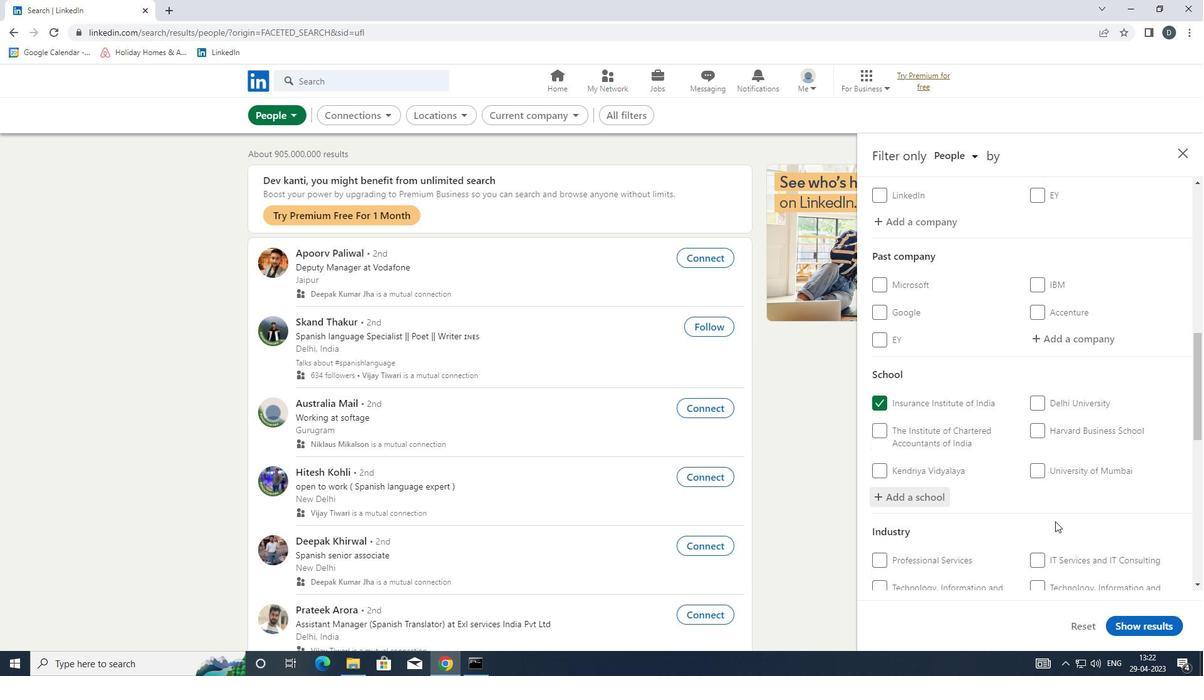 
Action: Mouse moved to (1074, 476)
Screenshot: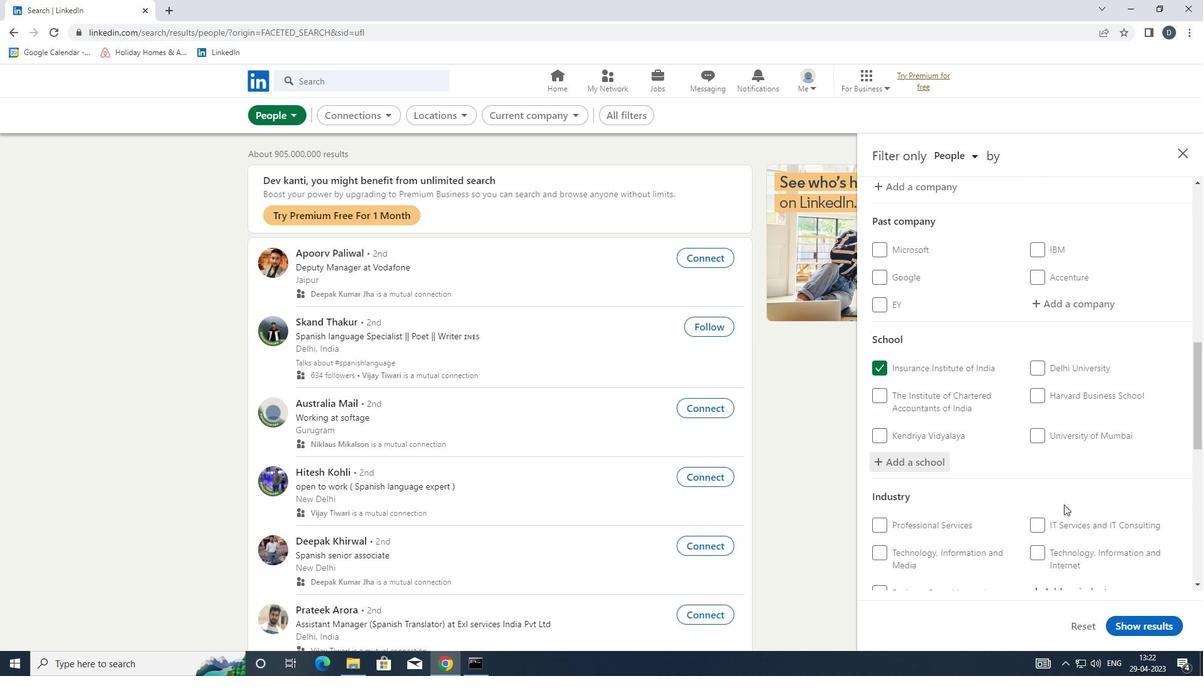 
Action: Mouse scrolled (1074, 475) with delta (0, 0)
Screenshot: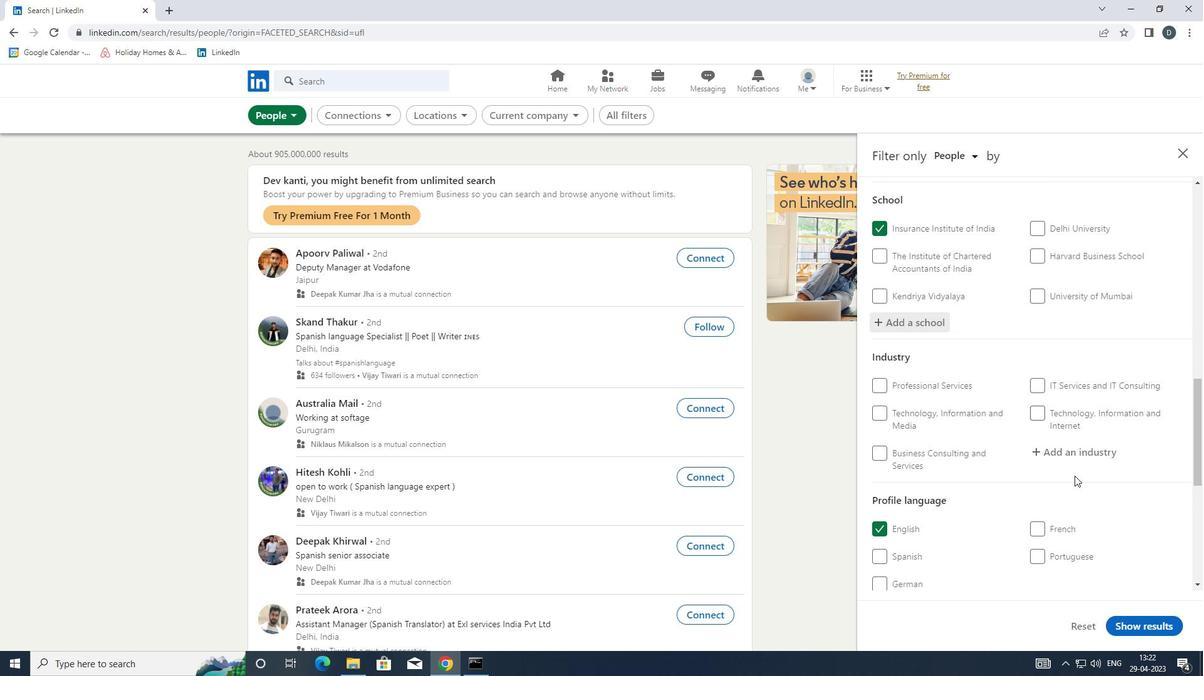 
Action: Mouse moved to (1057, 377)
Screenshot: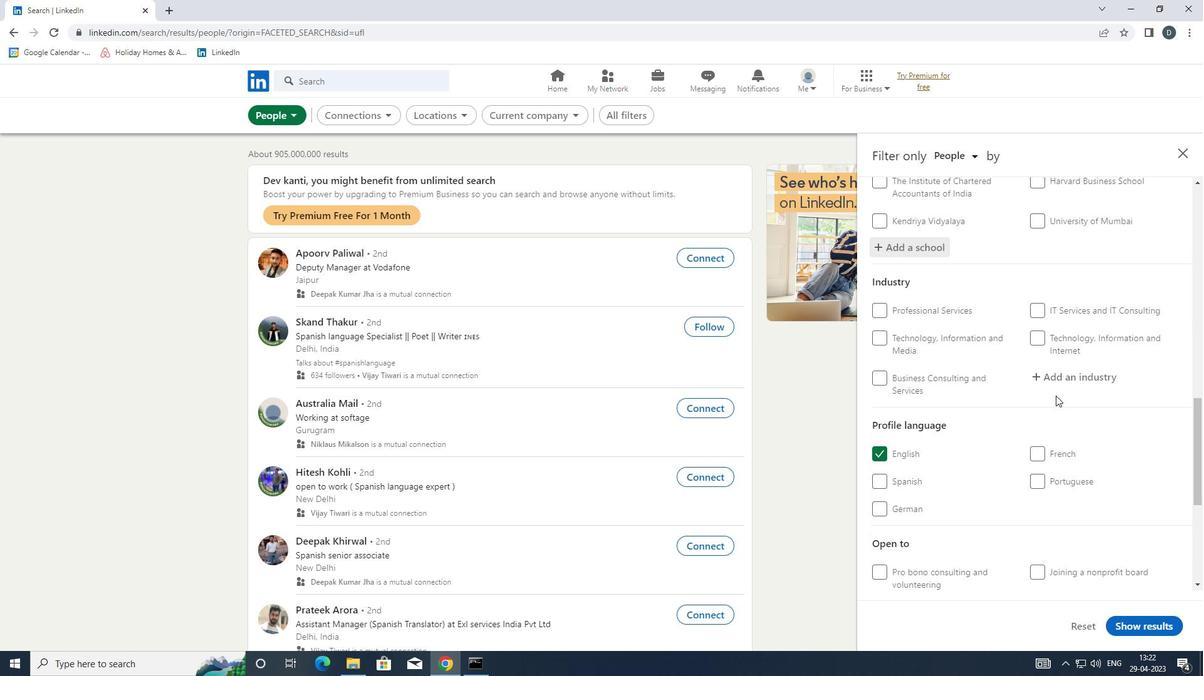 
Action: Mouse pressed left at (1057, 377)
Screenshot: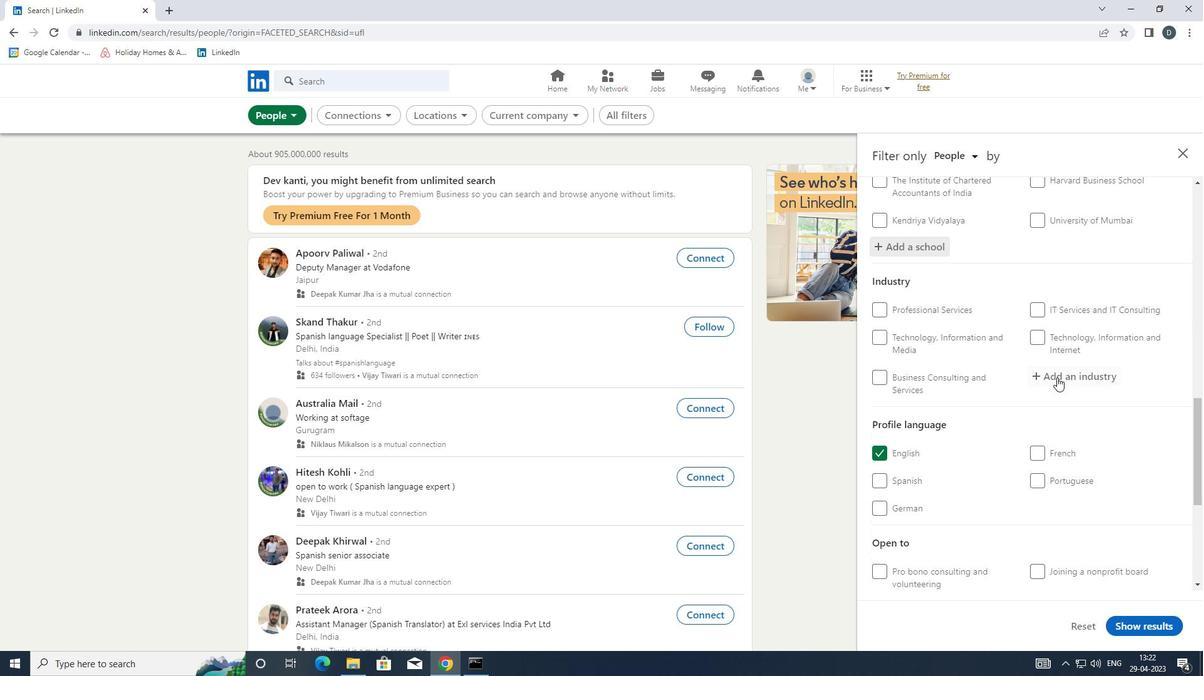 
Action: Key pressed <Key.shift>FUNDRAISING
Screenshot: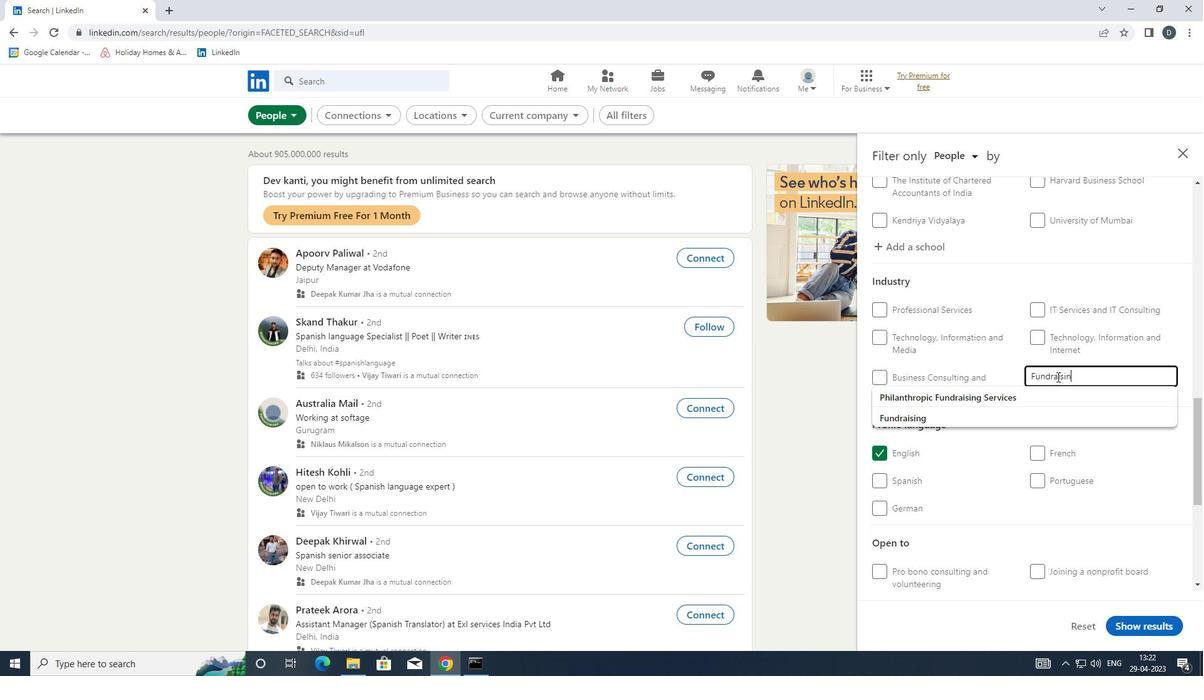 
Action: Mouse moved to (1010, 394)
Screenshot: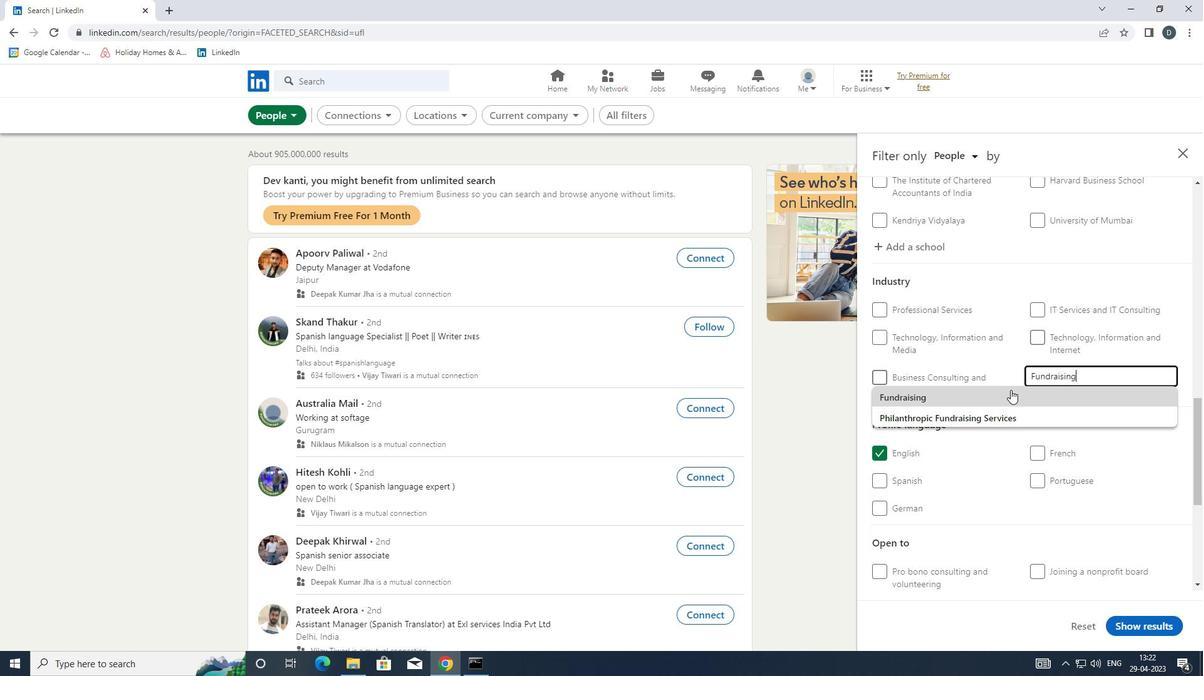 
Action: Mouse pressed left at (1010, 394)
Screenshot: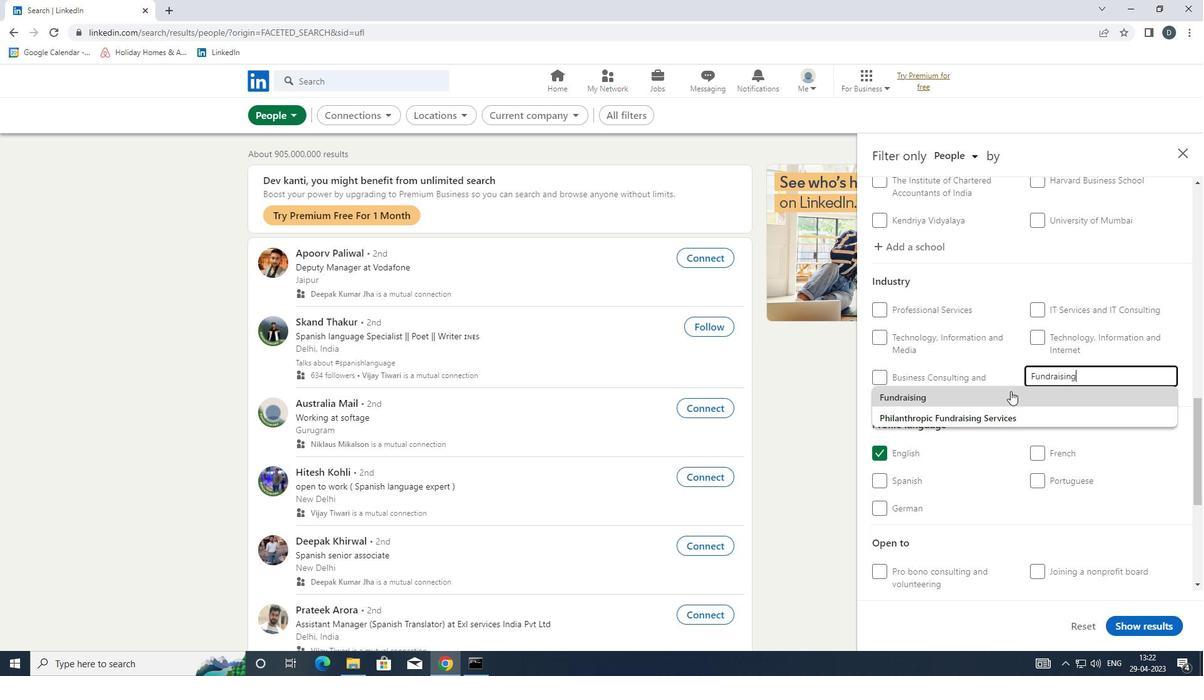 
Action: Mouse moved to (1011, 394)
Screenshot: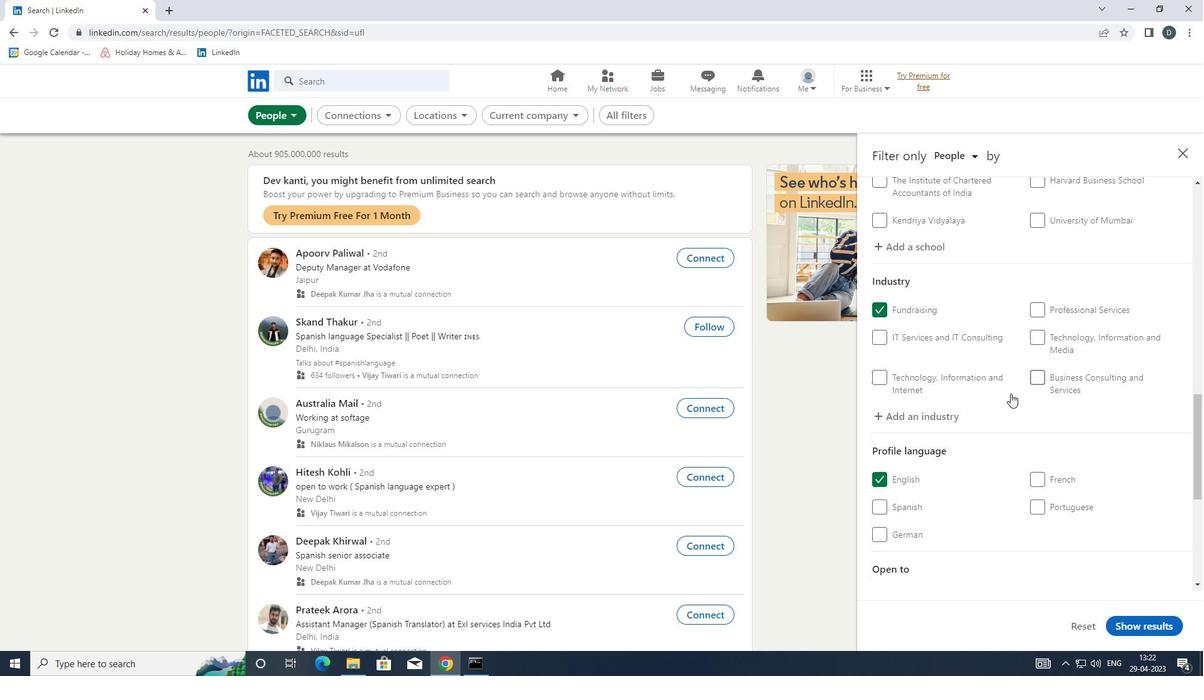 
Action: Mouse scrolled (1011, 394) with delta (0, 0)
Screenshot: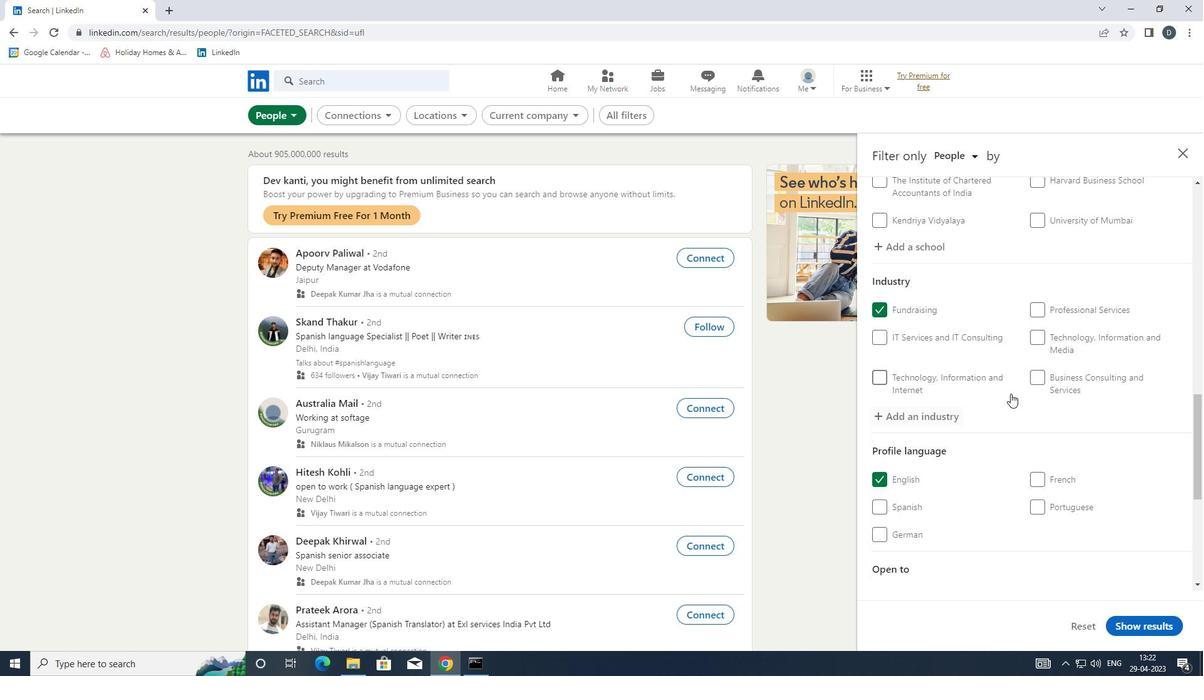 
Action: Mouse scrolled (1011, 394) with delta (0, 0)
Screenshot: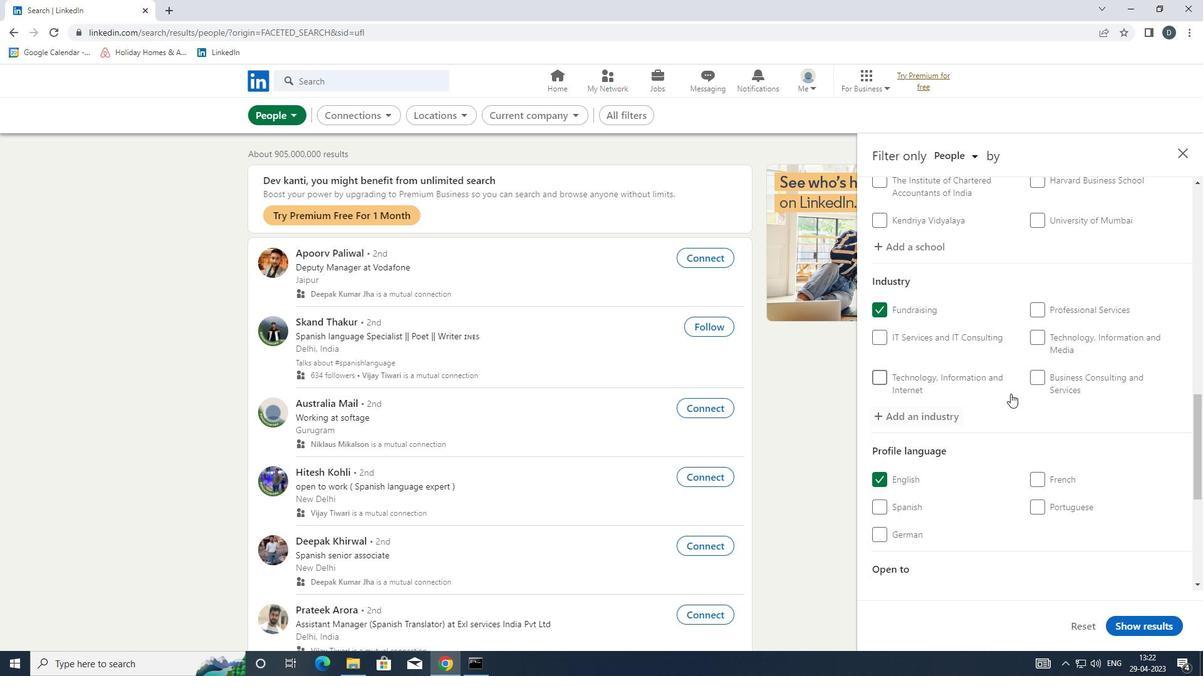 
Action: Mouse scrolled (1011, 394) with delta (0, 0)
Screenshot: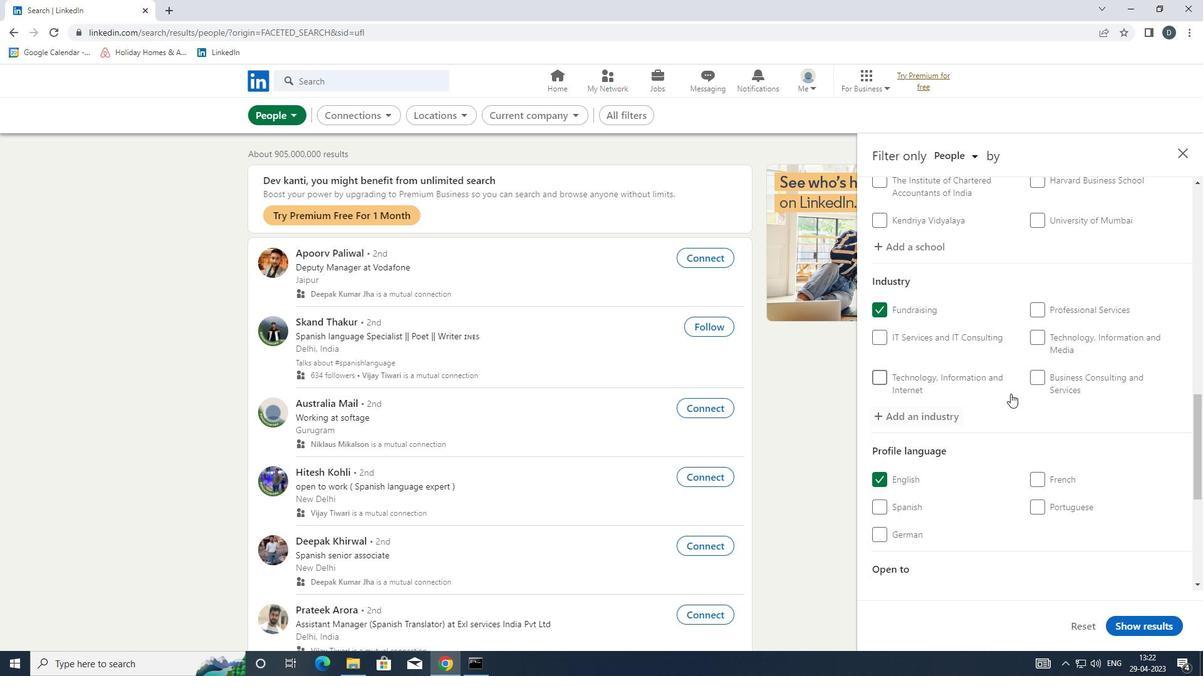 
Action: Mouse moved to (1012, 394)
Screenshot: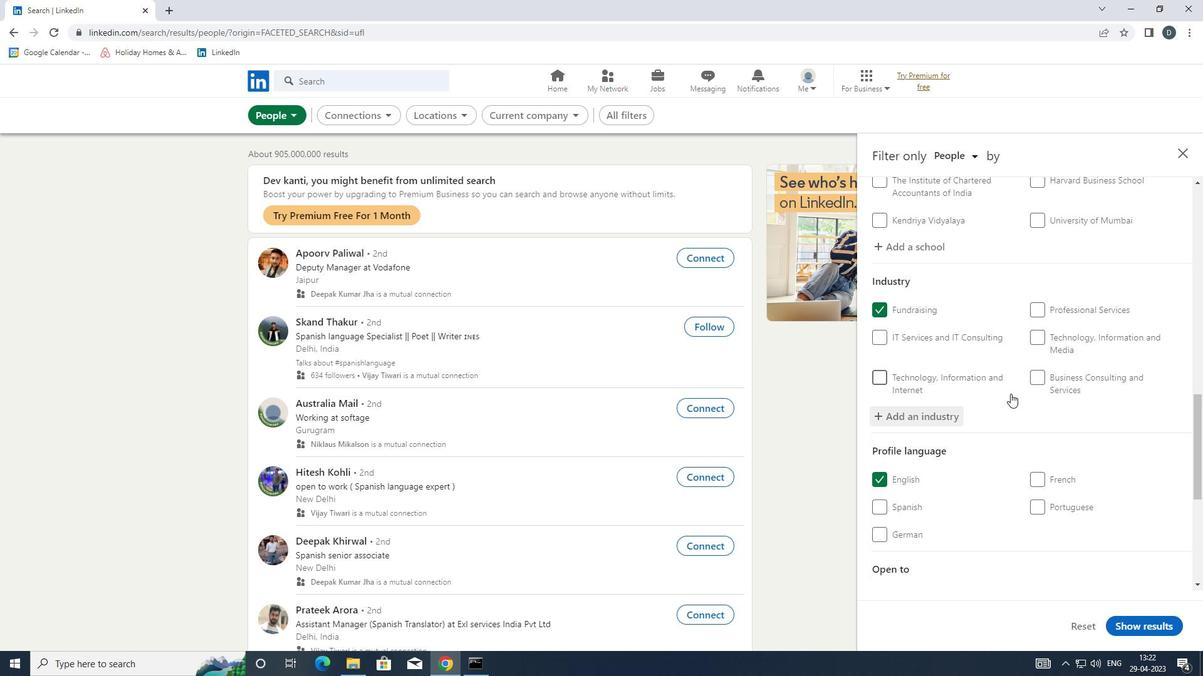 
Action: Mouse scrolled (1012, 394) with delta (0, 0)
Screenshot: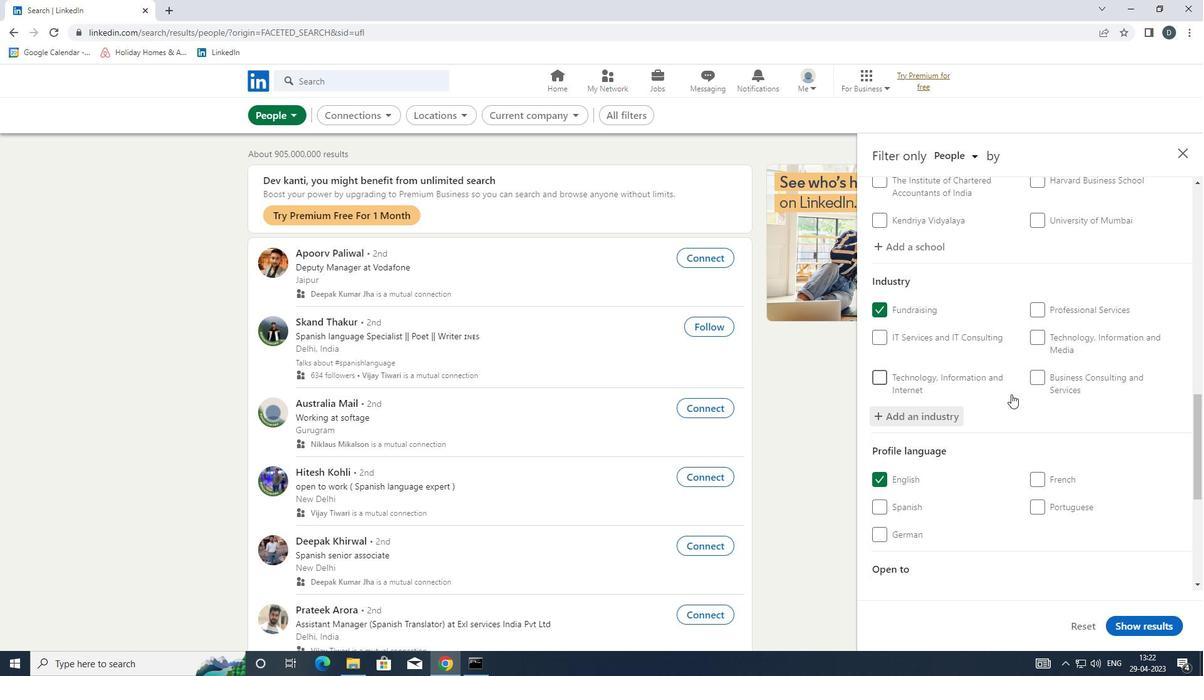
Action: Mouse moved to (1069, 475)
Screenshot: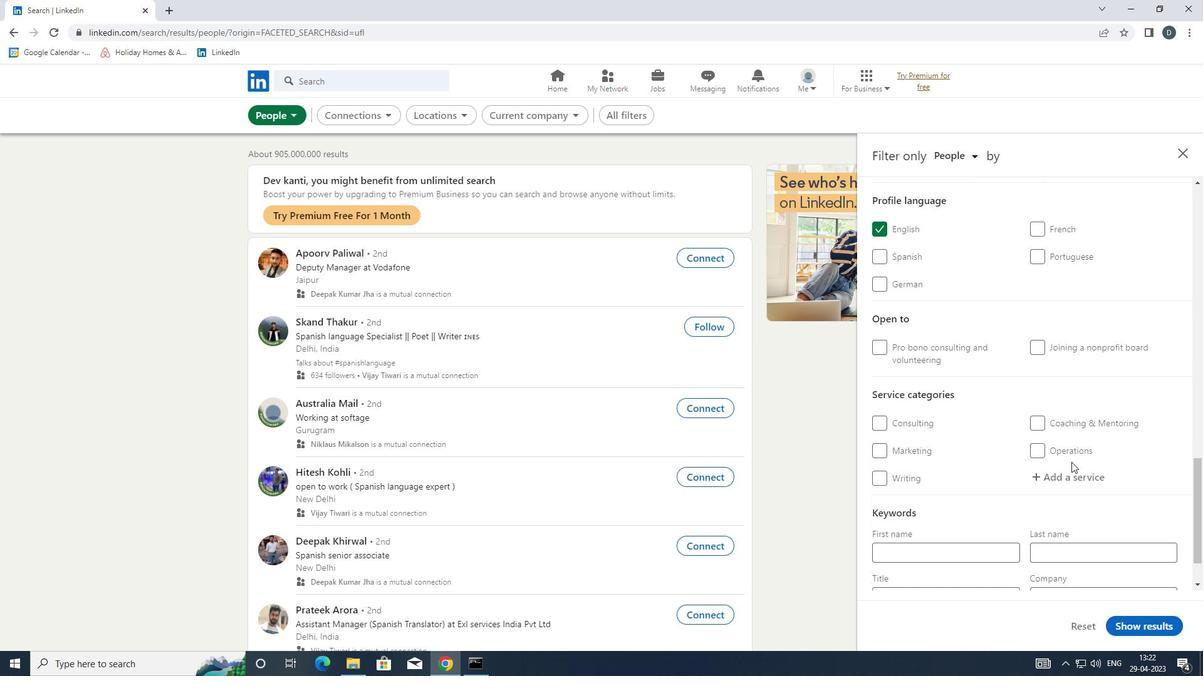 
Action: Mouse pressed left at (1069, 475)
Screenshot: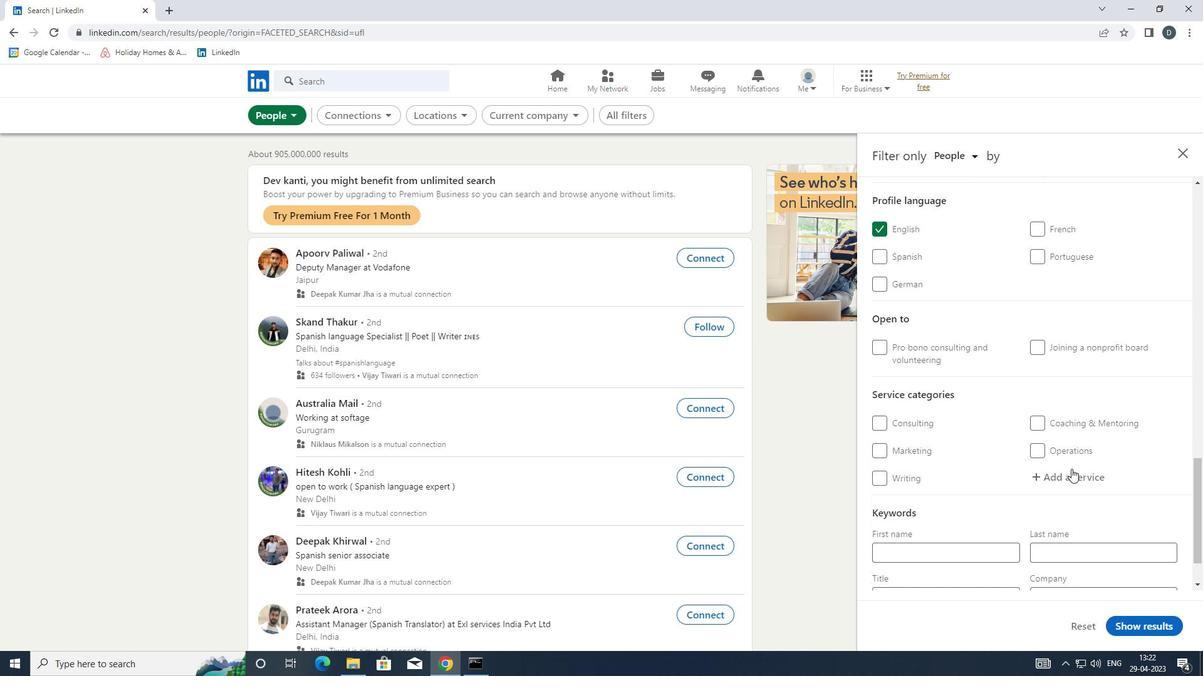 
Action: Mouse moved to (1086, 486)
Screenshot: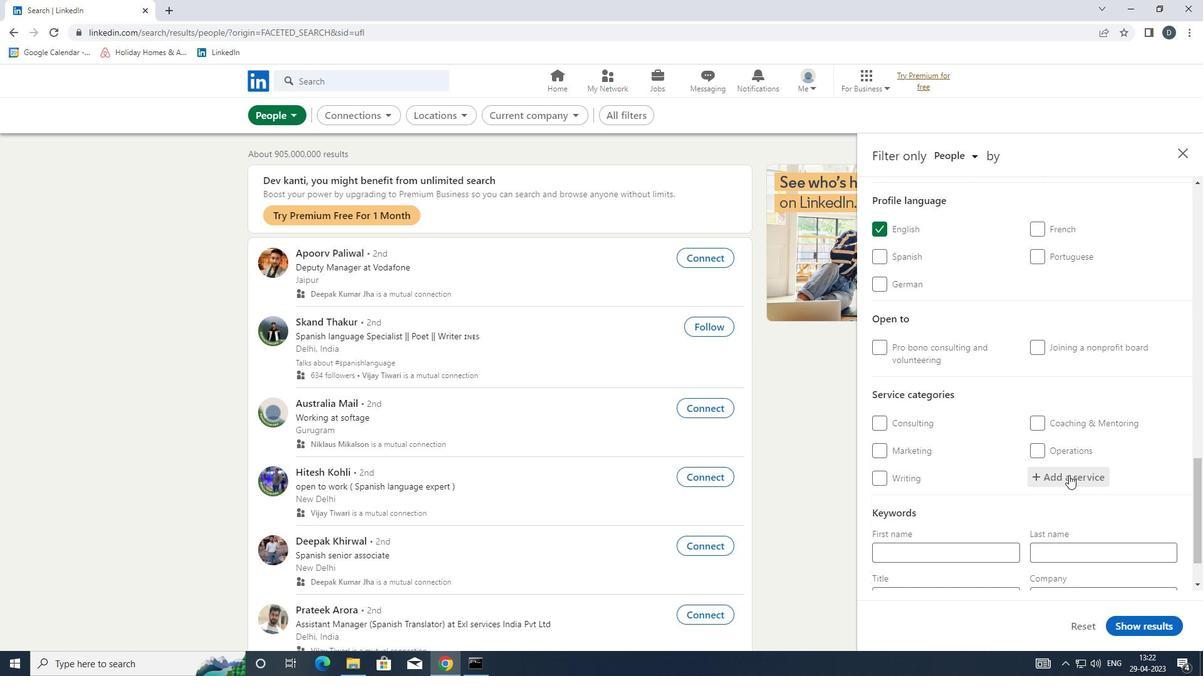 
Action: Key pressed <Key.shift>WEDDING<Key.space><Key.down><Key.down><Key.enter>
Screenshot: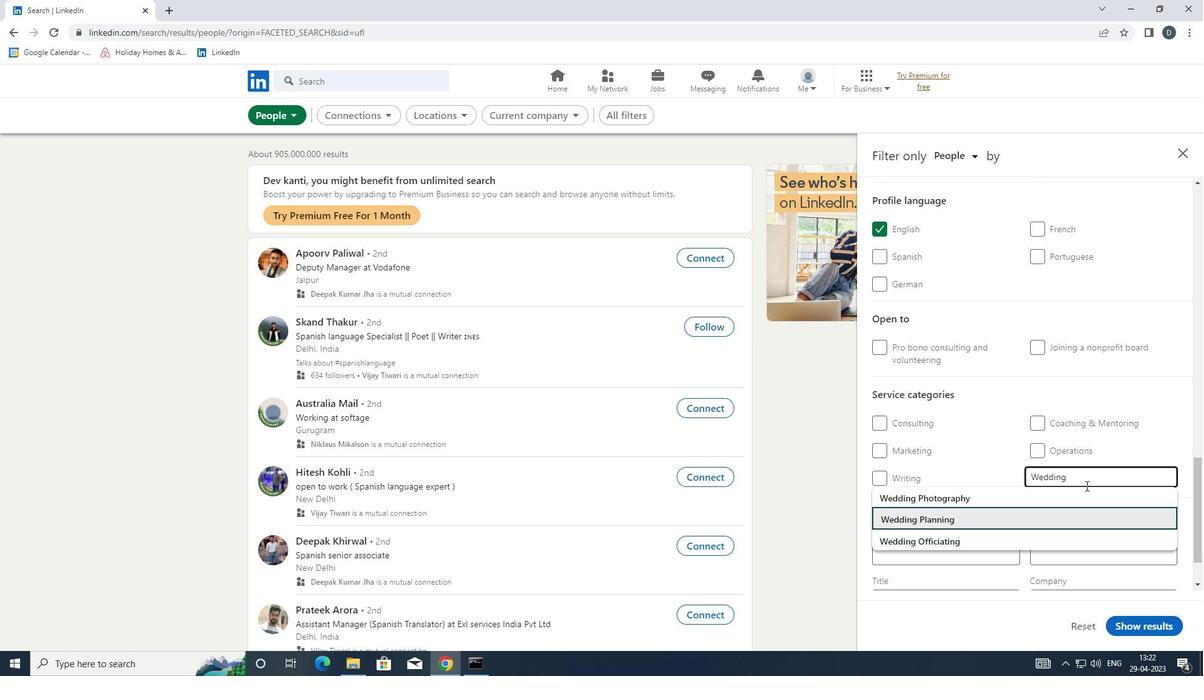 
Action: Mouse moved to (1105, 471)
Screenshot: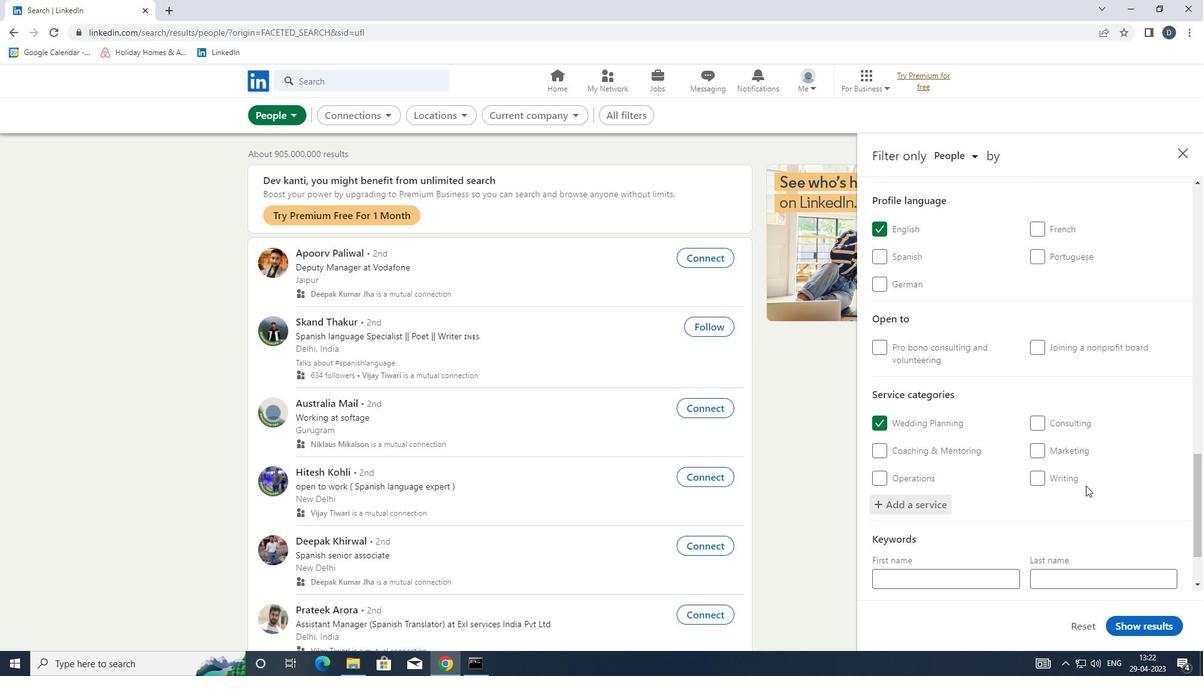
Action: Mouse scrolled (1105, 471) with delta (0, 0)
Screenshot: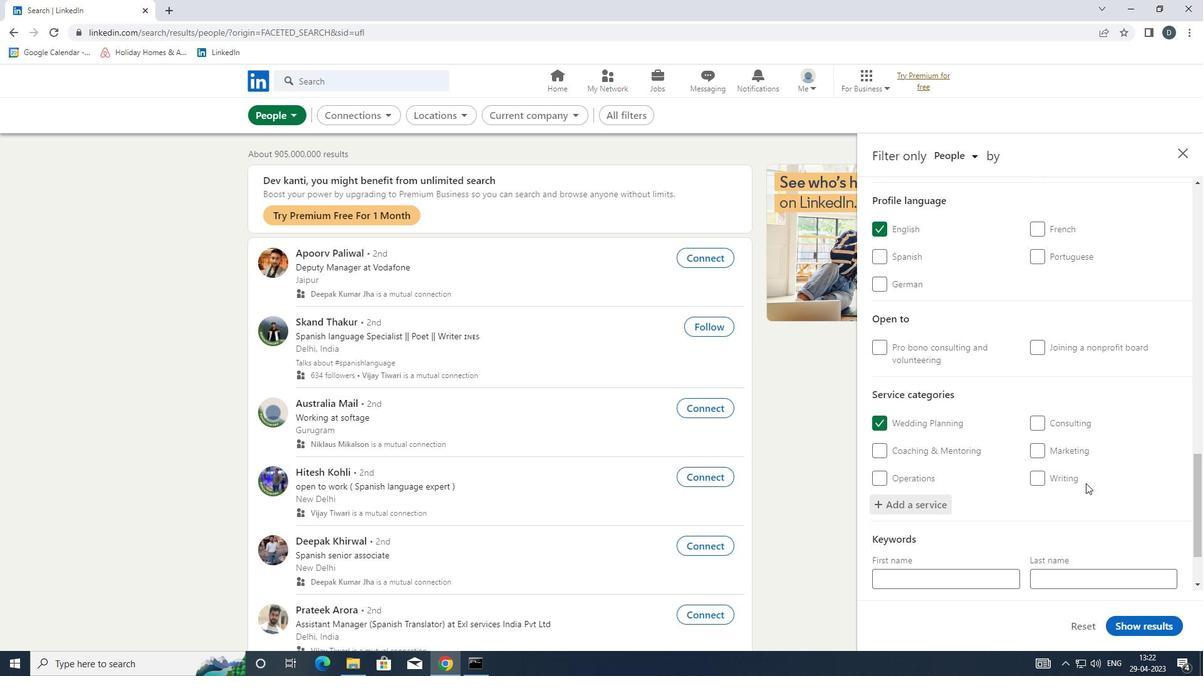
Action: Mouse scrolled (1105, 471) with delta (0, 0)
Screenshot: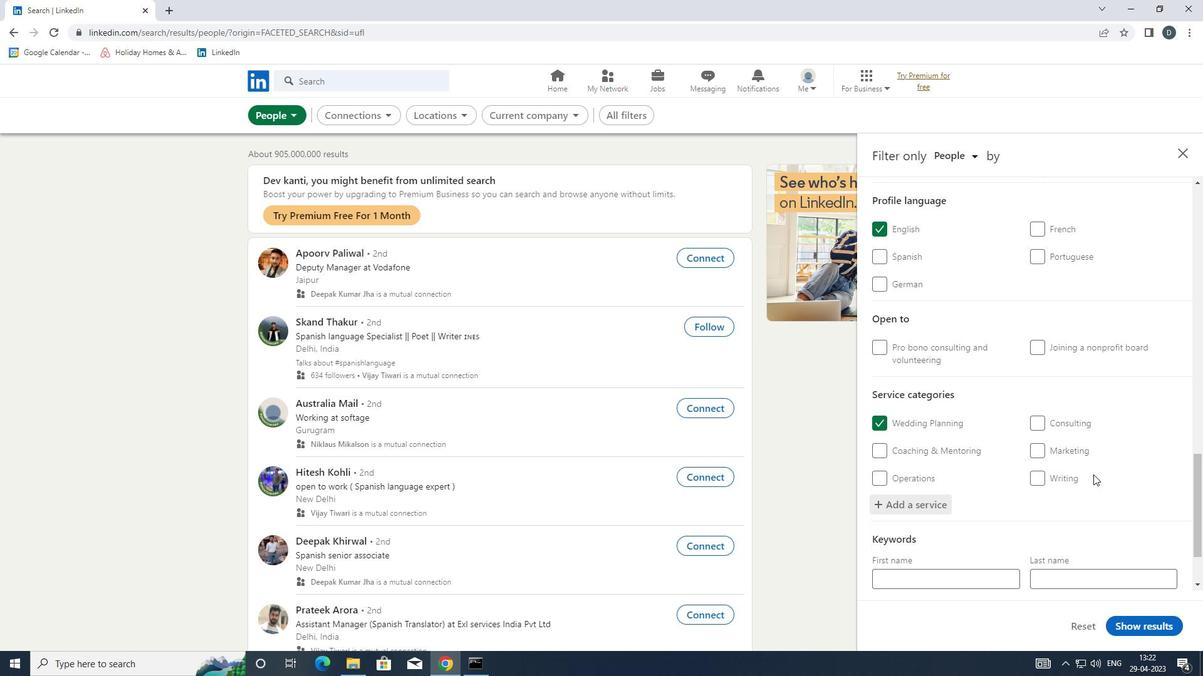 
Action: Mouse scrolled (1105, 471) with delta (0, 0)
Screenshot: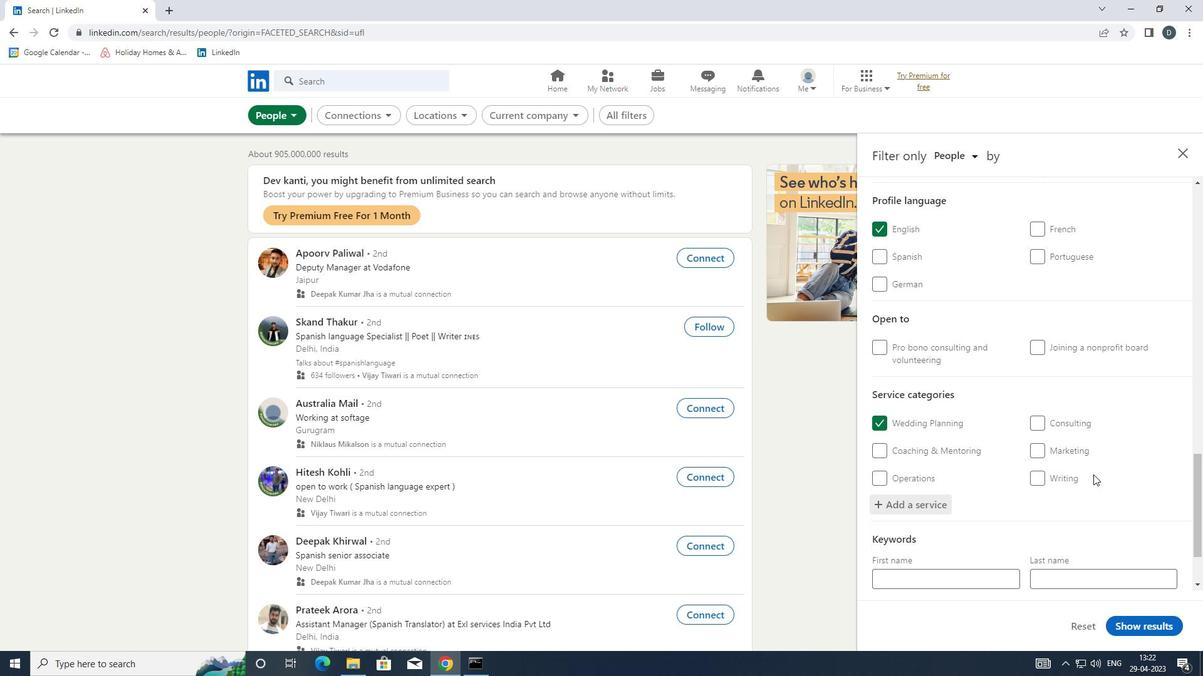 
Action: Mouse scrolled (1105, 471) with delta (0, 0)
Screenshot: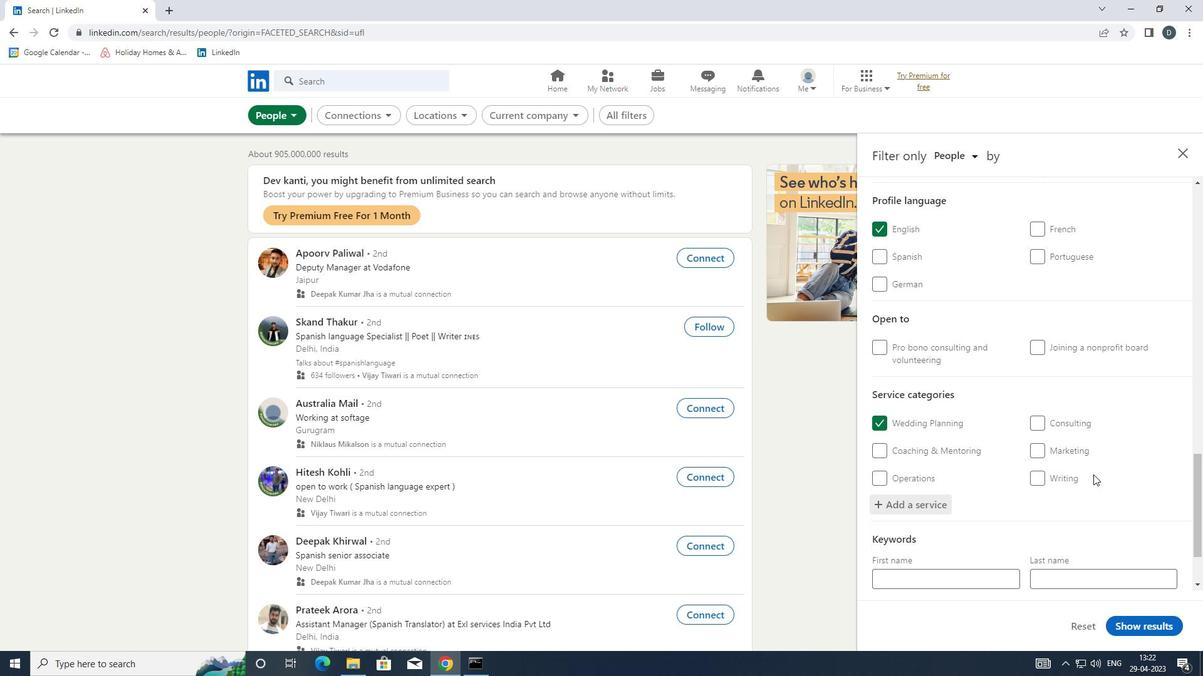 
Action: Mouse scrolled (1105, 471) with delta (0, 0)
Screenshot: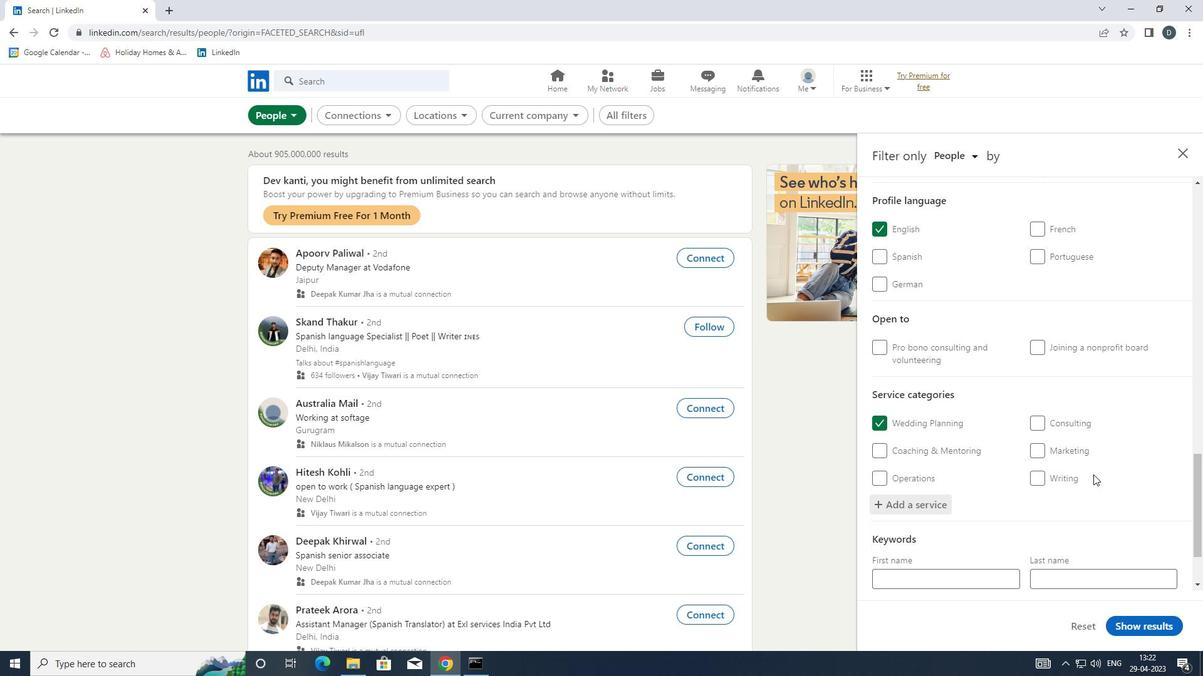 
Action: Mouse scrolled (1105, 471) with delta (0, 0)
Screenshot: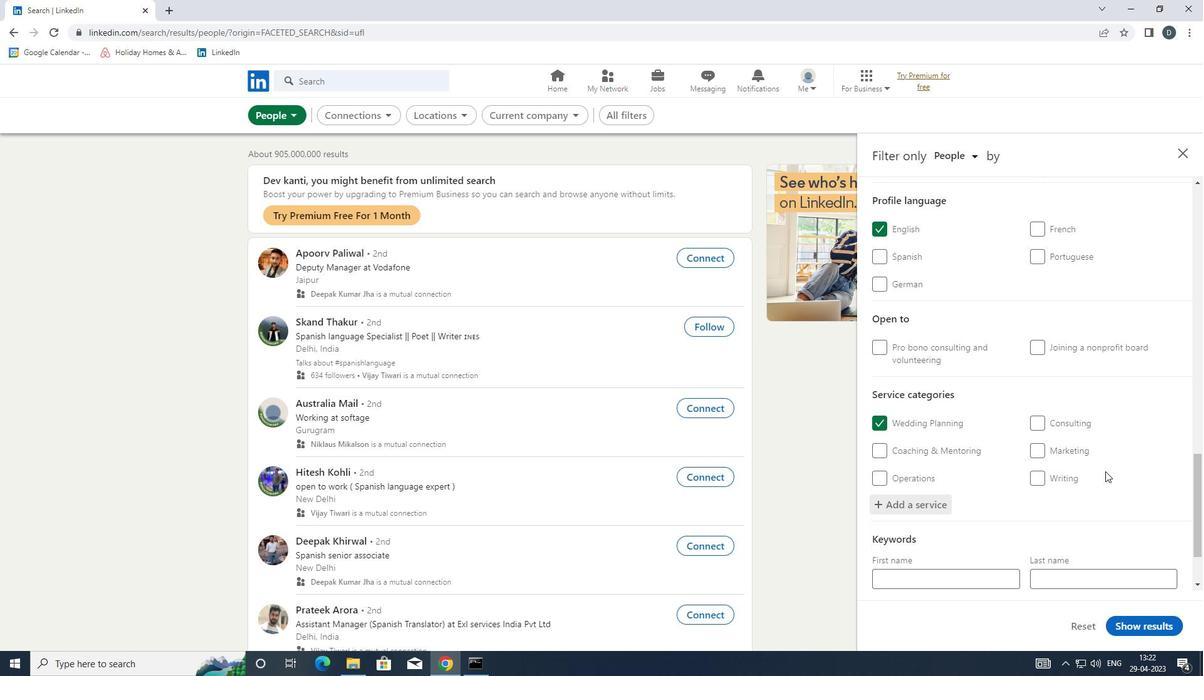 
Action: Mouse moved to (926, 553)
Screenshot: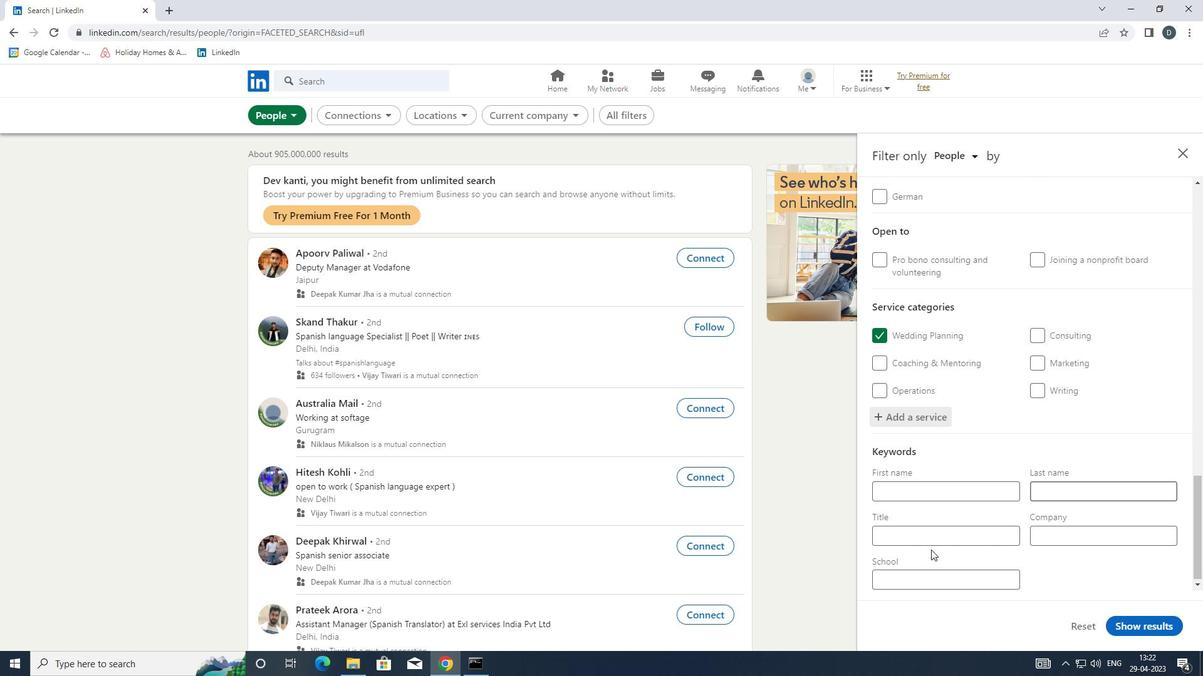 
Action: Mouse pressed left at (926, 553)
Screenshot: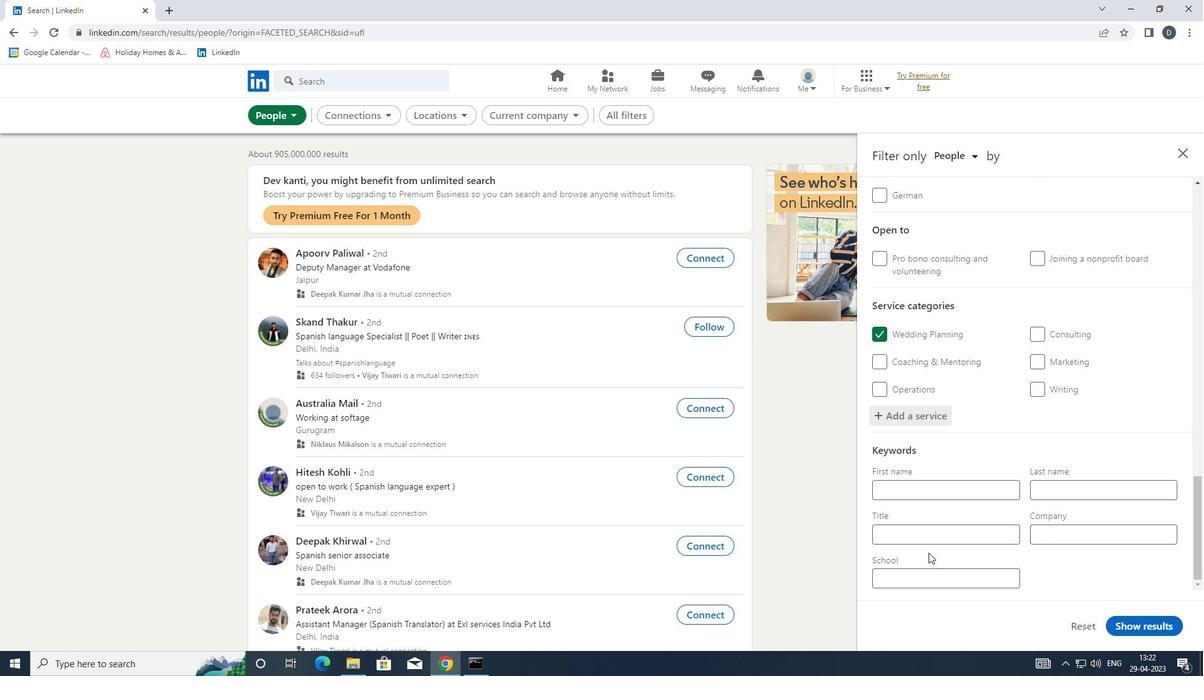 
Action: Mouse moved to (947, 542)
Screenshot: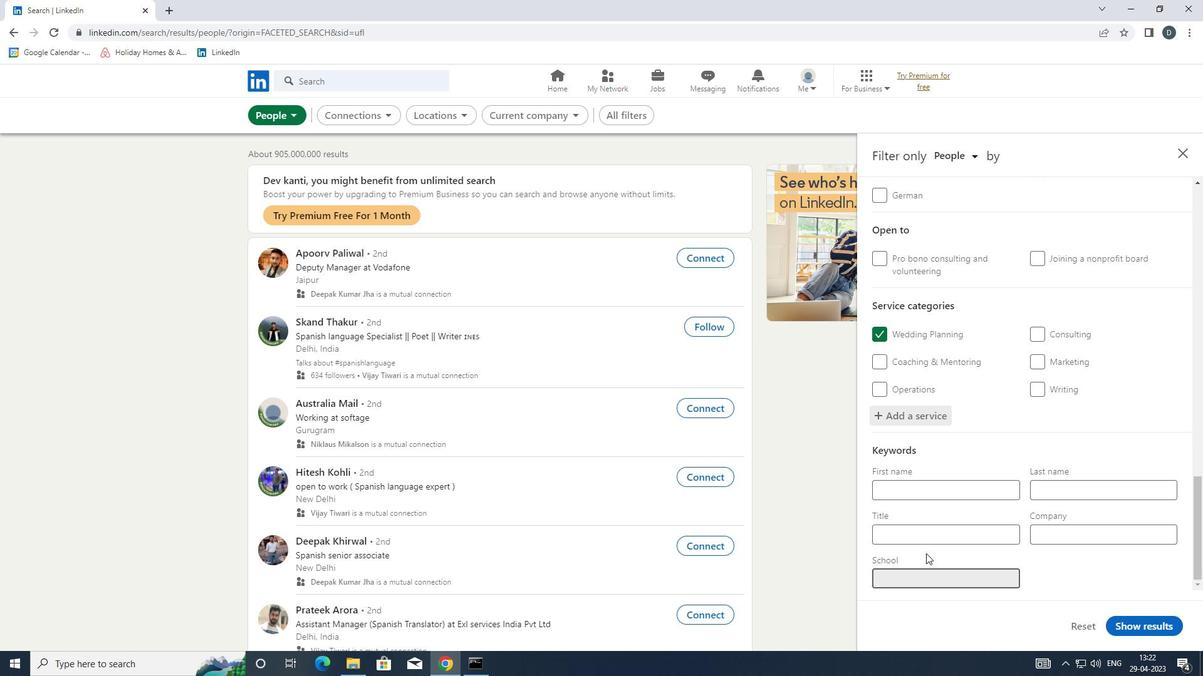 
Action: Mouse pressed left at (947, 542)
Screenshot: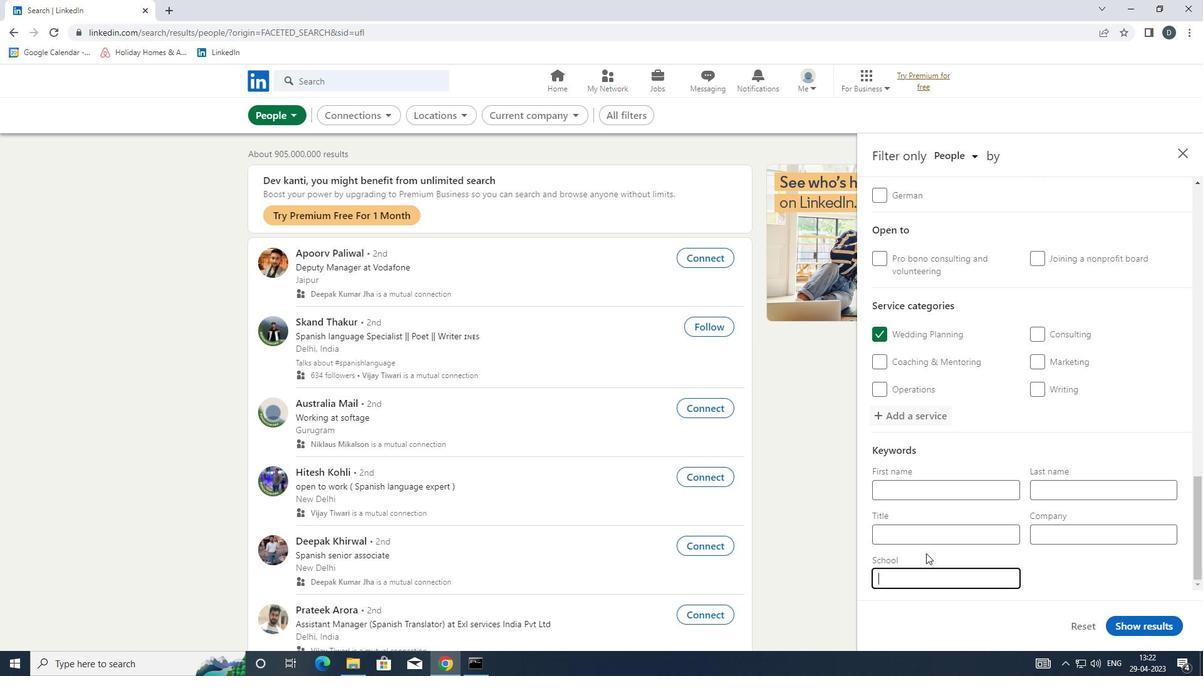 
Action: Mouse moved to (947, 542)
Screenshot: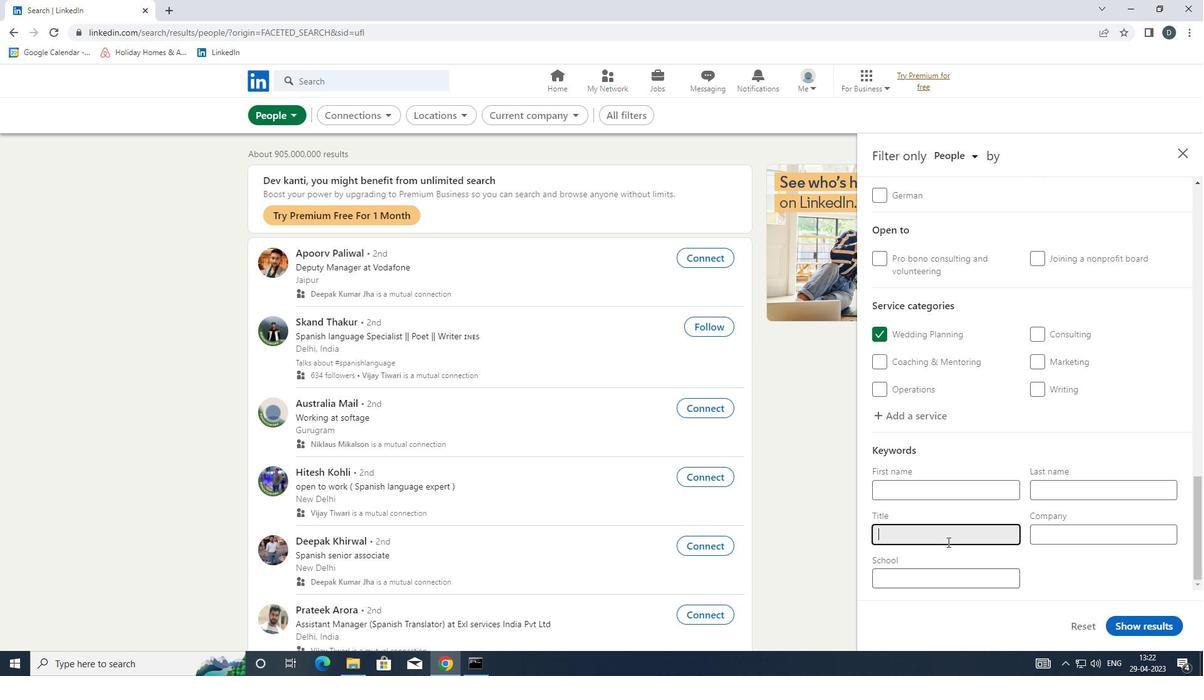 
Action: Key pressed <Key.shift>RESERVATIONIST
Screenshot: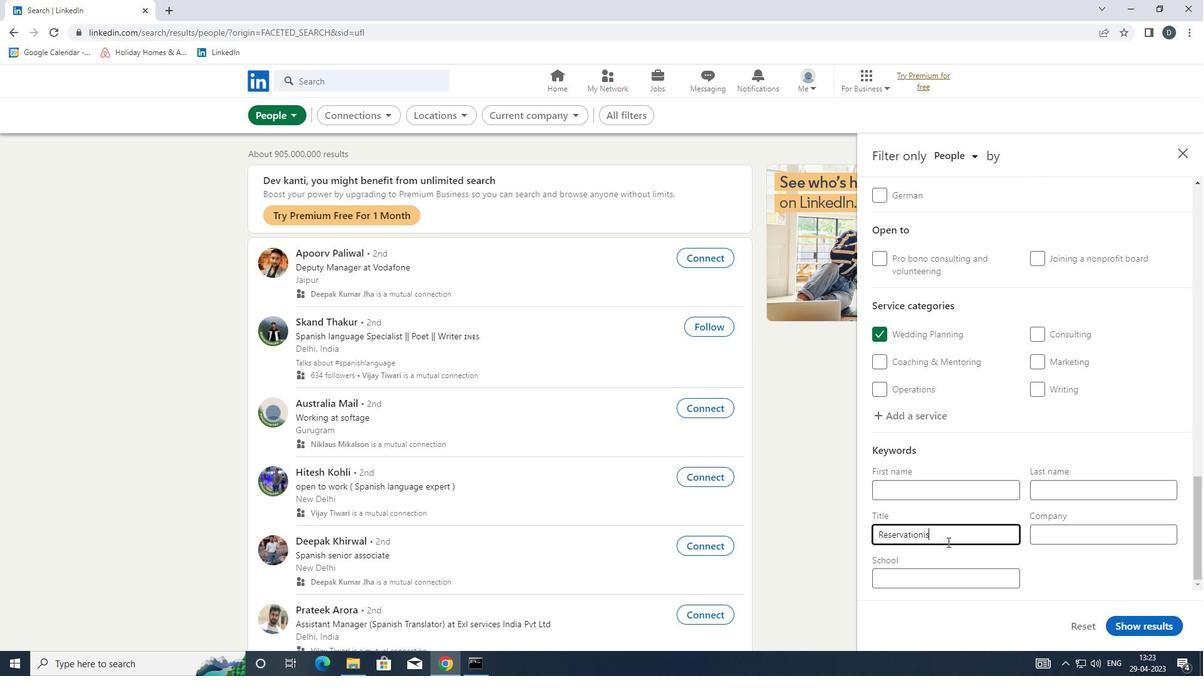 
Action: Mouse moved to (1149, 629)
Screenshot: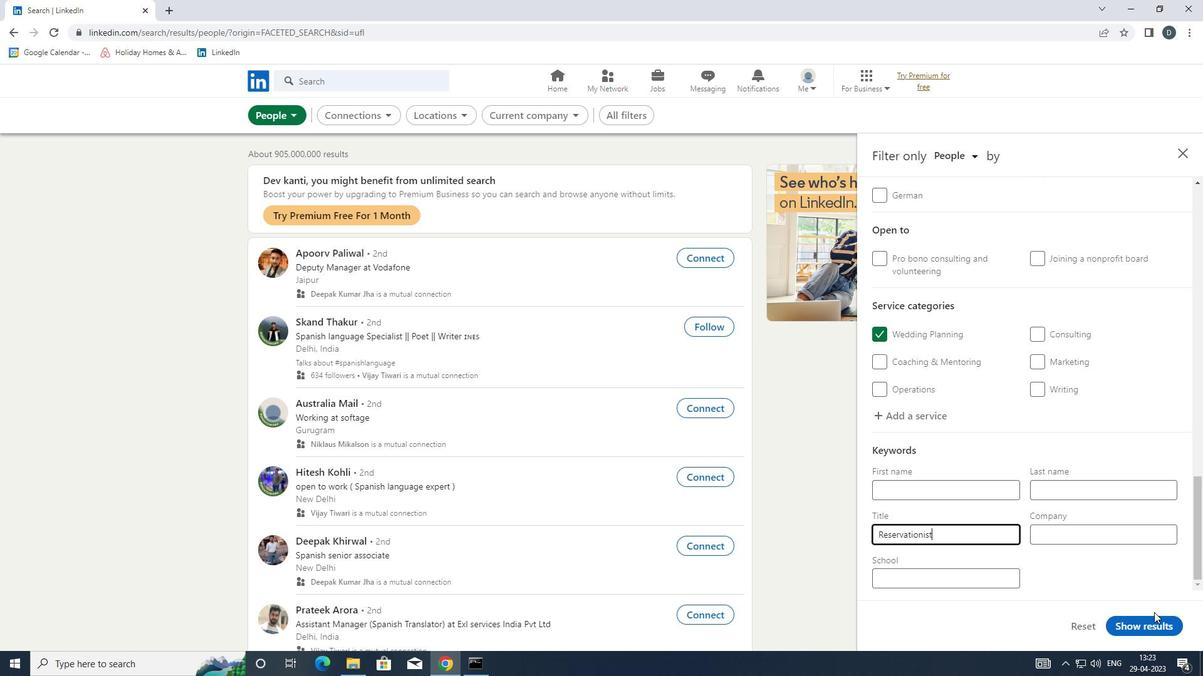 
Action: Mouse pressed left at (1149, 629)
Screenshot: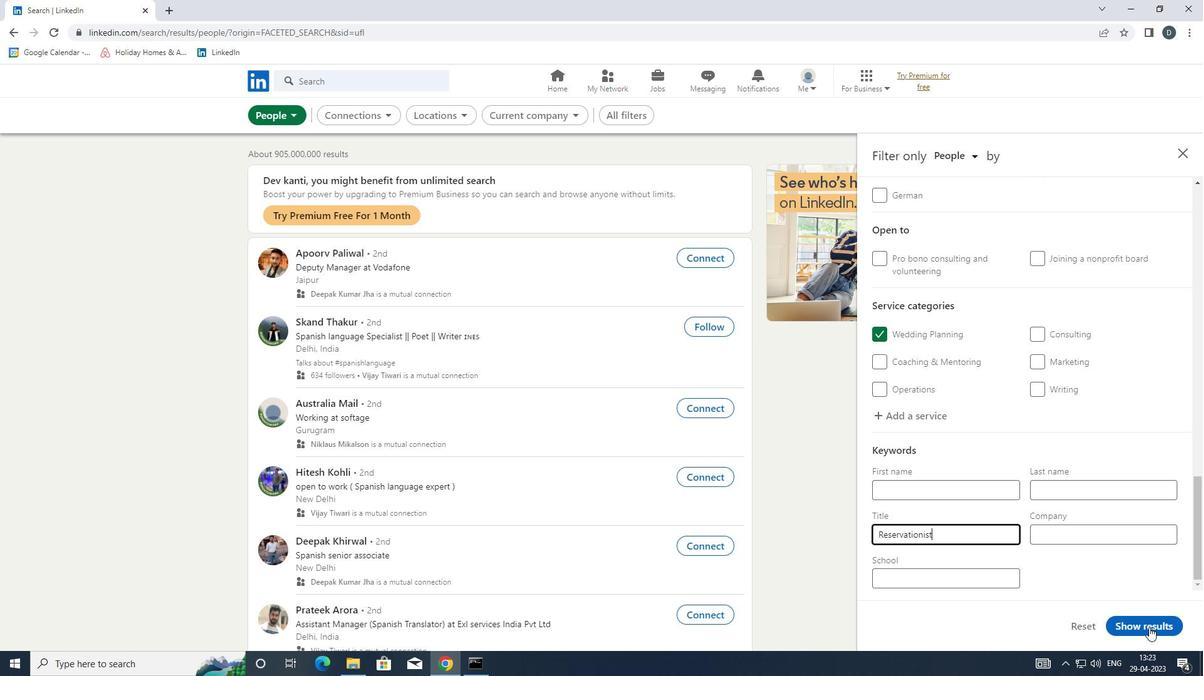 
Action: Mouse moved to (887, 431)
Screenshot: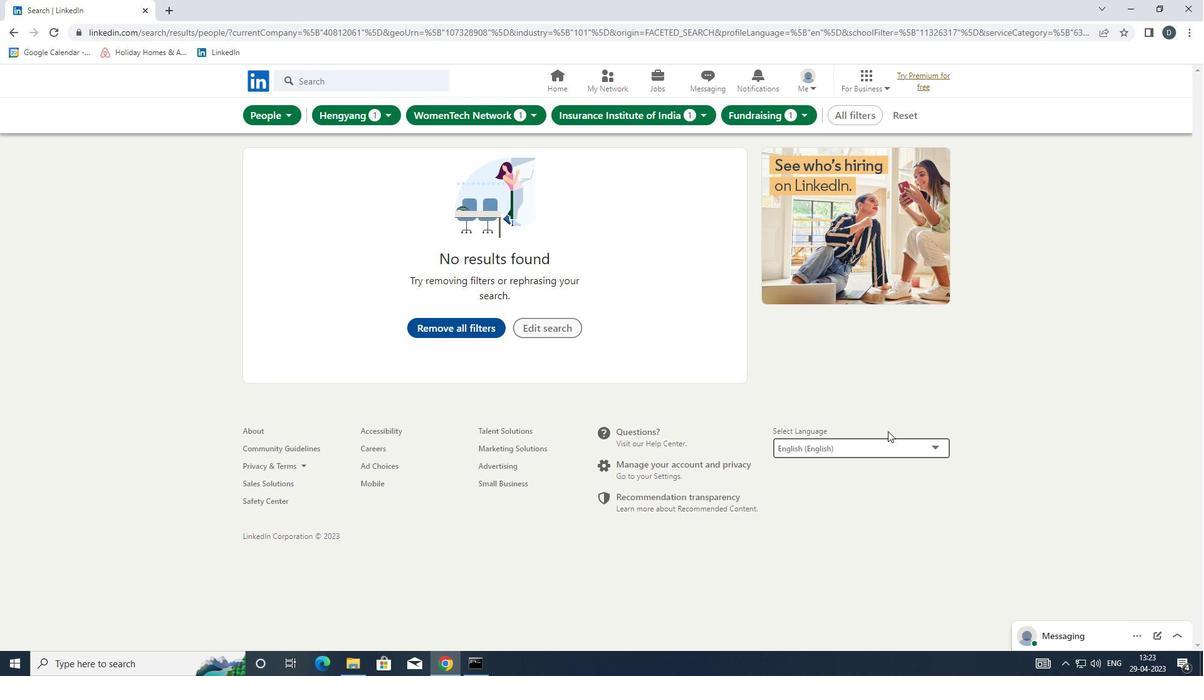 
